 Task: Send an email with the signature Maggie Phillips with the subject Request for feedback on a consumer poll and the message Can you let me know the status of the project timeline? from softage.3@softage.net to softage.6@softage.net with an attached audio file Audio_introspection.mp3 and move the email from Sent Items to the folder Memoranda
Action: Mouse moved to (325, 459)
Screenshot: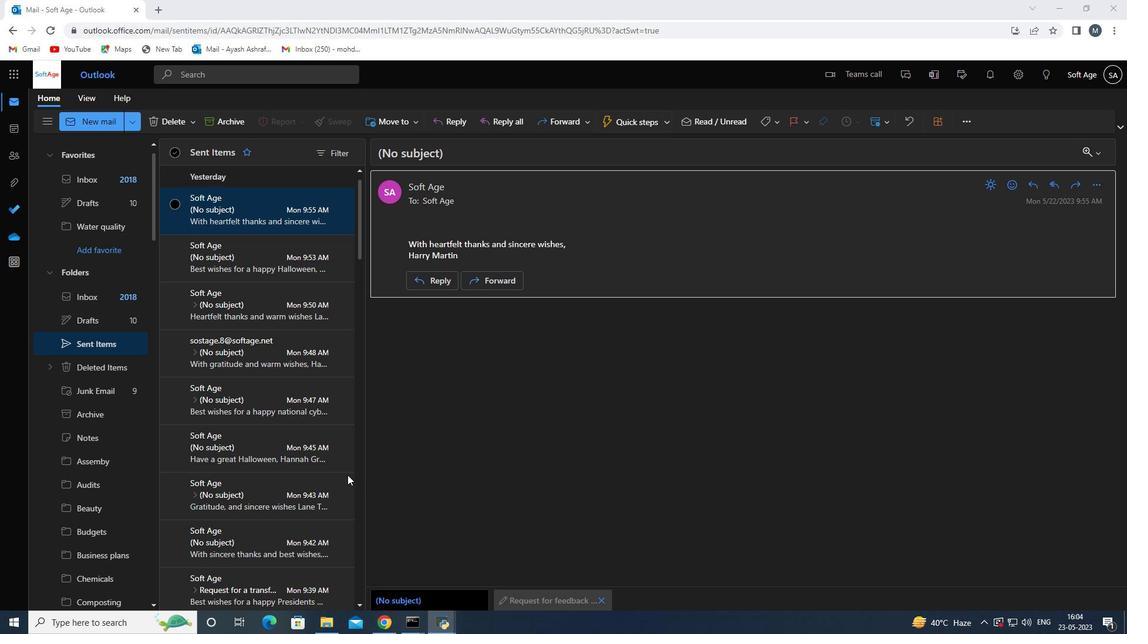 
Action: Mouse scrolled (325, 459) with delta (0, 0)
Screenshot: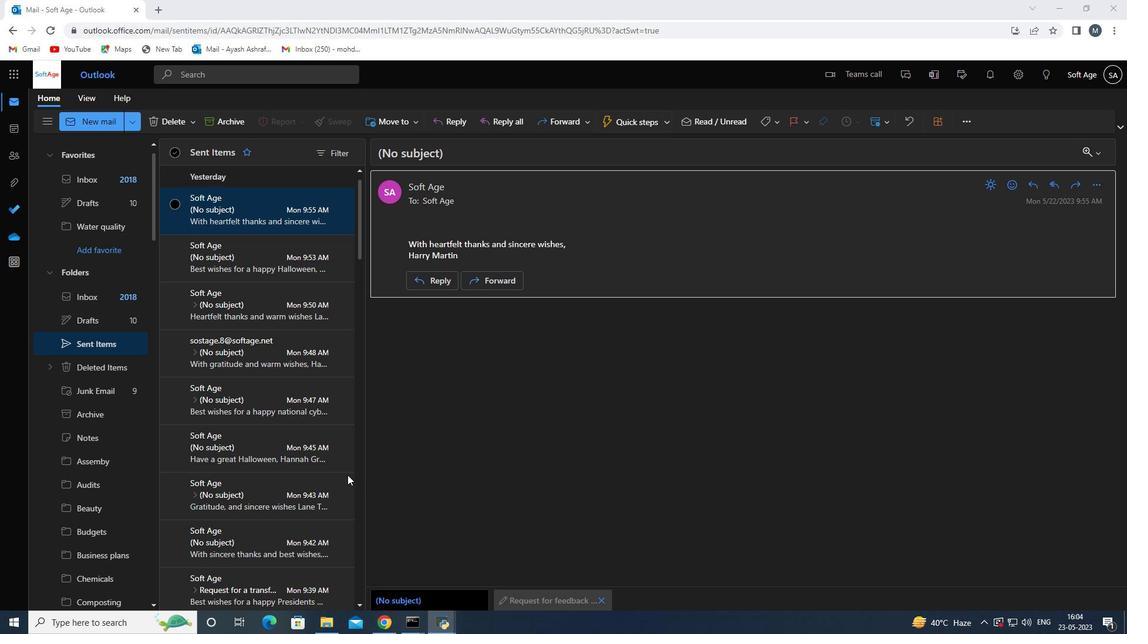 
Action: Mouse scrolled (325, 459) with delta (0, 0)
Screenshot: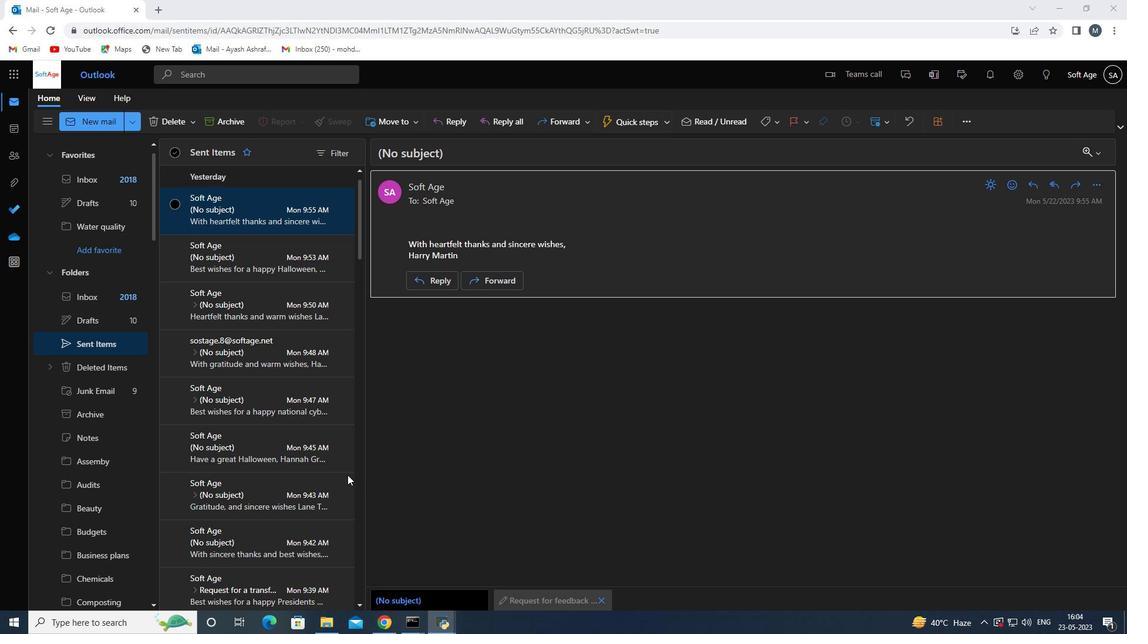 
Action: Mouse scrolled (325, 459) with delta (0, 0)
Screenshot: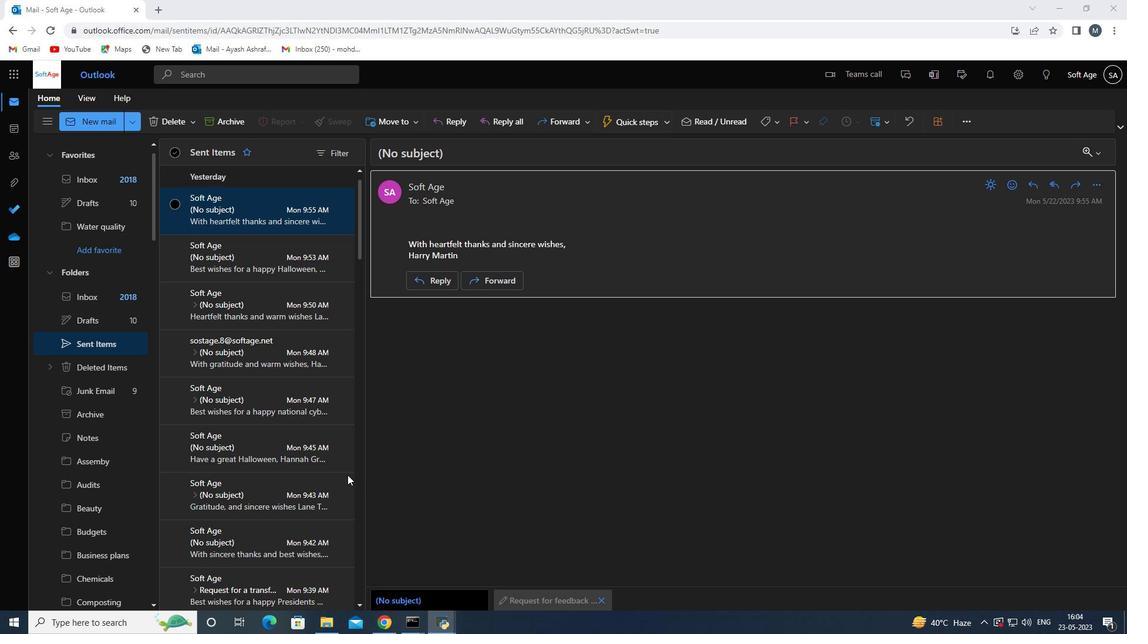 
Action: Mouse scrolled (325, 459) with delta (0, 0)
Screenshot: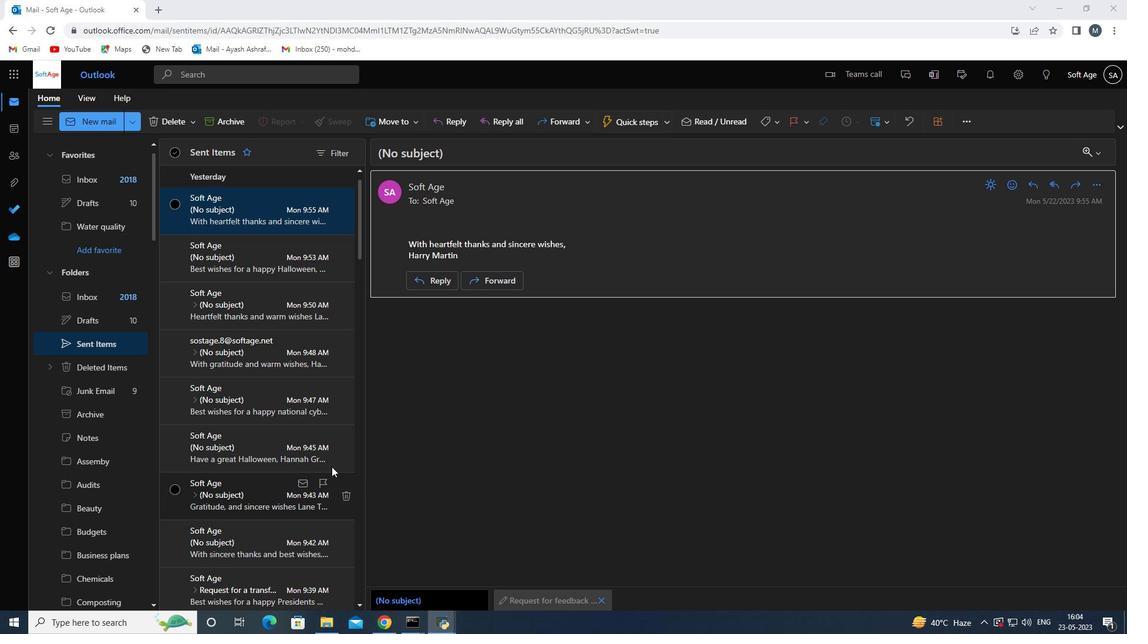 
Action: Mouse scrolled (325, 459) with delta (0, 0)
Screenshot: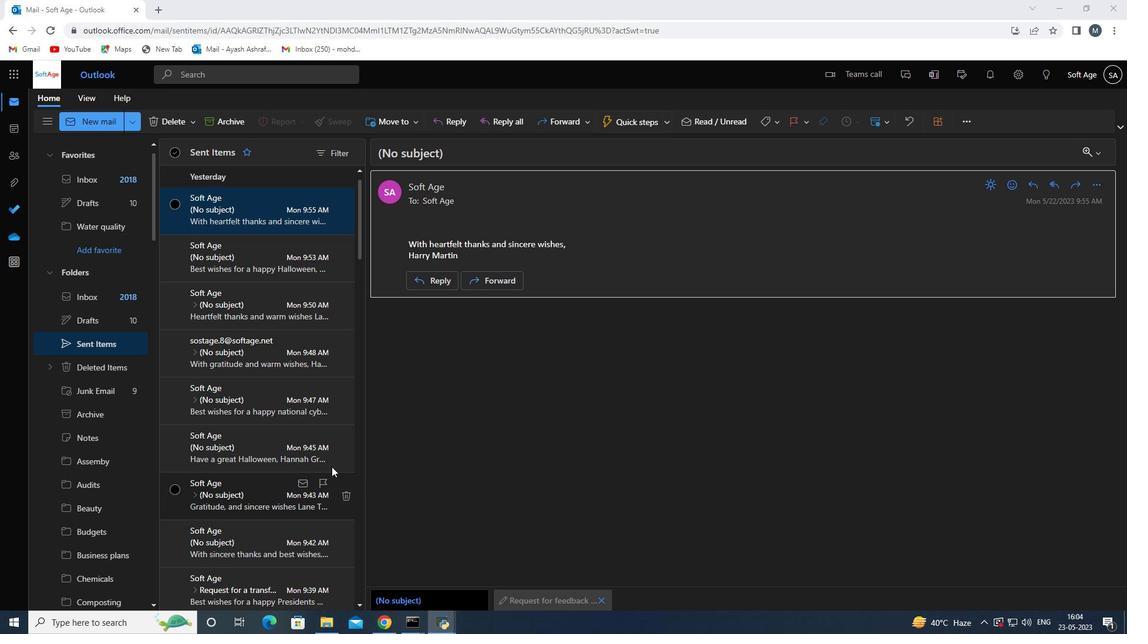 
Action: Mouse moved to (310, 452)
Screenshot: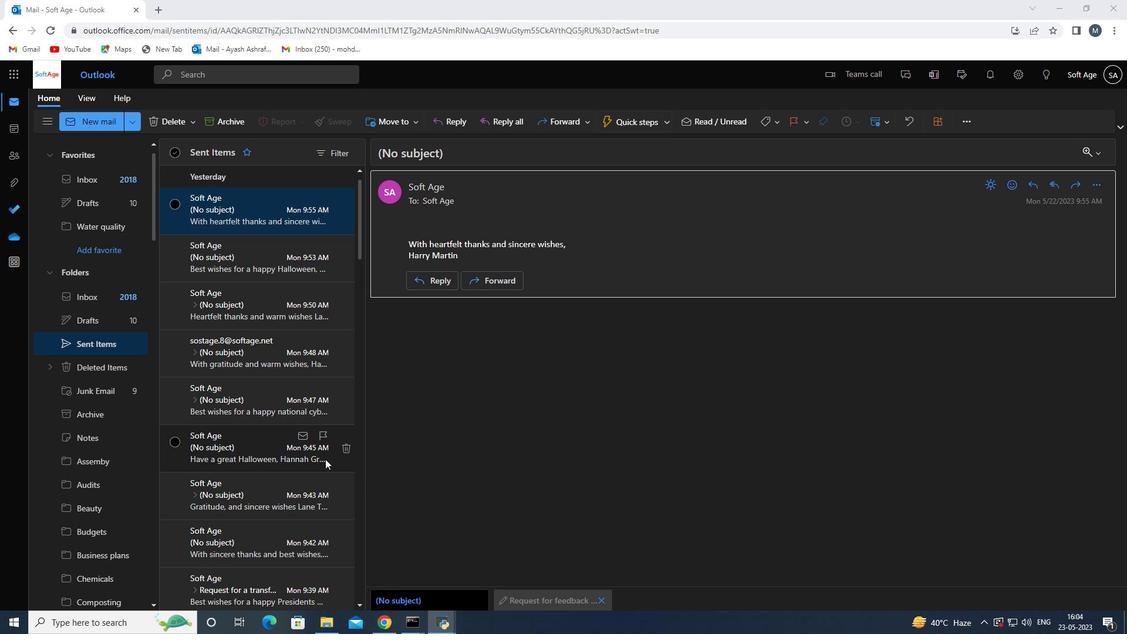 
Action: Mouse scrolled (310, 452) with delta (0, 0)
Screenshot: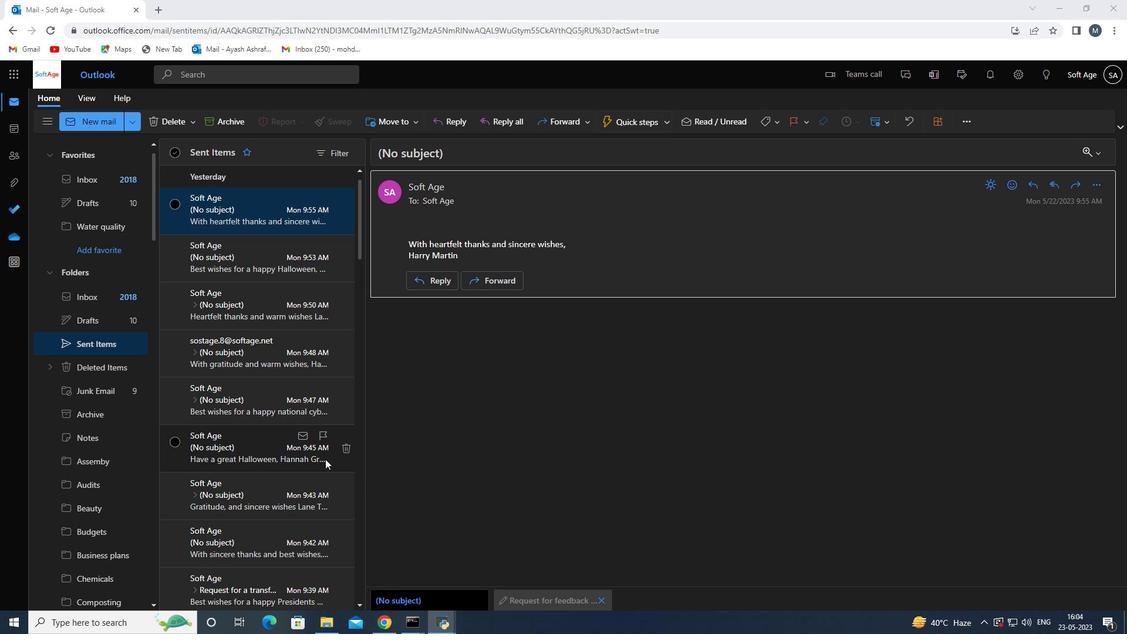 
Action: Mouse moved to (95, 188)
Screenshot: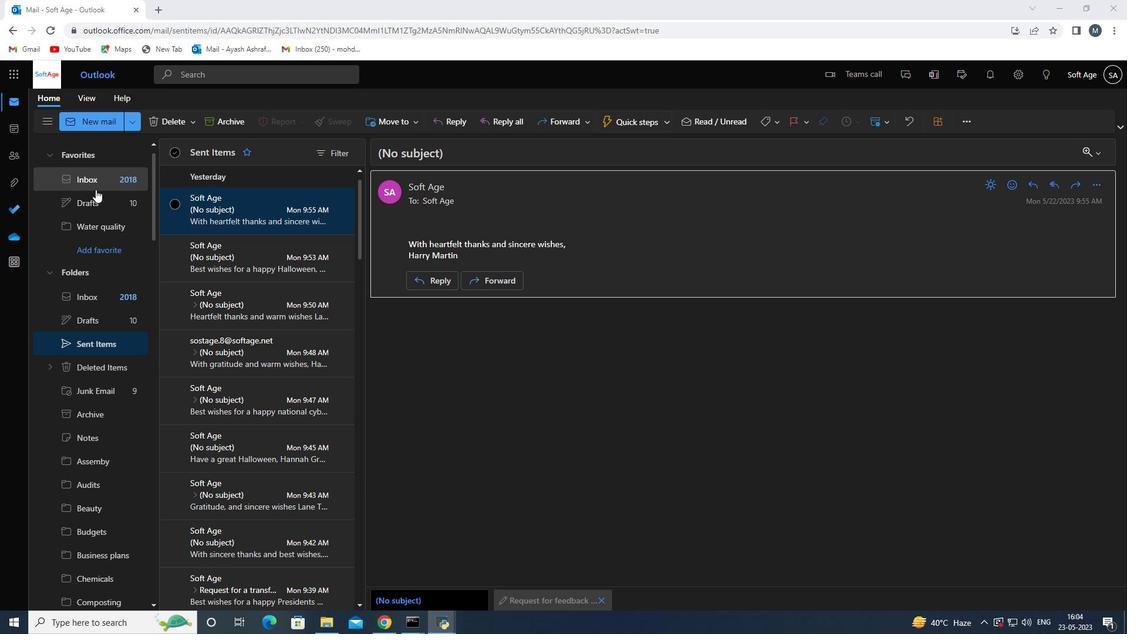 
Action: Mouse pressed left at (95, 188)
Screenshot: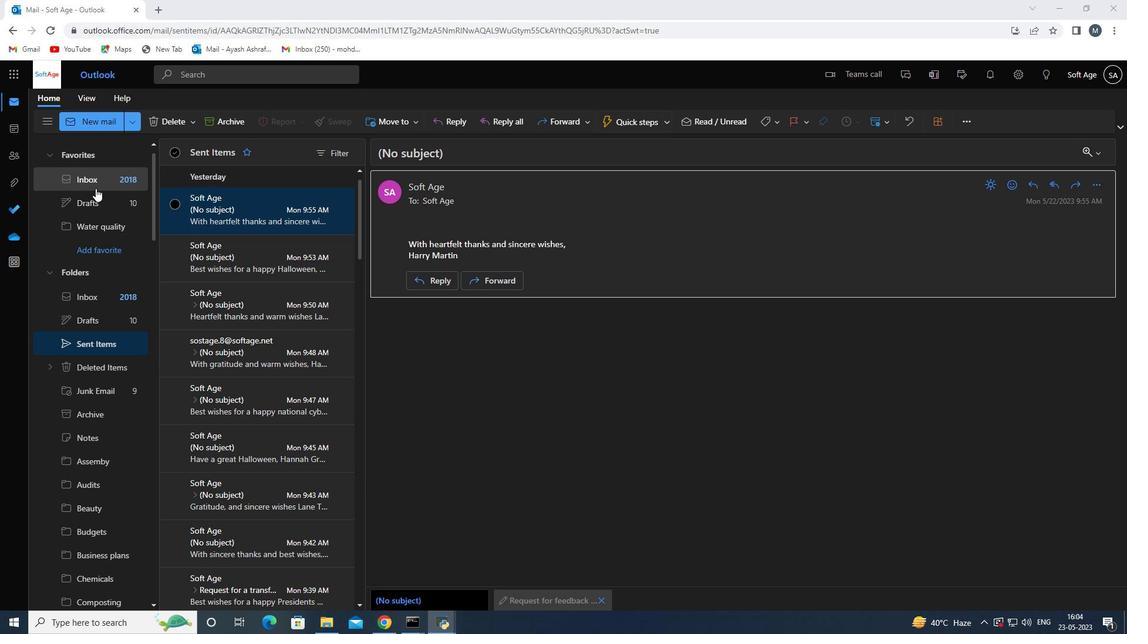 
Action: Mouse moved to (91, 126)
Screenshot: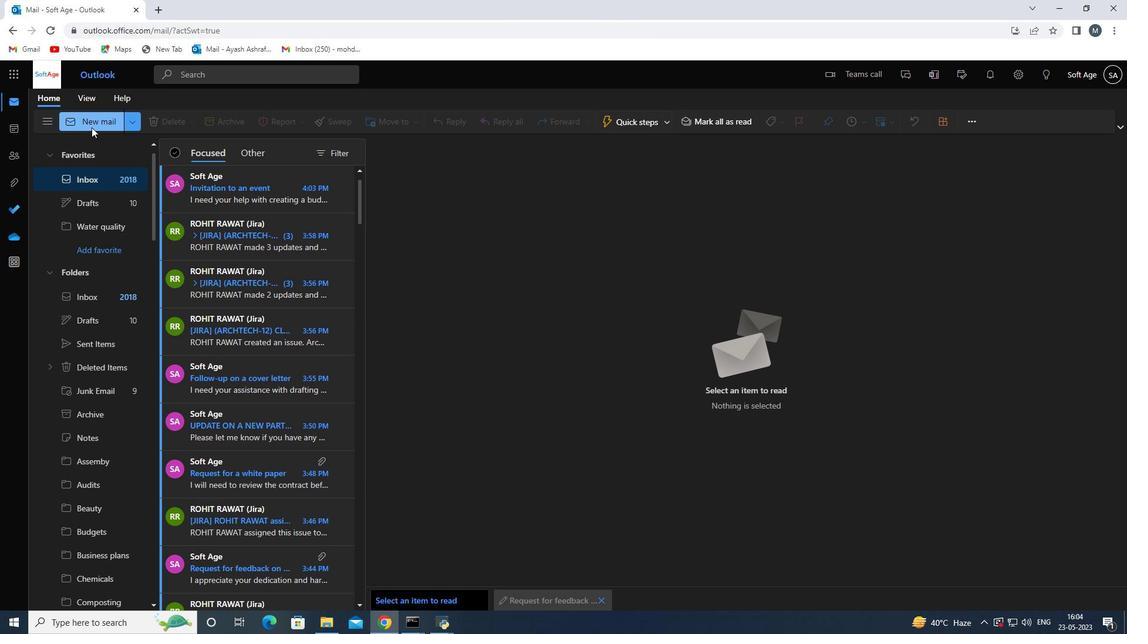 
Action: Mouse pressed left at (91, 126)
Screenshot: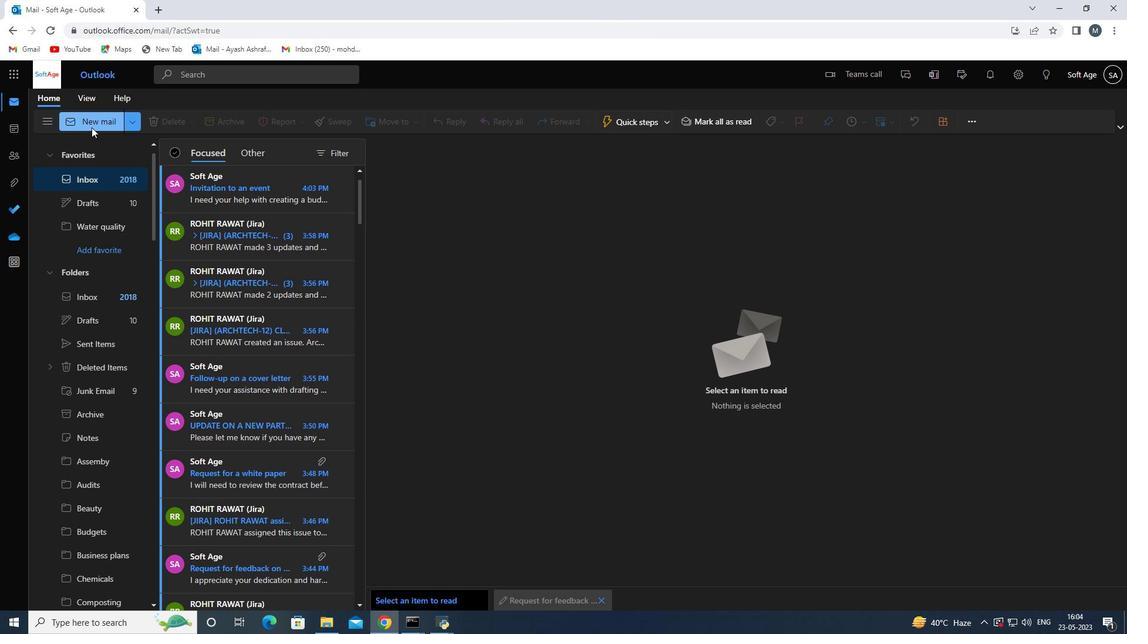 
Action: Mouse moved to (790, 124)
Screenshot: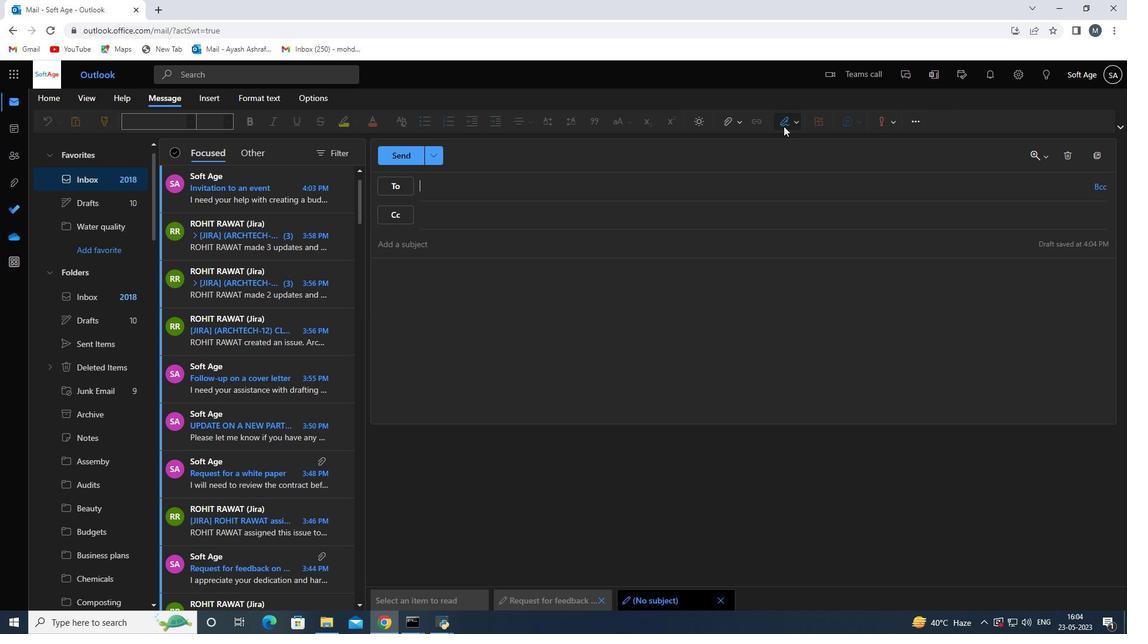 
Action: Mouse pressed left at (790, 124)
Screenshot: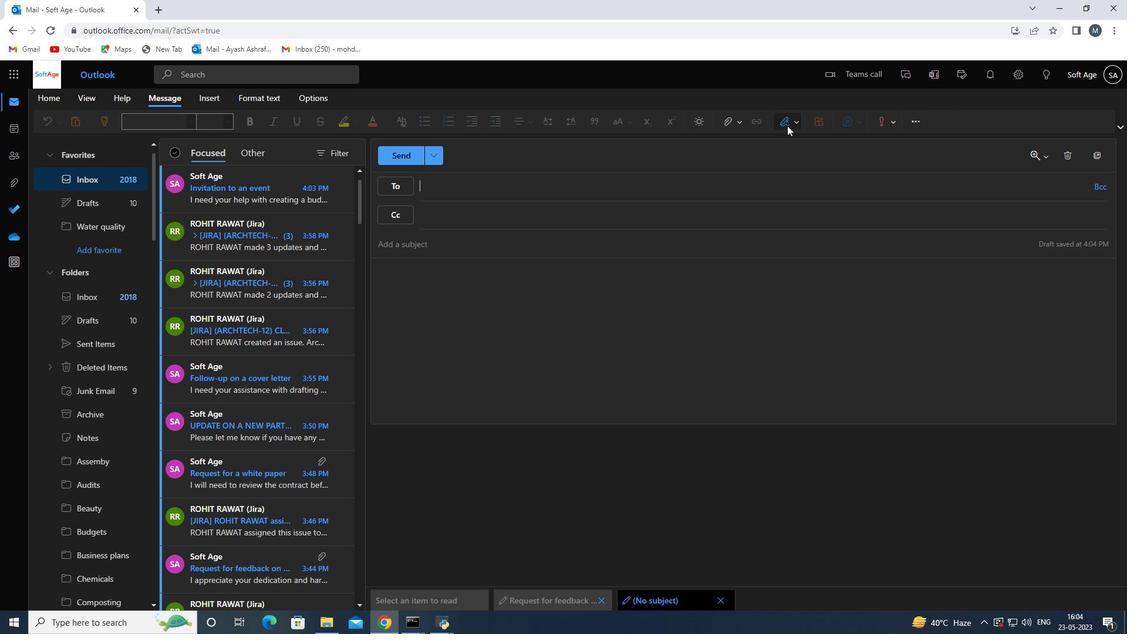 
Action: Mouse moved to (764, 172)
Screenshot: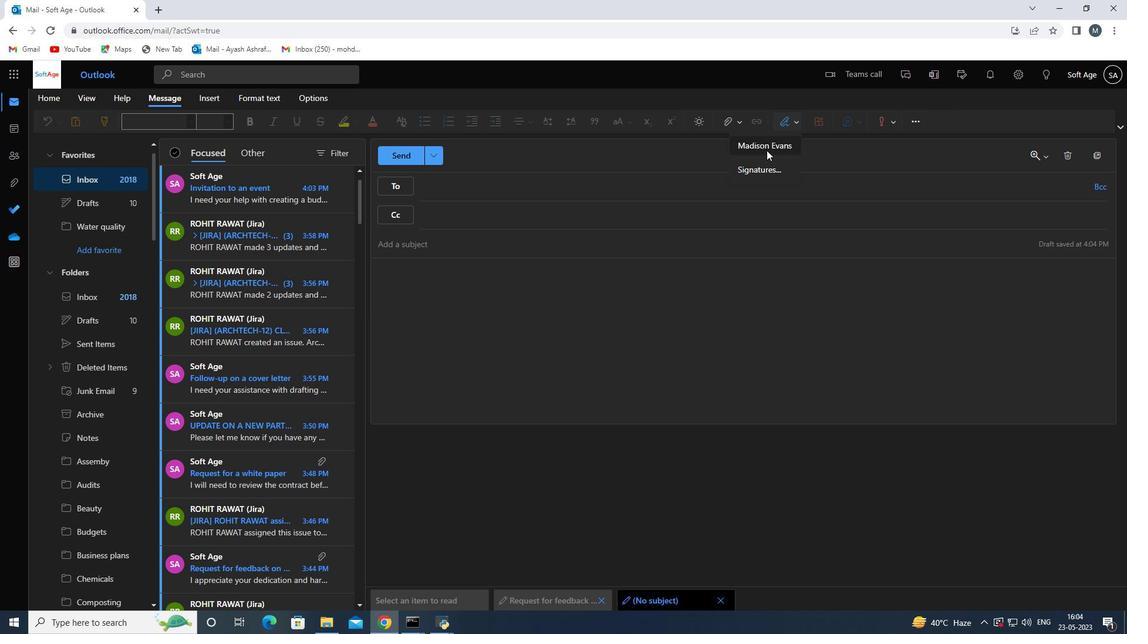 
Action: Mouse pressed left at (764, 172)
Screenshot: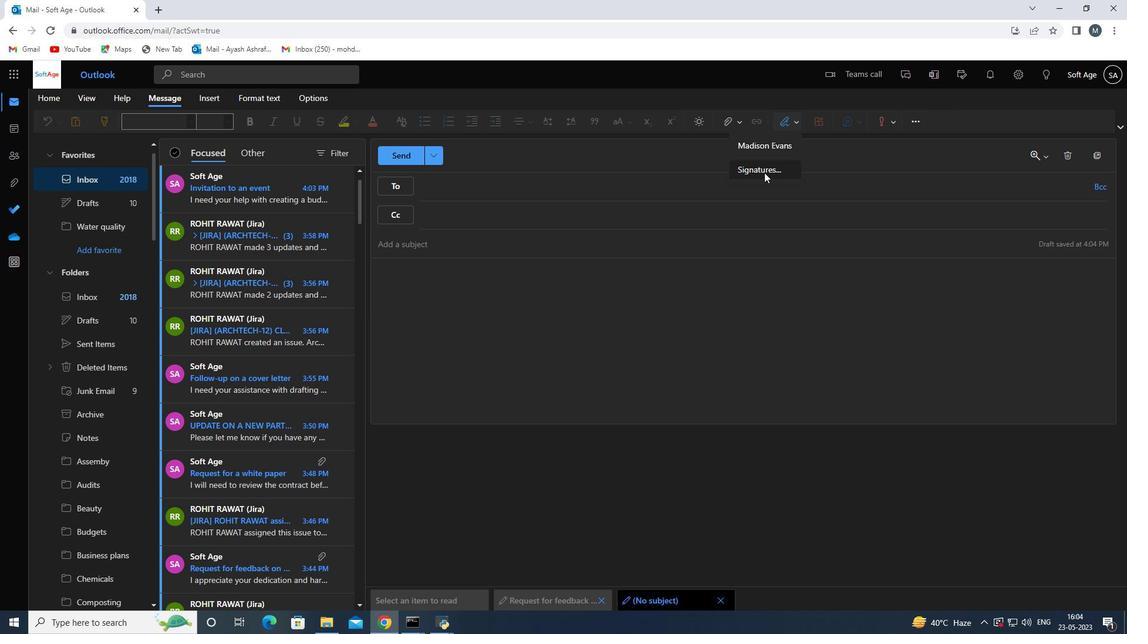 
Action: Mouse moved to (796, 219)
Screenshot: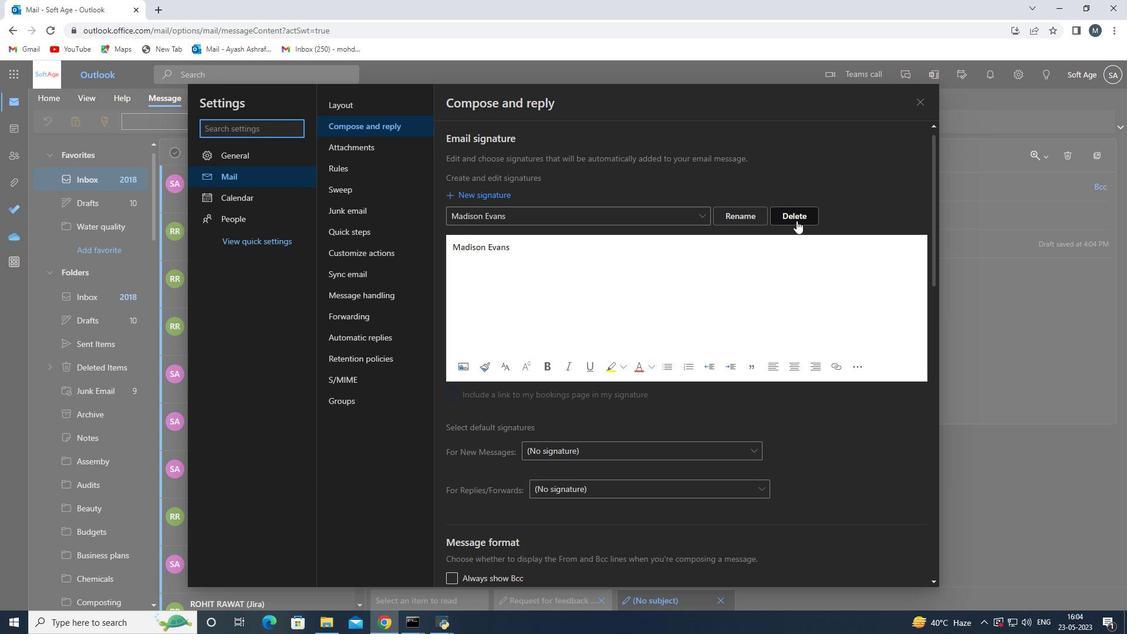 
Action: Mouse pressed left at (796, 219)
Screenshot: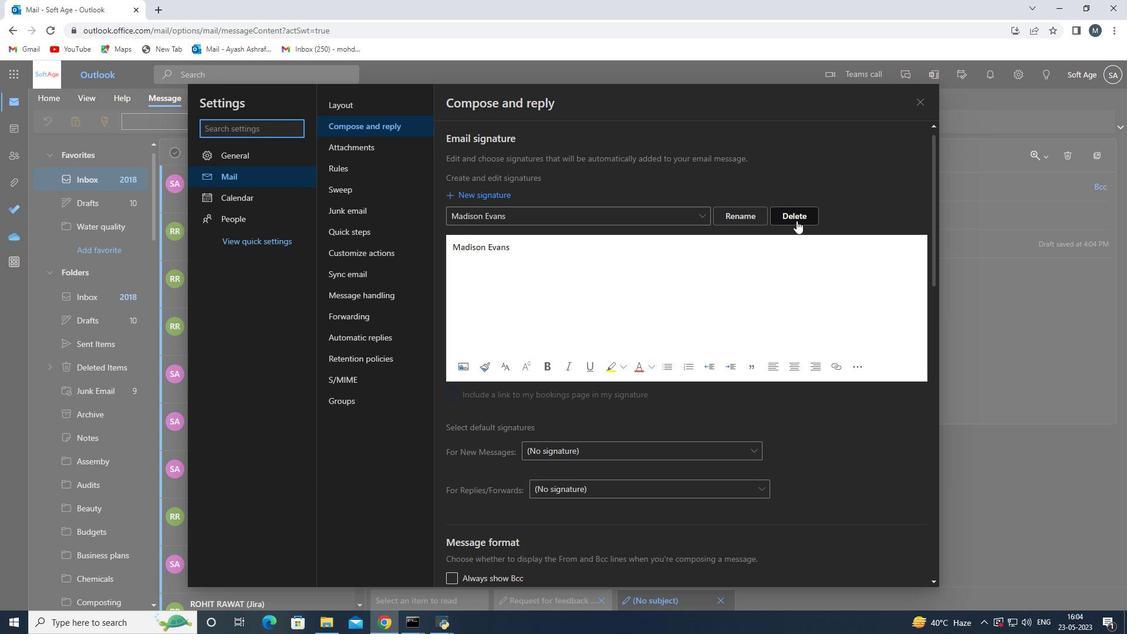 
Action: Mouse moved to (532, 219)
Screenshot: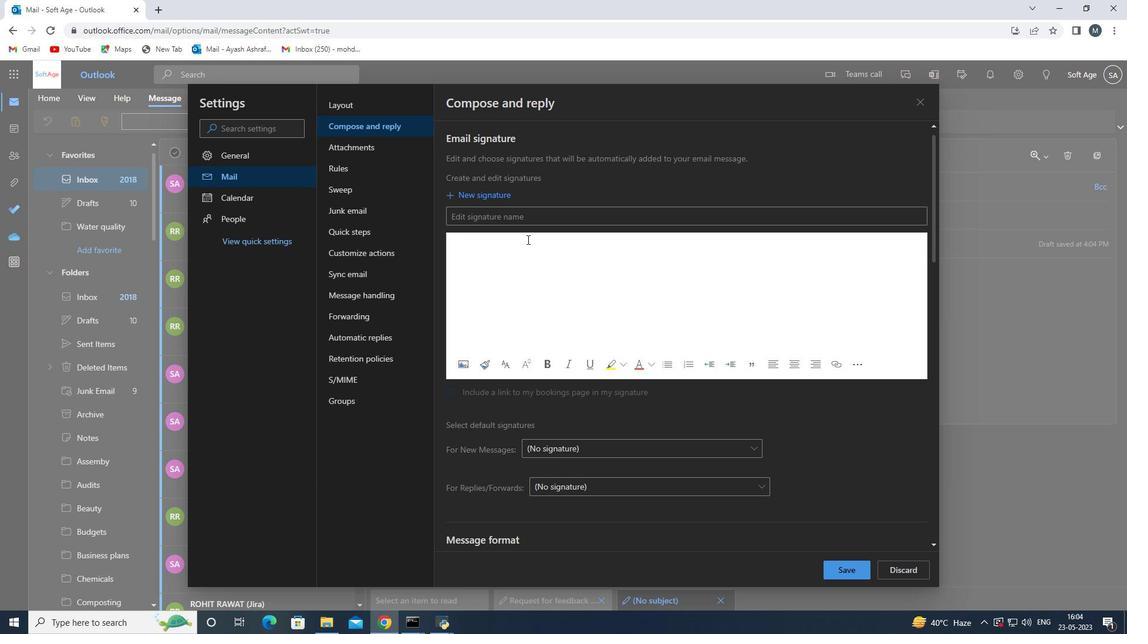 
Action: Mouse pressed left at (532, 219)
Screenshot: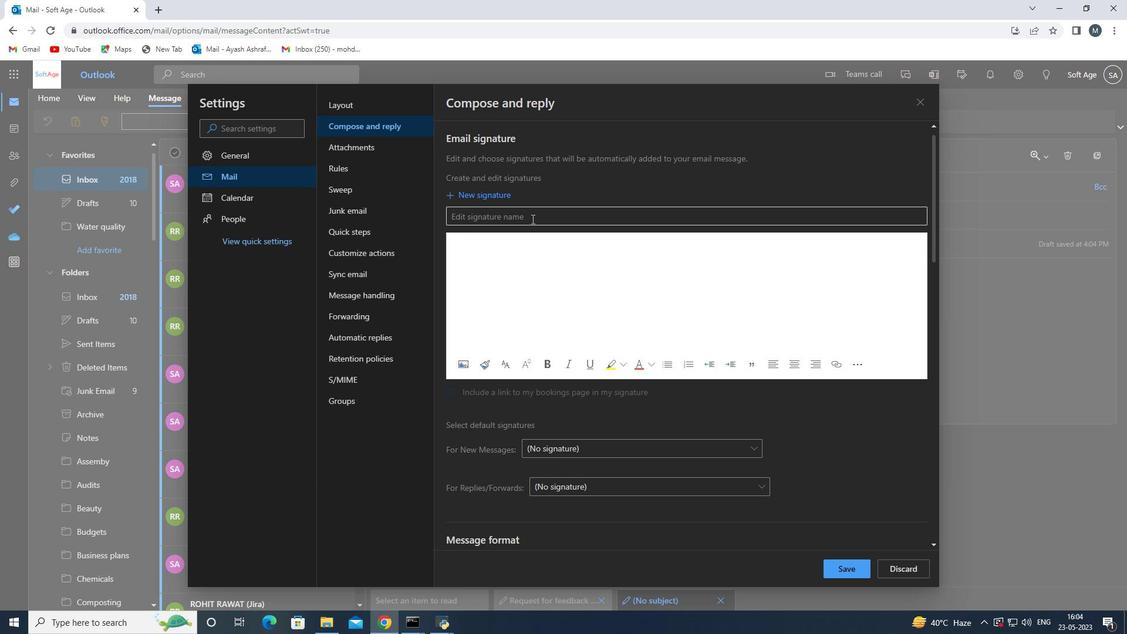 
Action: Key pressed <Key.shift>Maggie<Key.space><Key.shift>Phillips<Key.space>
Screenshot: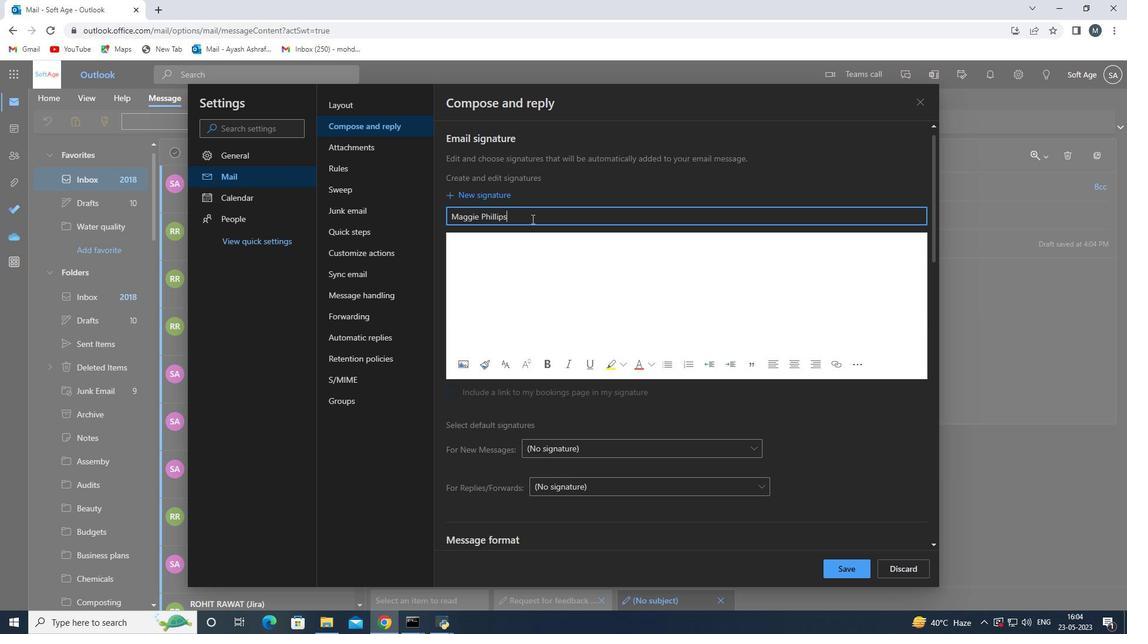 
Action: Mouse moved to (534, 267)
Screenshot: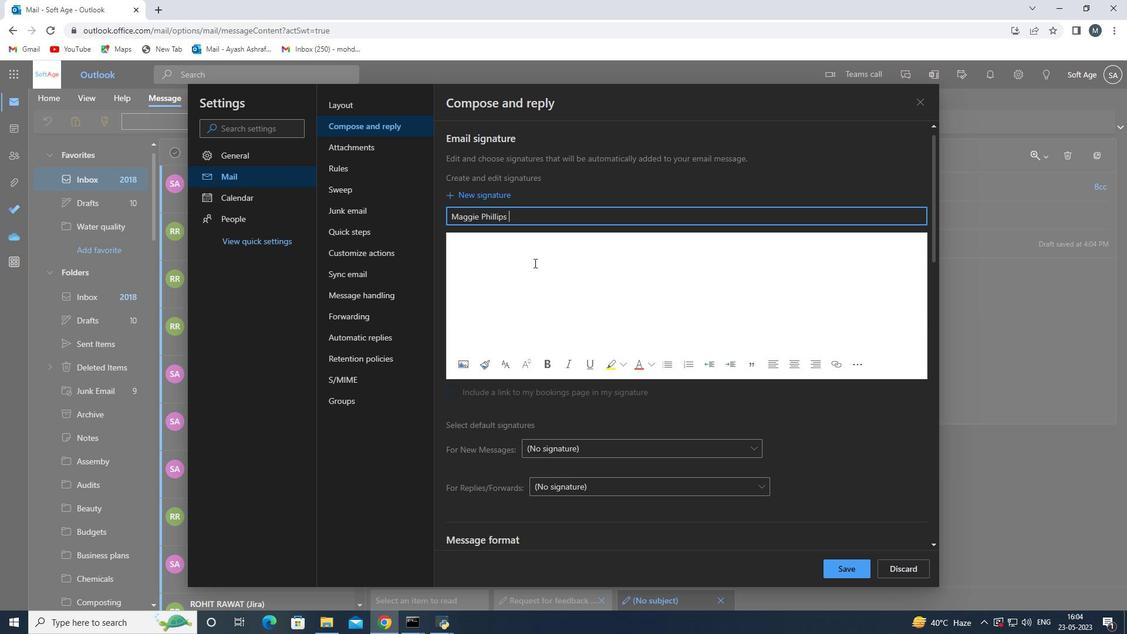 
Action: Mouse pressed left at (534, 267)
Screenshot: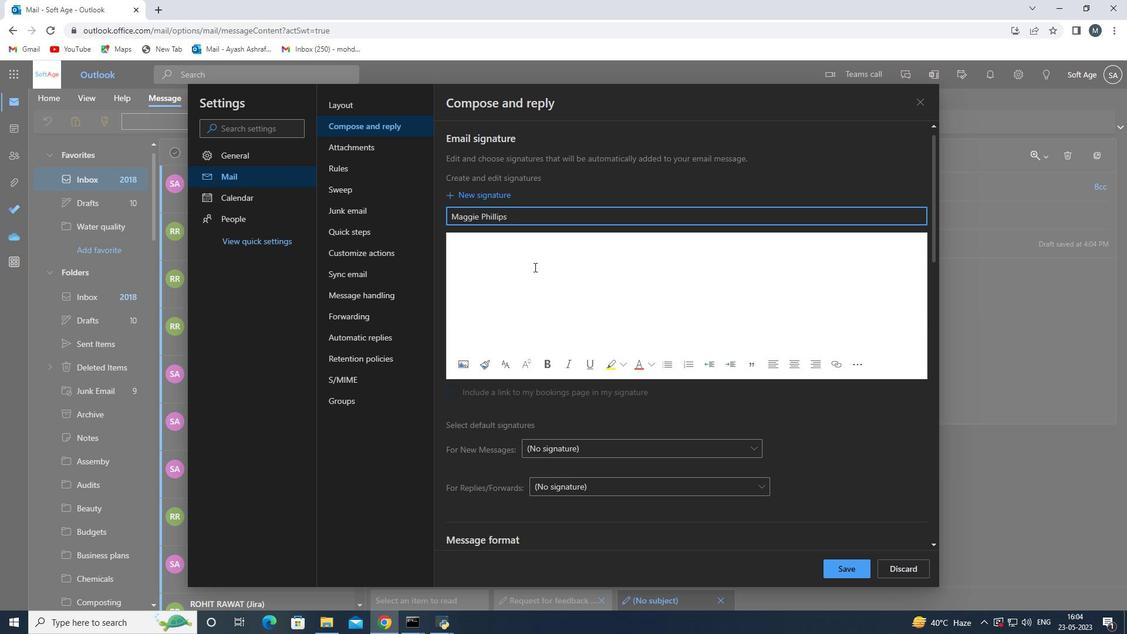
Action: Mouse moved to (533, 267)
Screenshot: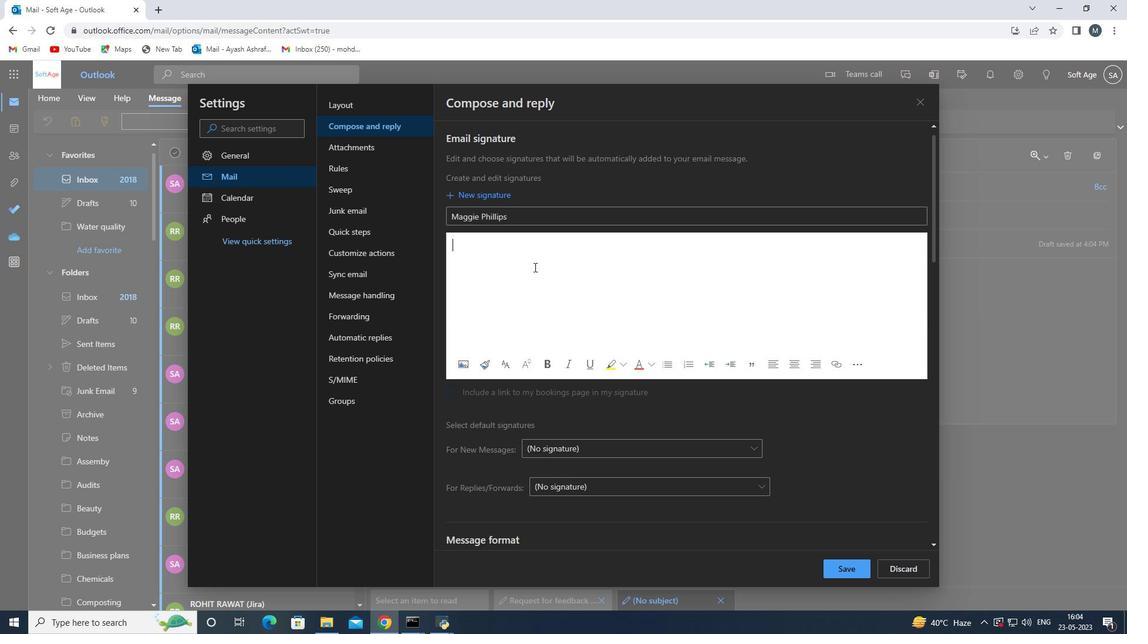 
Action: Key pressed <Key.shift>Maggie<Key.space><Key.shift><Key.shift>Phillips<Key.space>
Screenshot: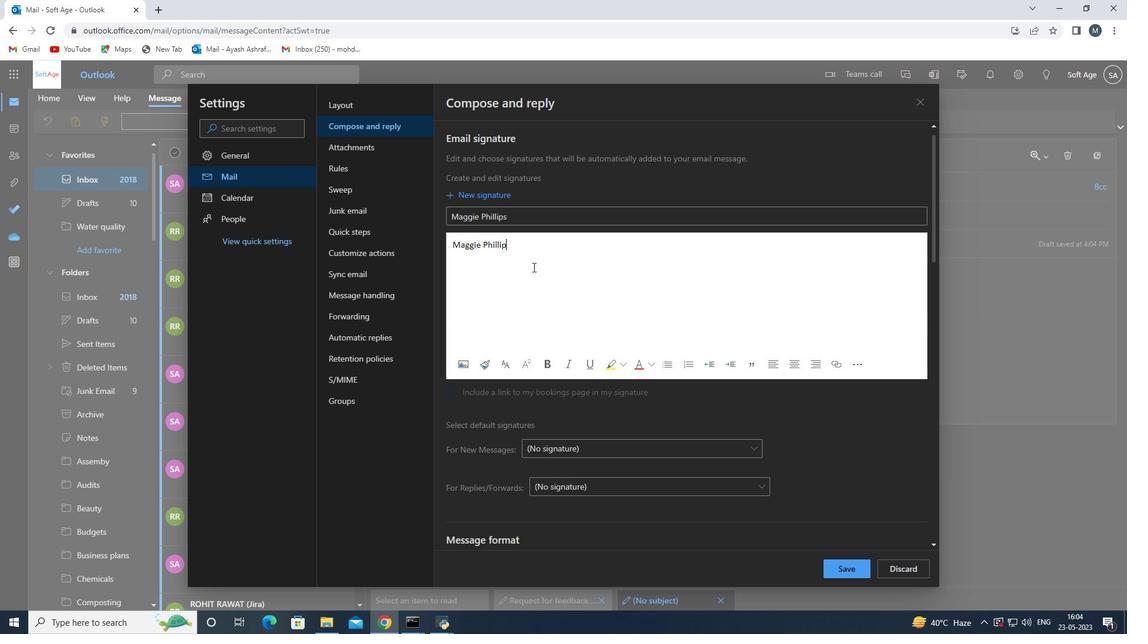 
Action: Mouse moved to (832, 569)
Screenshot: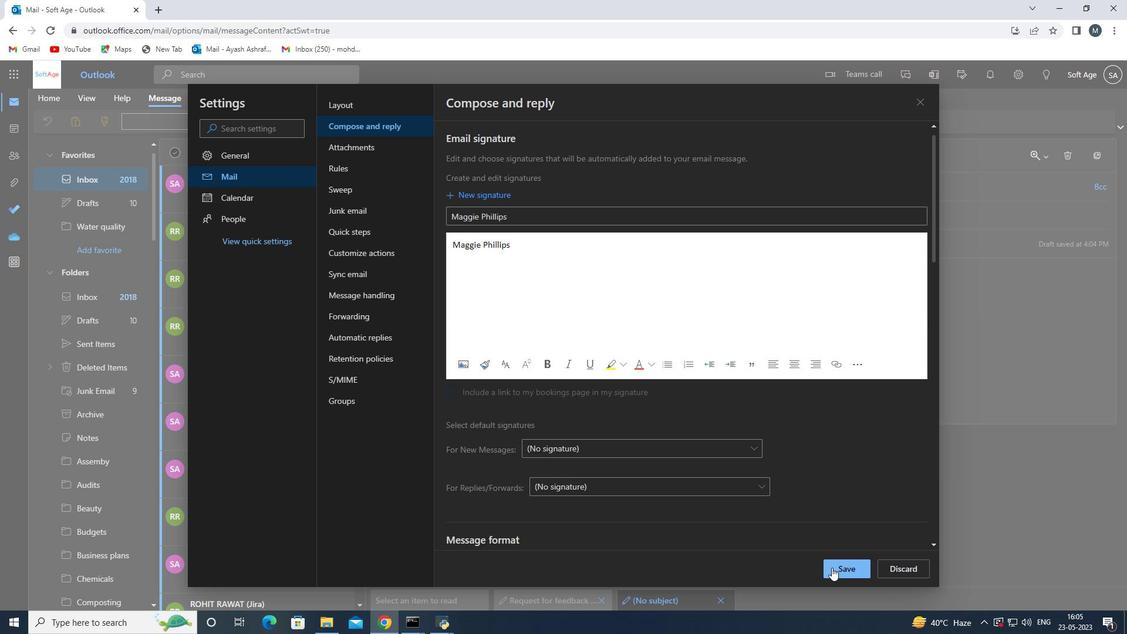 
Action: Mouse pressed left at (832, 569)
Screenshot: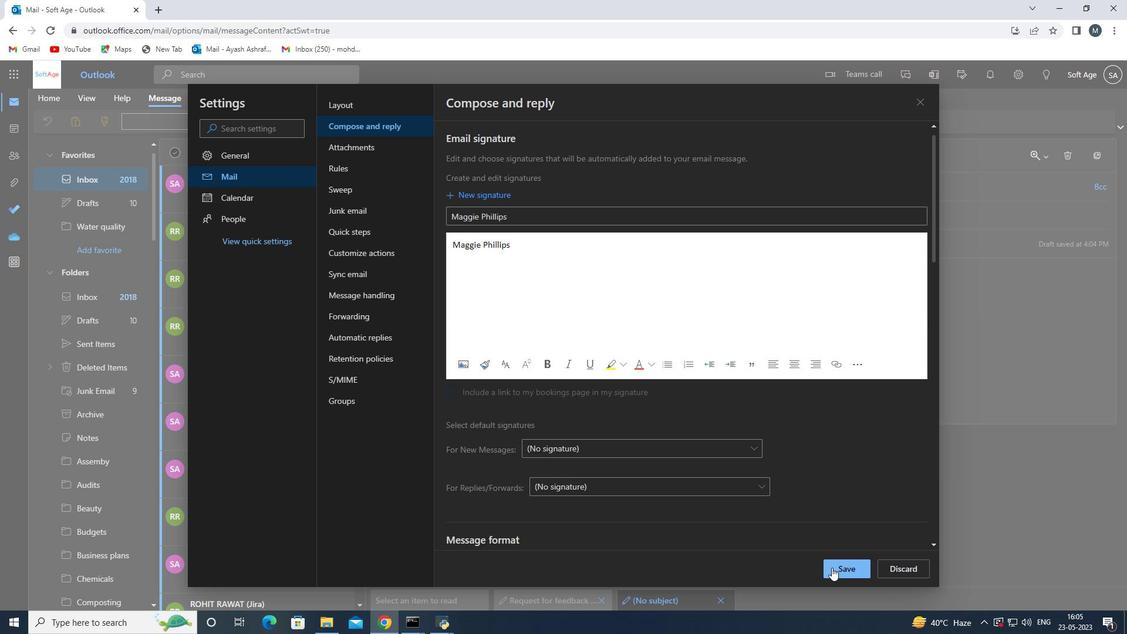 
Action: Mouse moved to (683, 270)
Screenshot: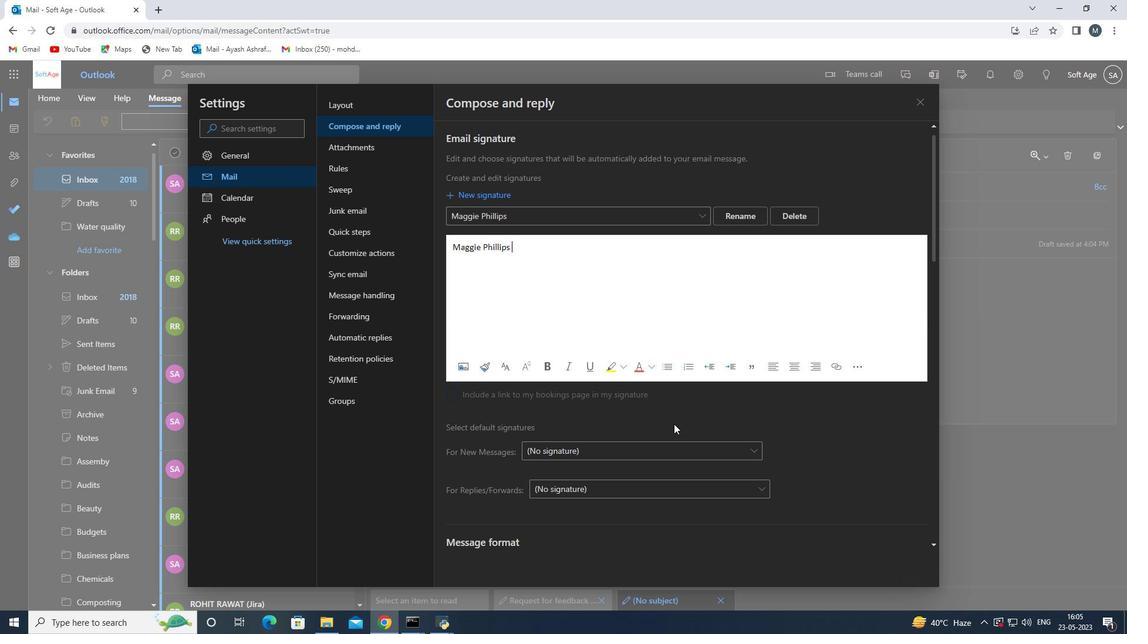 
Action: Mouse scrolled (683, 270) with delta (0, 0)
Screenshot: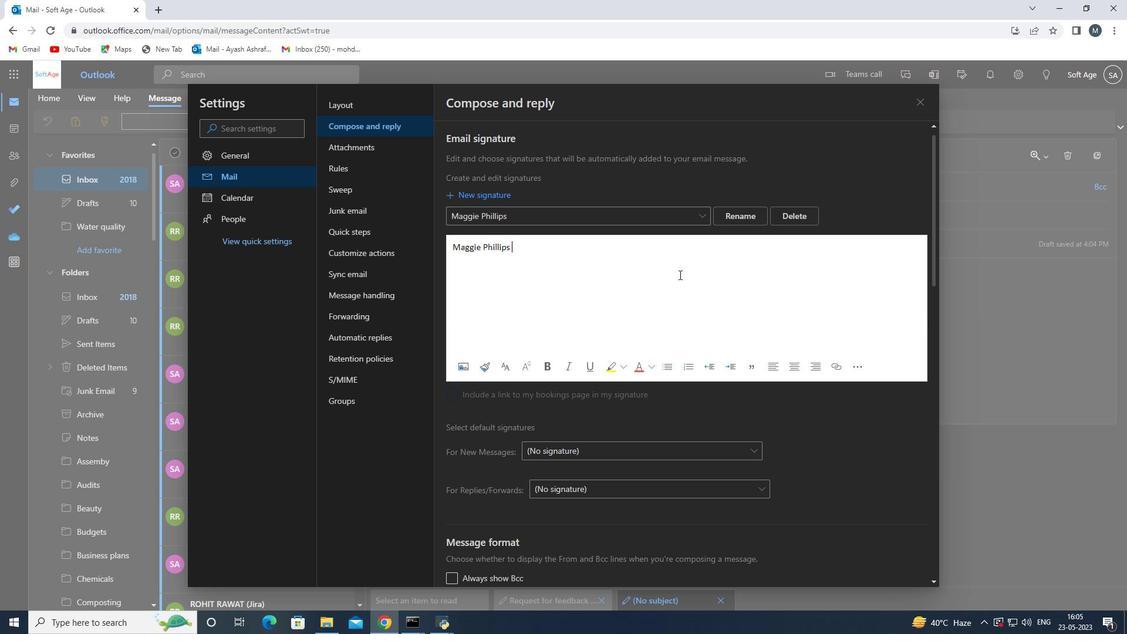 
Action: Mouse scrolled (683, 270) with delta (0, 0)
Screenshot: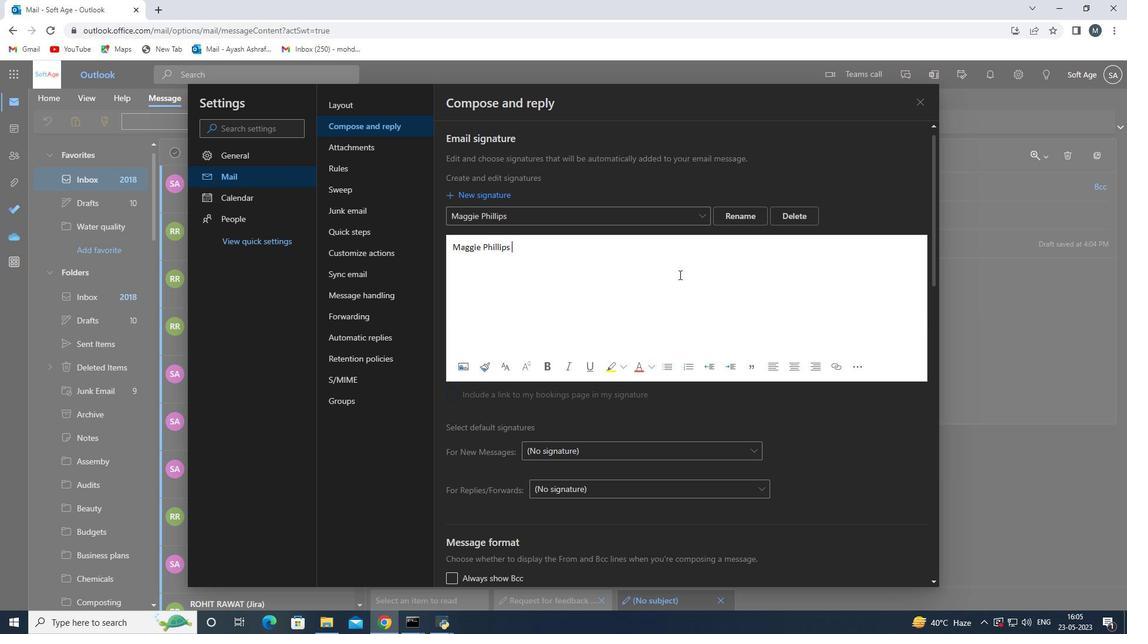 
Action: Mouse scrolled (683, 270) with delta (0, 0)
Screenshot: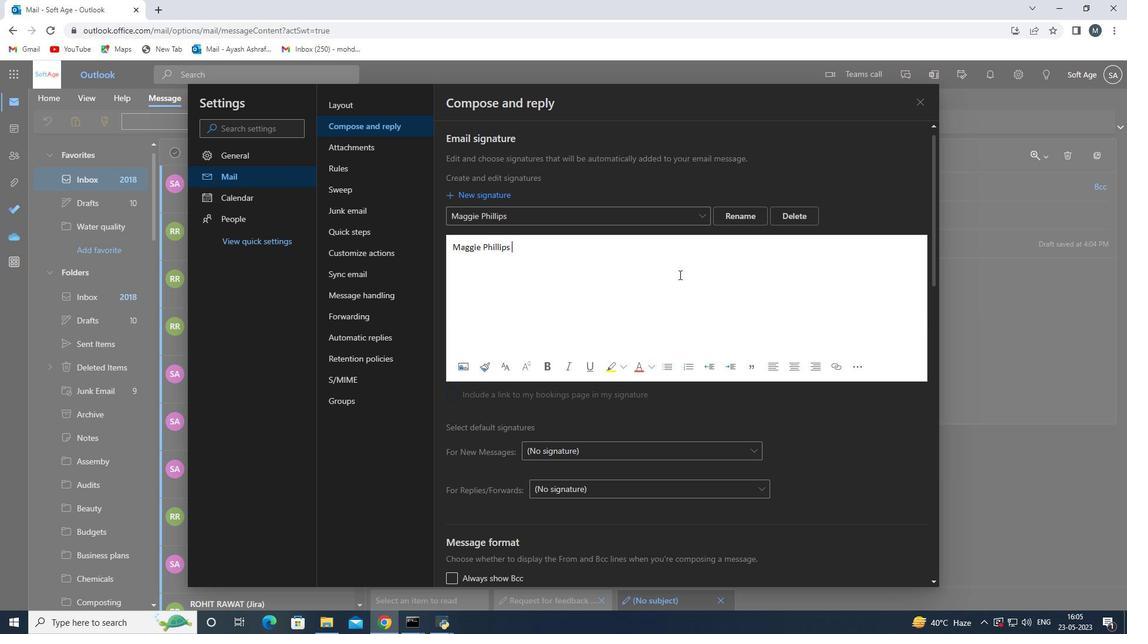 
Action: Mouse scrolled (683, 270) with delta (0, 0)
Screenshot: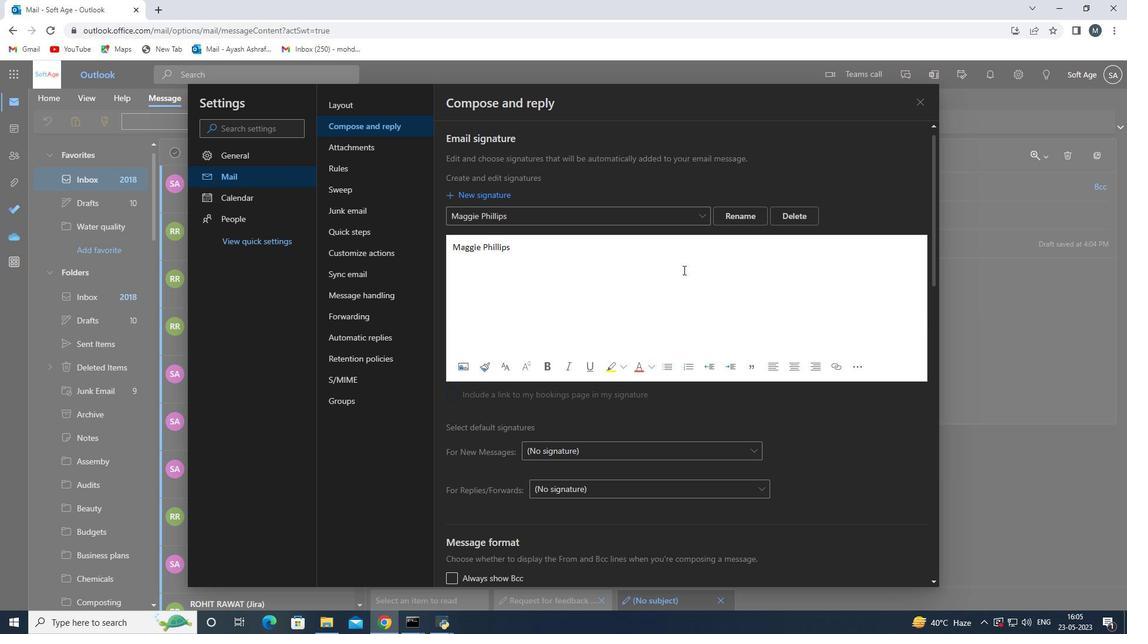 
Action: Mouse moved to (922, 99)
Screenshot: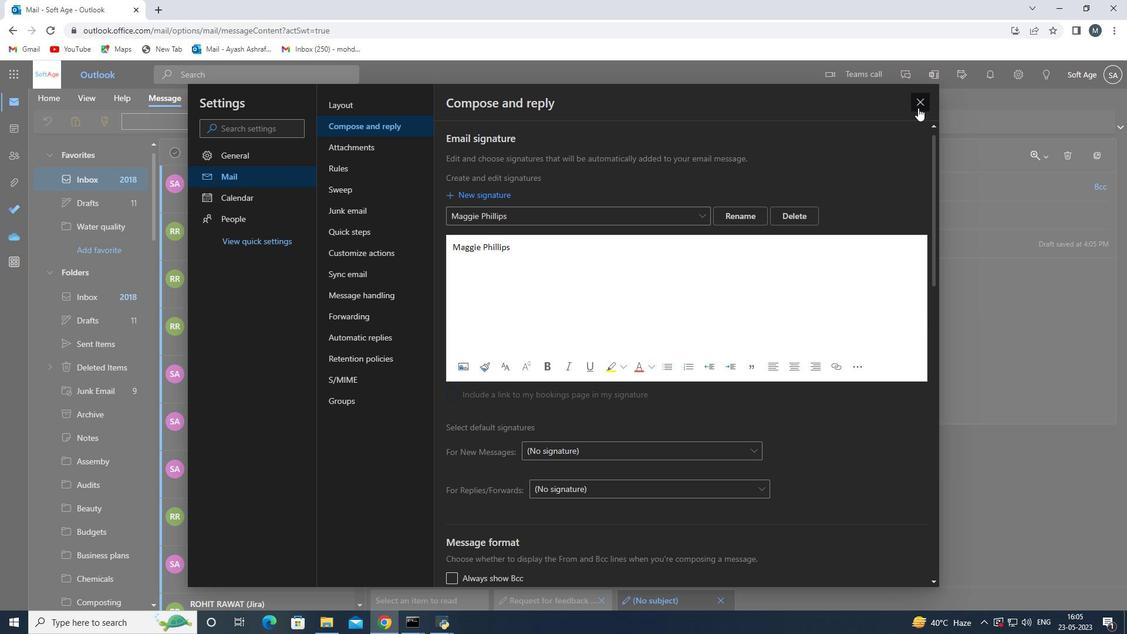 
Action: Mouse pressed left at (922, 99)
Screenshot: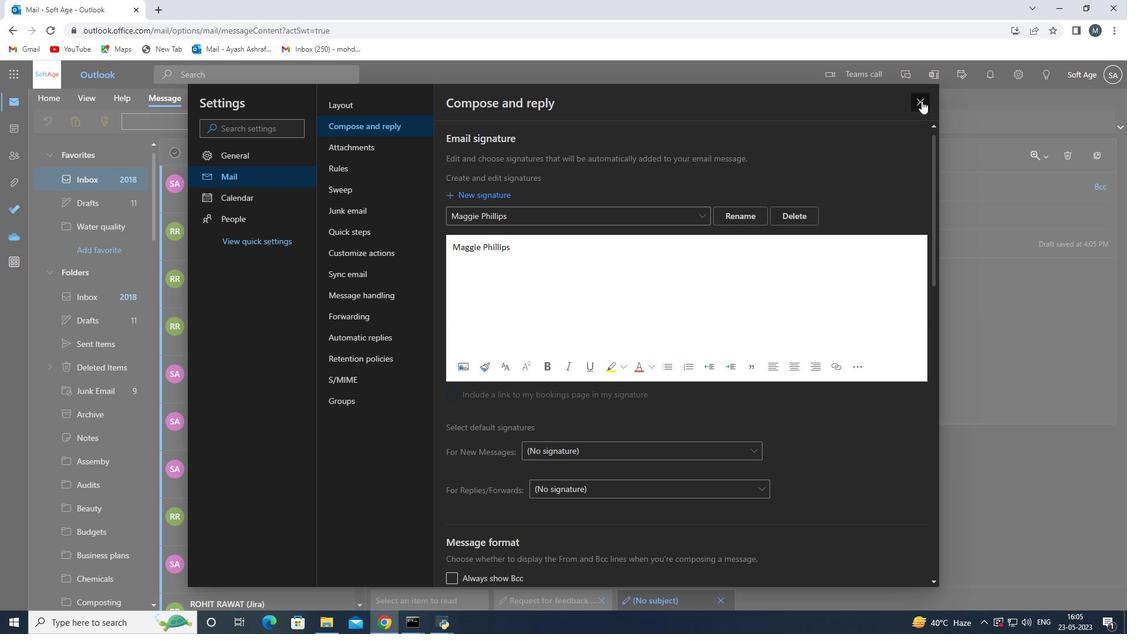 
Action: Mouse moved to (463, 245)
Screenshot: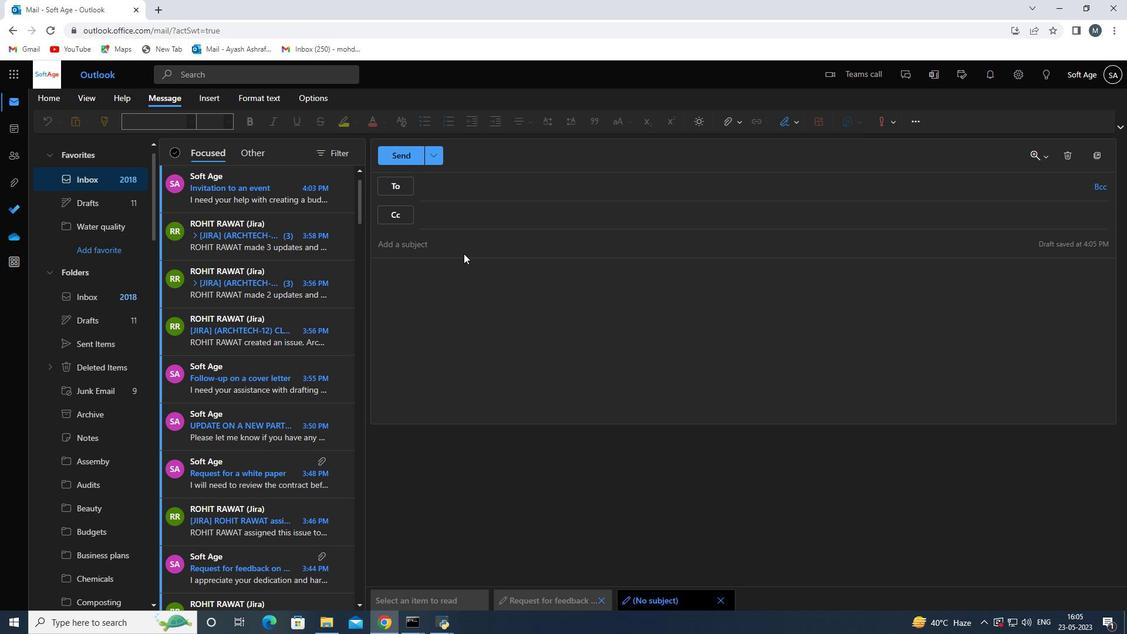 
Action: Mouse pressed left at (463, 245)
Screenshot: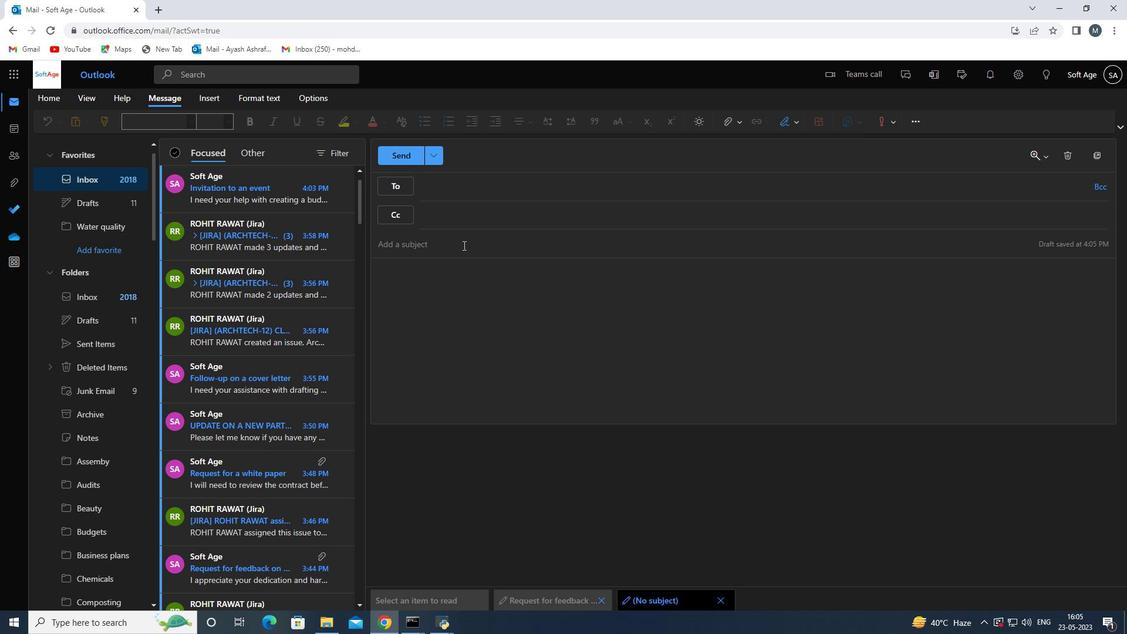 
Action: Mouse moved to (463, 244)
Screenshot: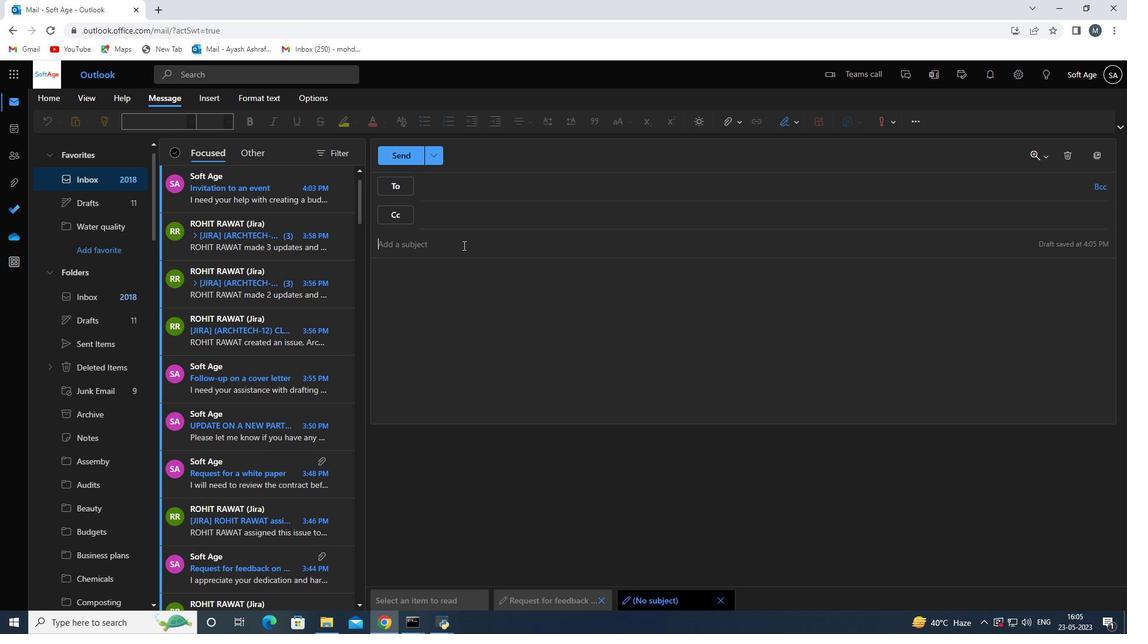 
Action: Key pressed <Key.shift>Request<Key.space>for<Key.space>feedback<Key.space>on<Key.space>a<Key.alt_l><Key.space>
Screenshot: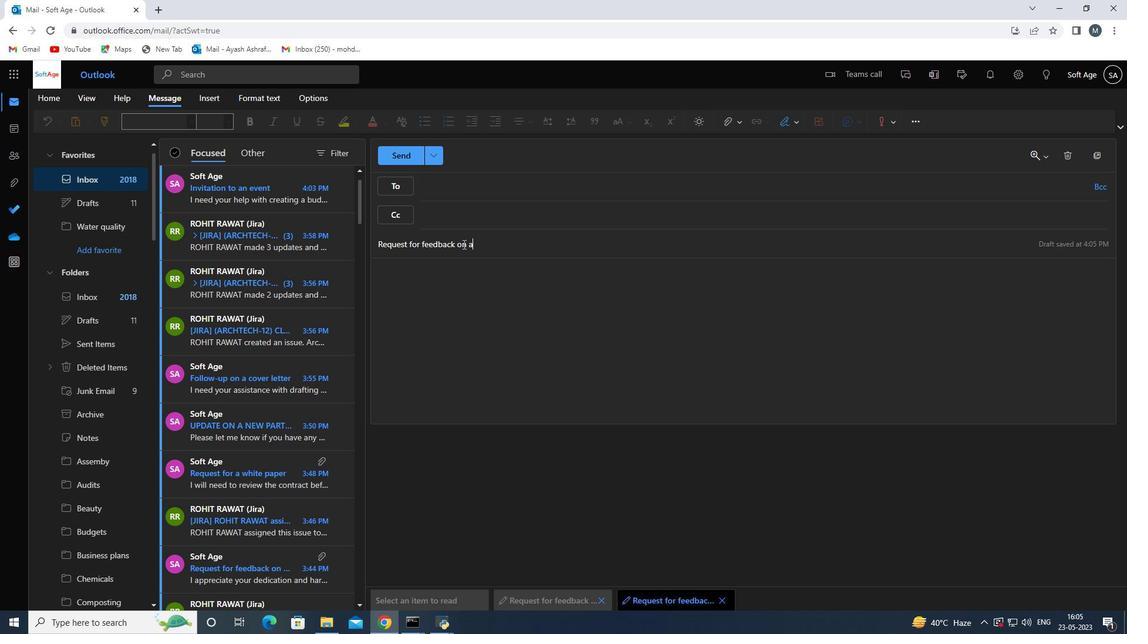 
Action: Mouse moved to (486, 293)
Screenshot: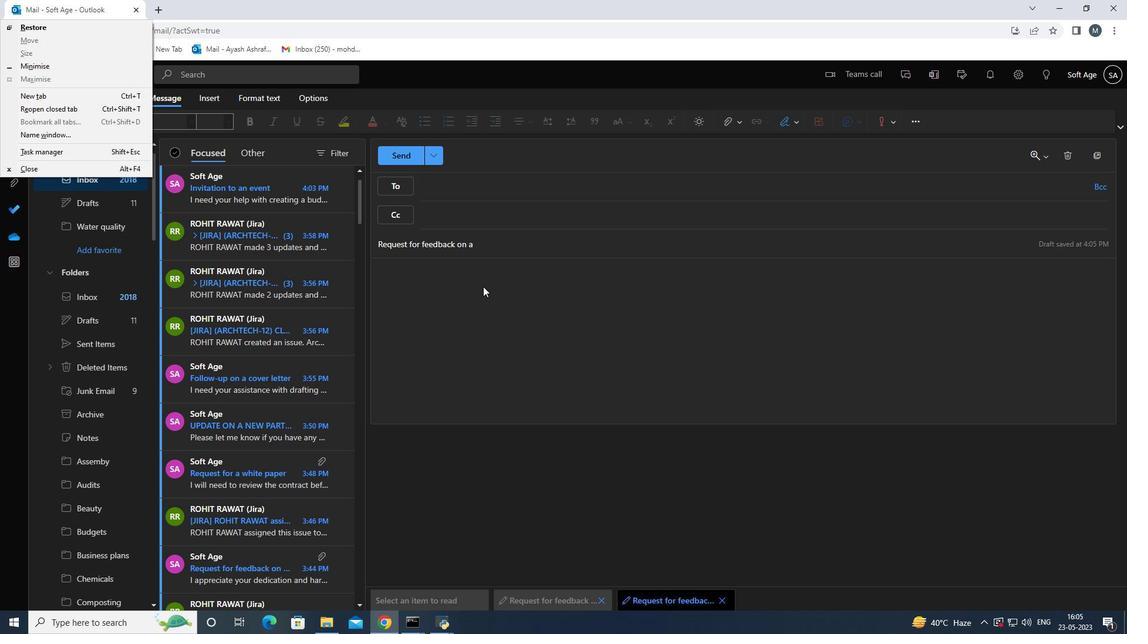
Action: Mouse pressed left at (486, 293)
Screenshot: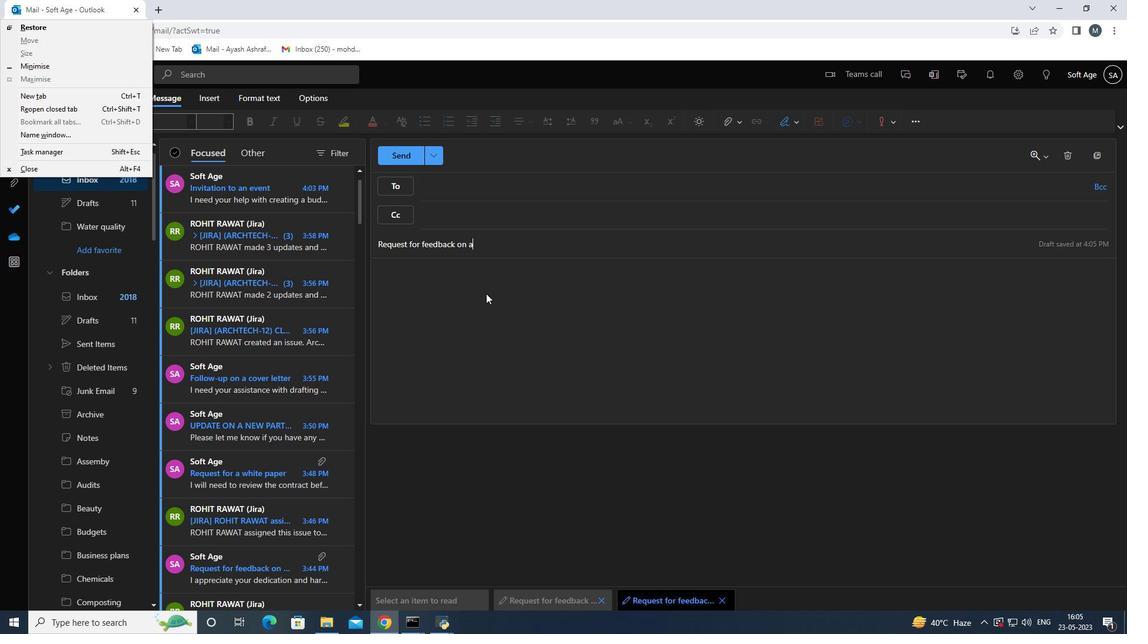 
Action: Mouse moved to (492, 251)
Screenshot: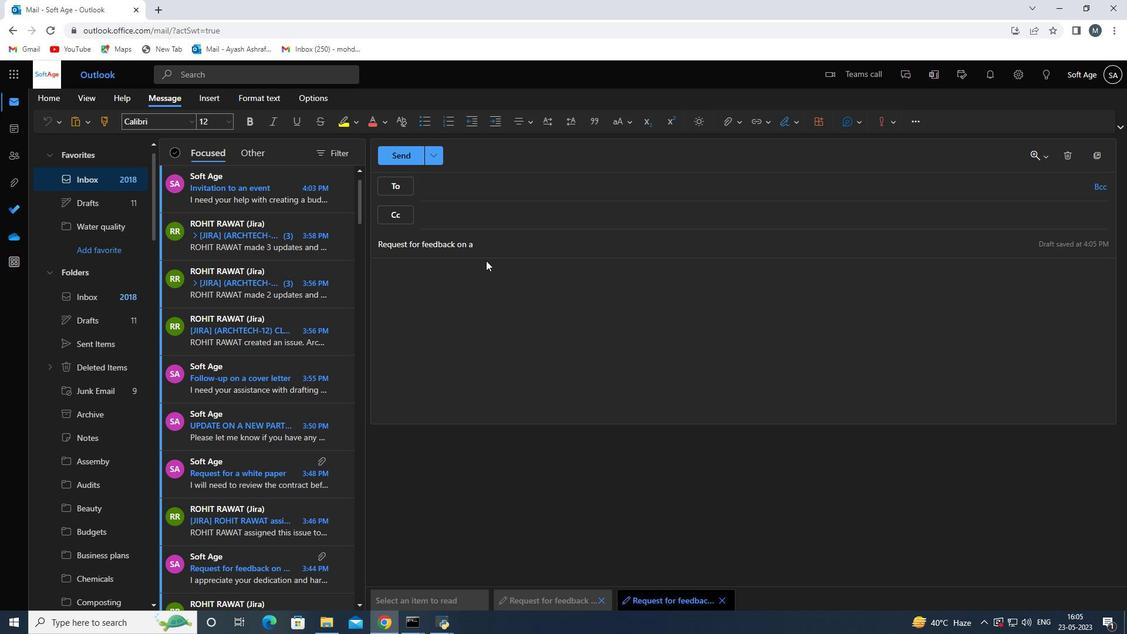 
Action: Mouse pressed left at (492, 251)
Screenshot: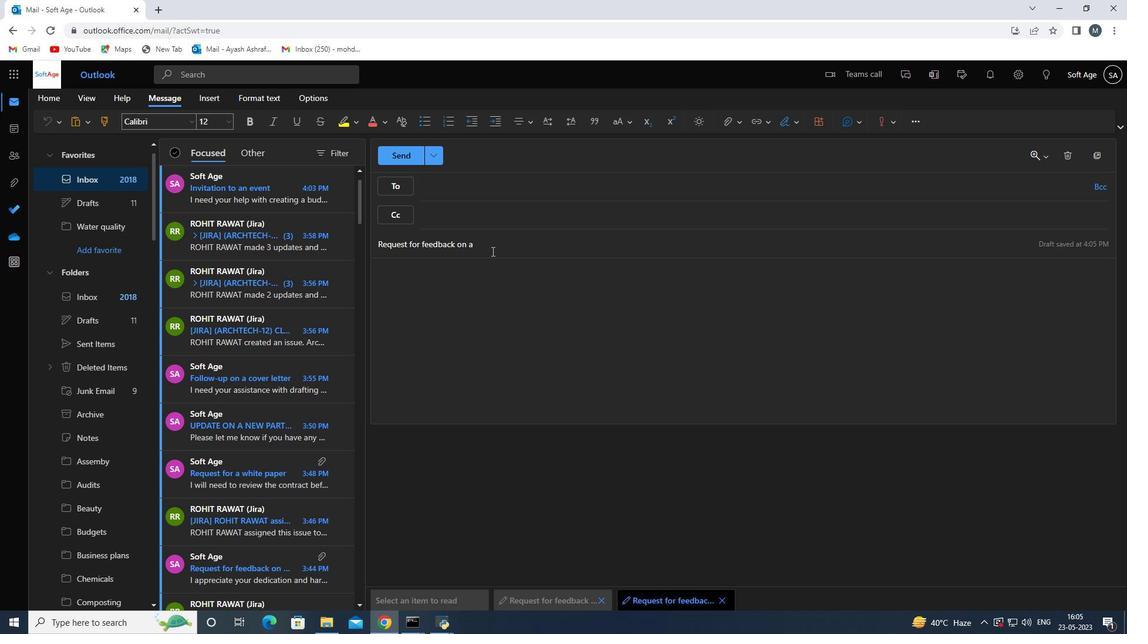
Action: Key pressed <Key.space>consumer
Screenshot: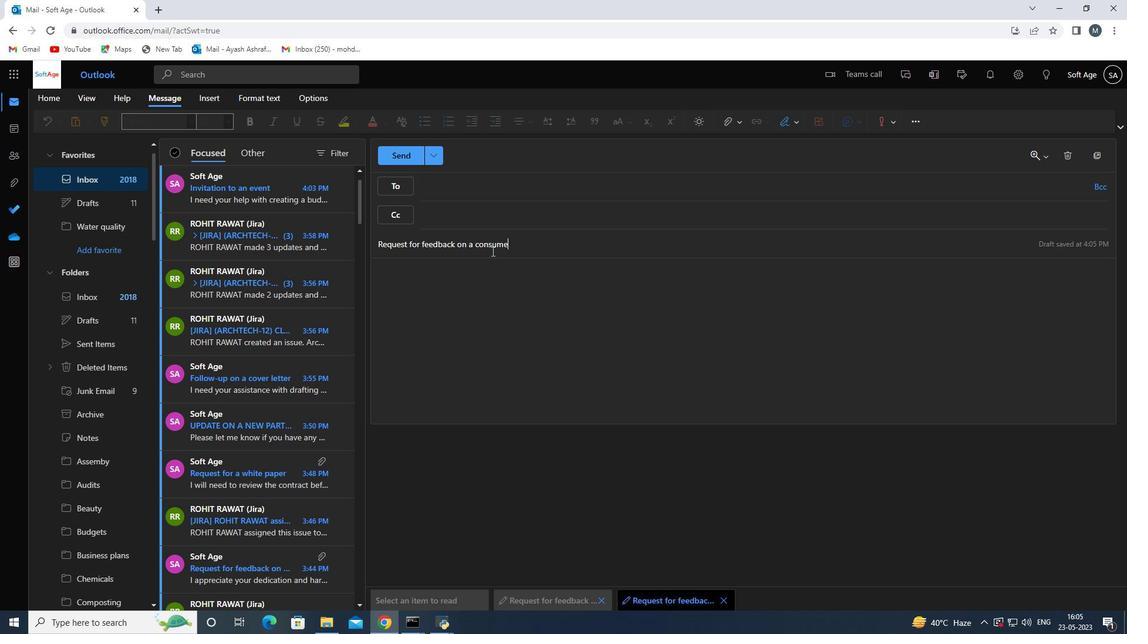 
Action: Mouse moved to (492, 250)
Screenshot: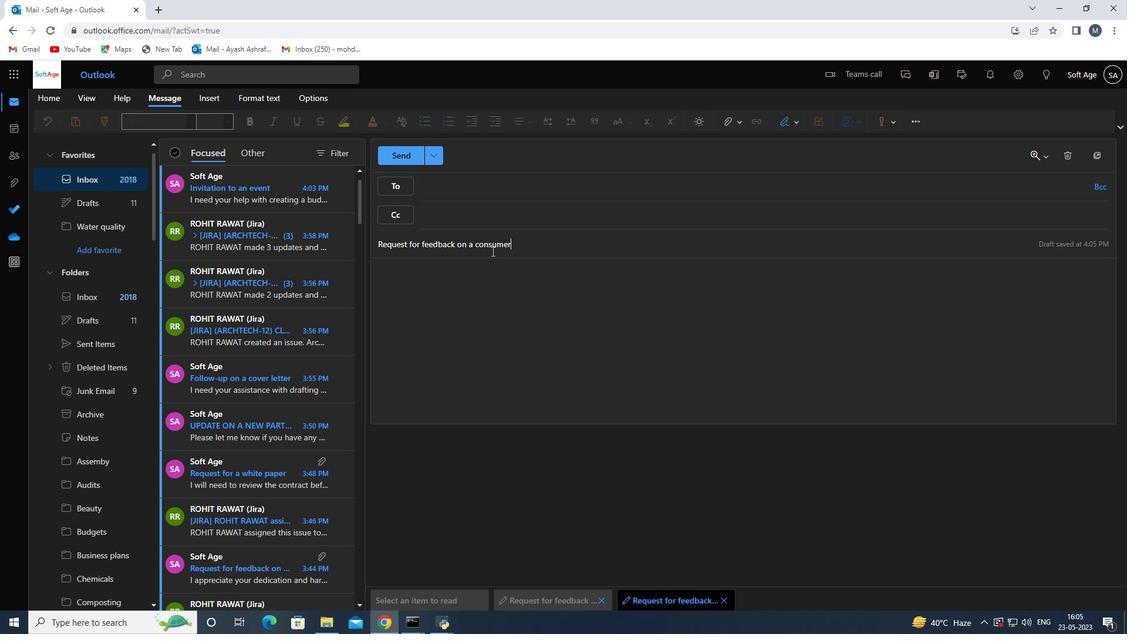 
Action: Key pressed <Key.space>poll<Key.space><Key.enter><Key.shift>Can<Key.space>you<Key.space>let<Key.space>me<Key.space>know<Key.space>the<Key.space>status<Key.space>of<Key.space>thw<Key.backspace>e<Key.space>pre<Key.backspace>oject<Key.space>timeline<Key.enter>
Screenshot: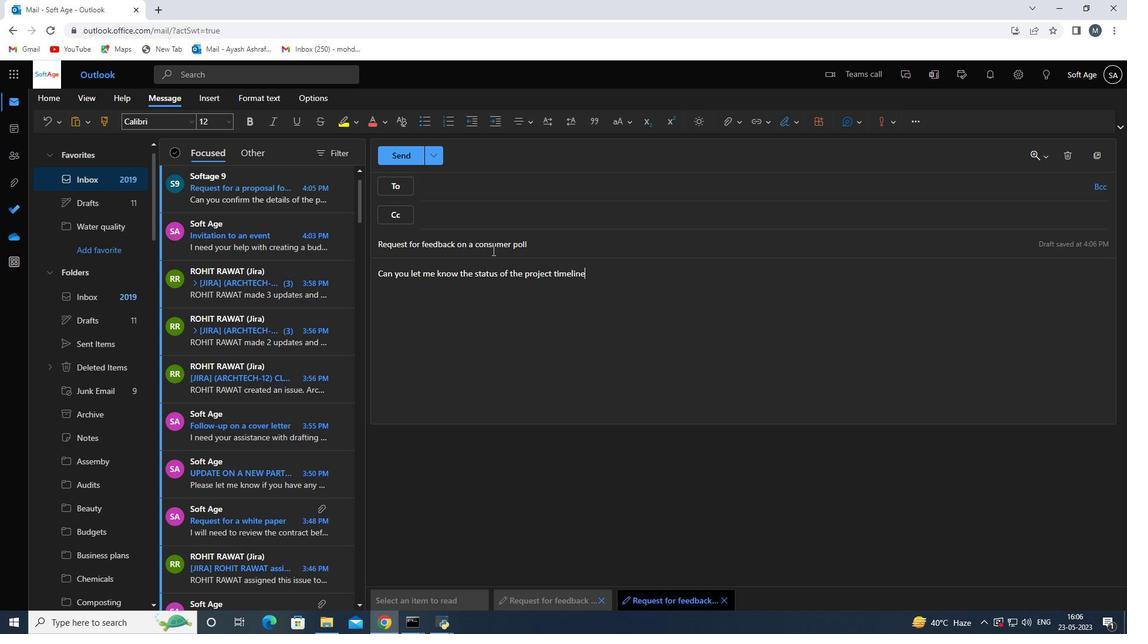 
Action: Mouse moved to (794, 126)
Screenshot: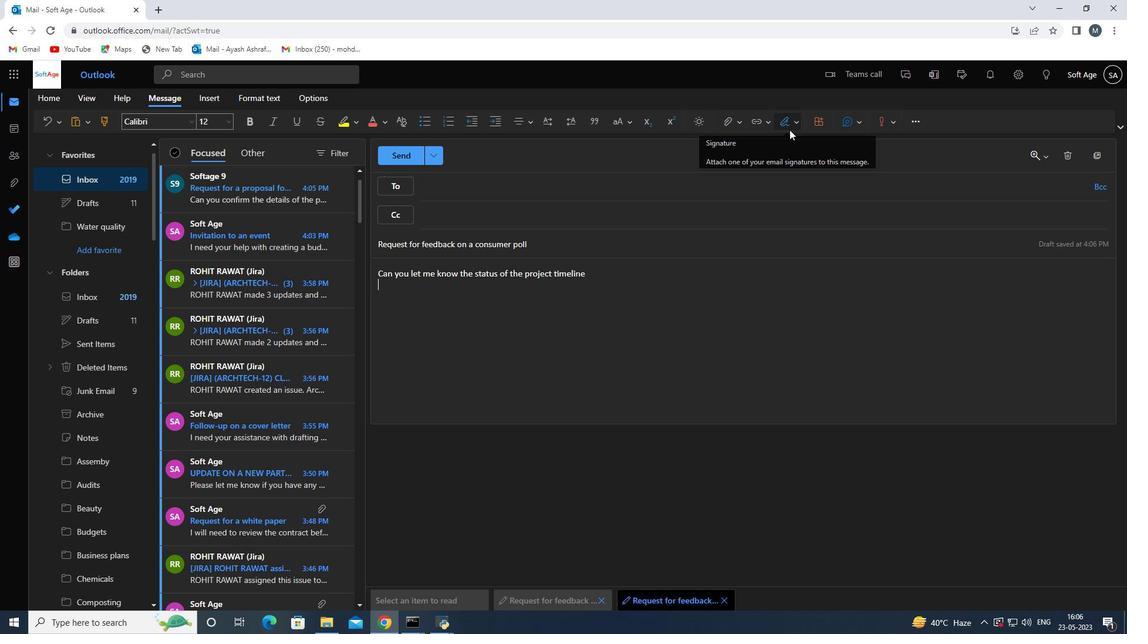 
Action: Mouse pressed left at (794, 126)
Screenshot: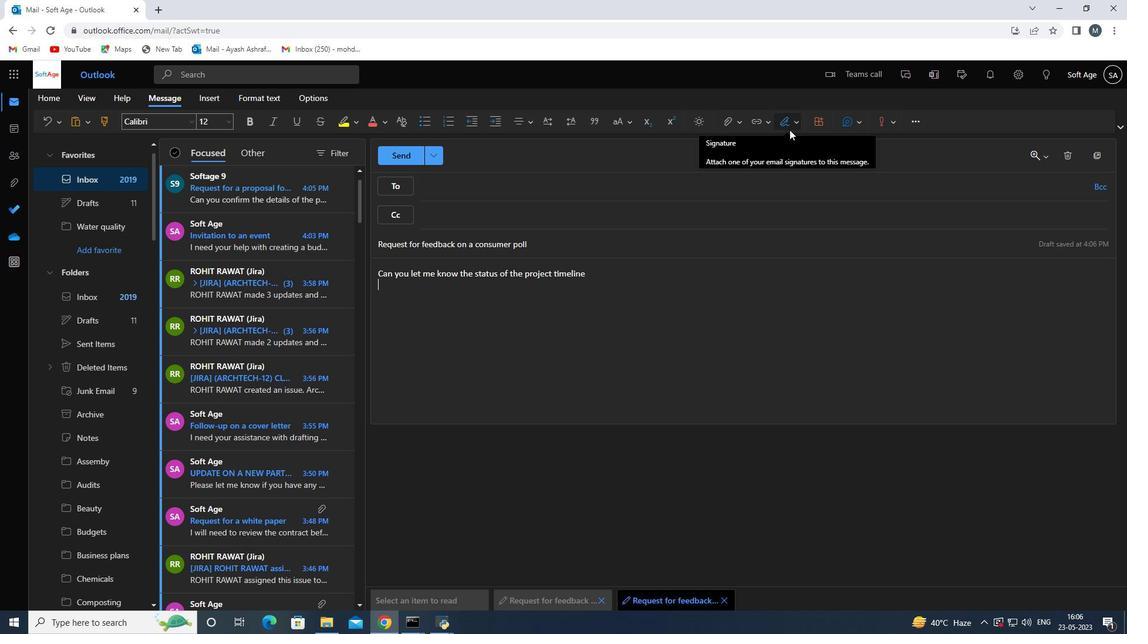 
Action: Mouse moved to (775, 147)
Screenshot: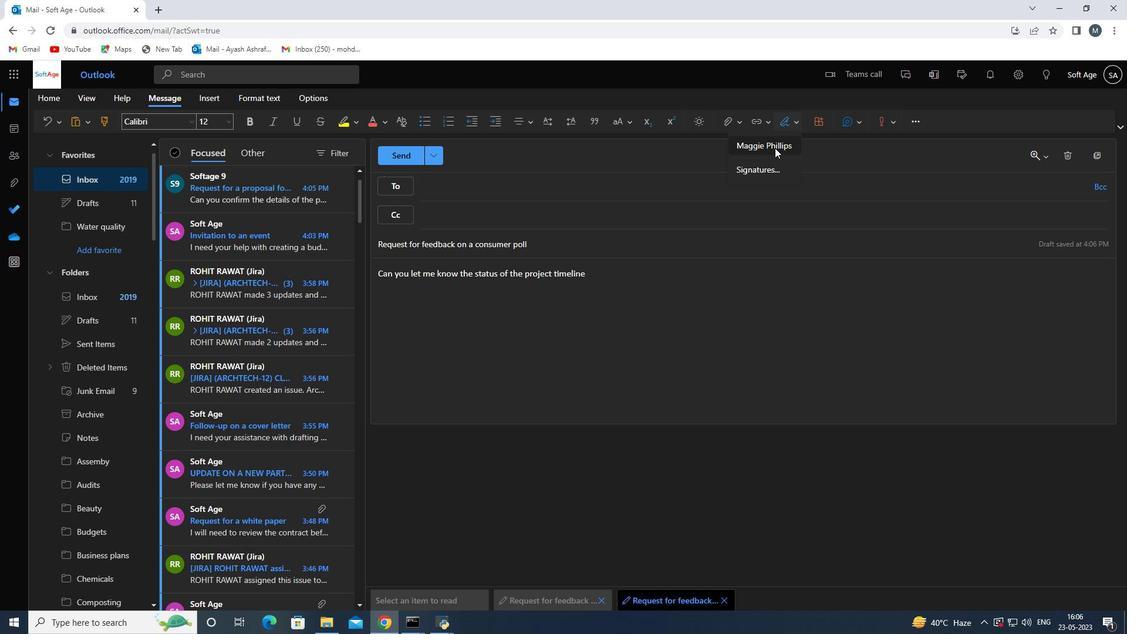 
Action: Mouse pressed left at (775, 147)
Screenshot: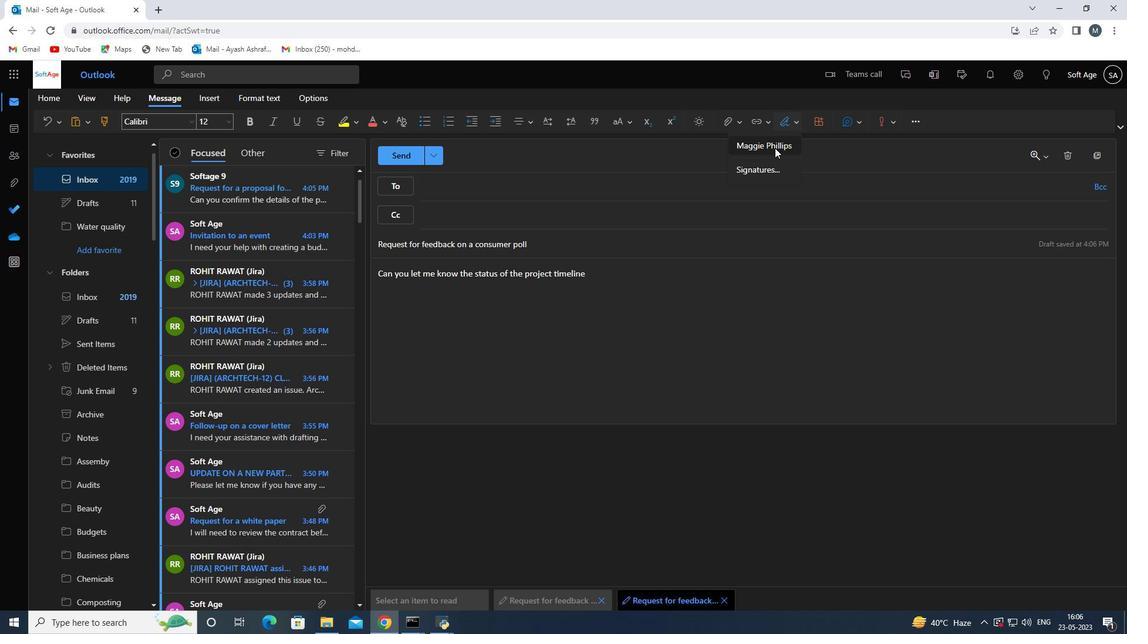 
Action: Mouse moved to (514, 184)
Screenshot: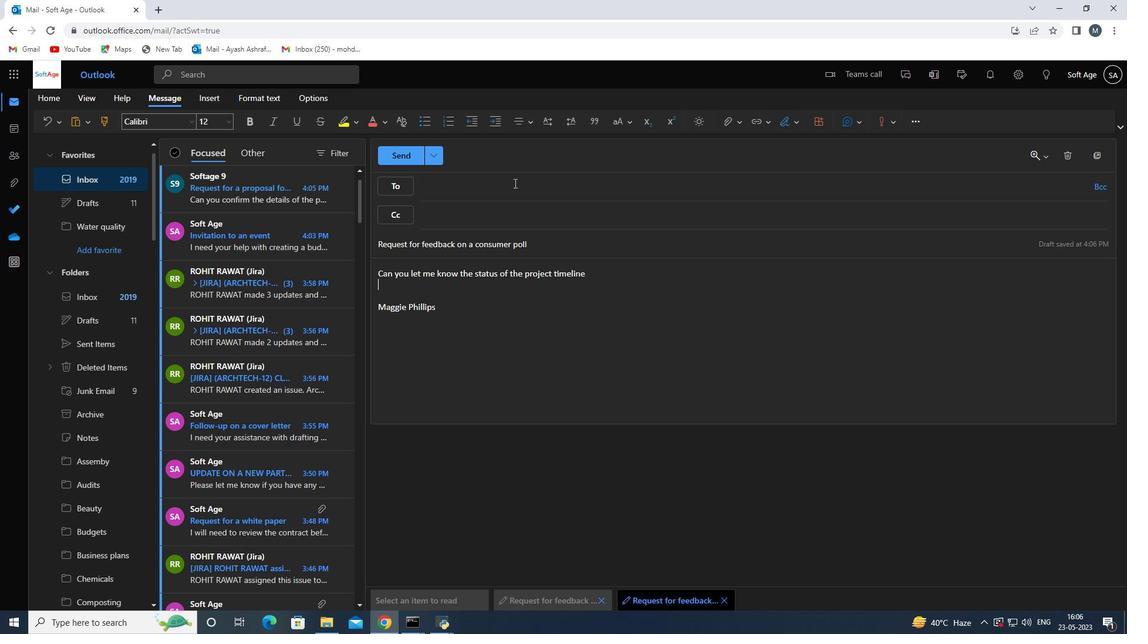 
Action: Mouse pressed left at (514, 184)
Screenshot: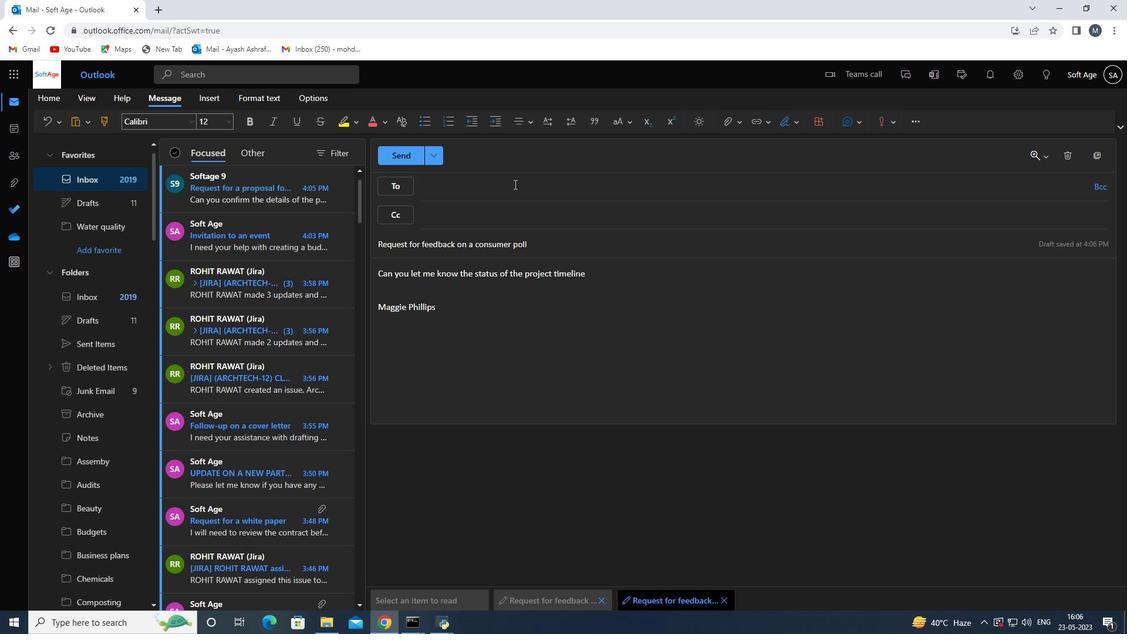 
Action: Key pressed softage.6<Key.shift>@softage.net<Key.enter>
Screenshot: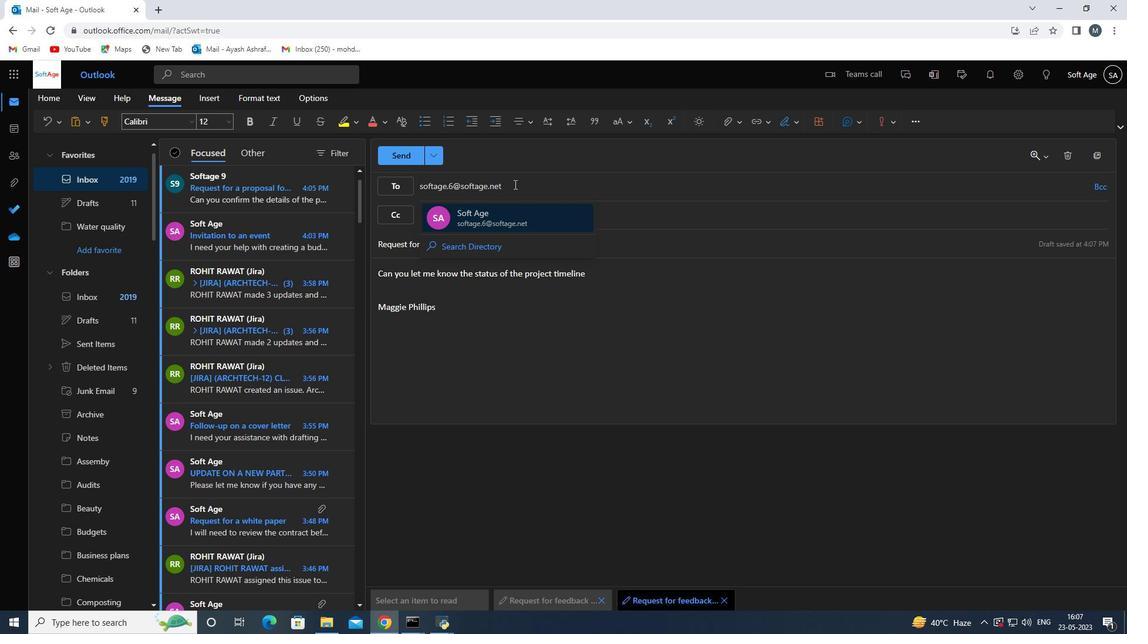 
Action: Mouse moved to (730, 126)
Screenshot: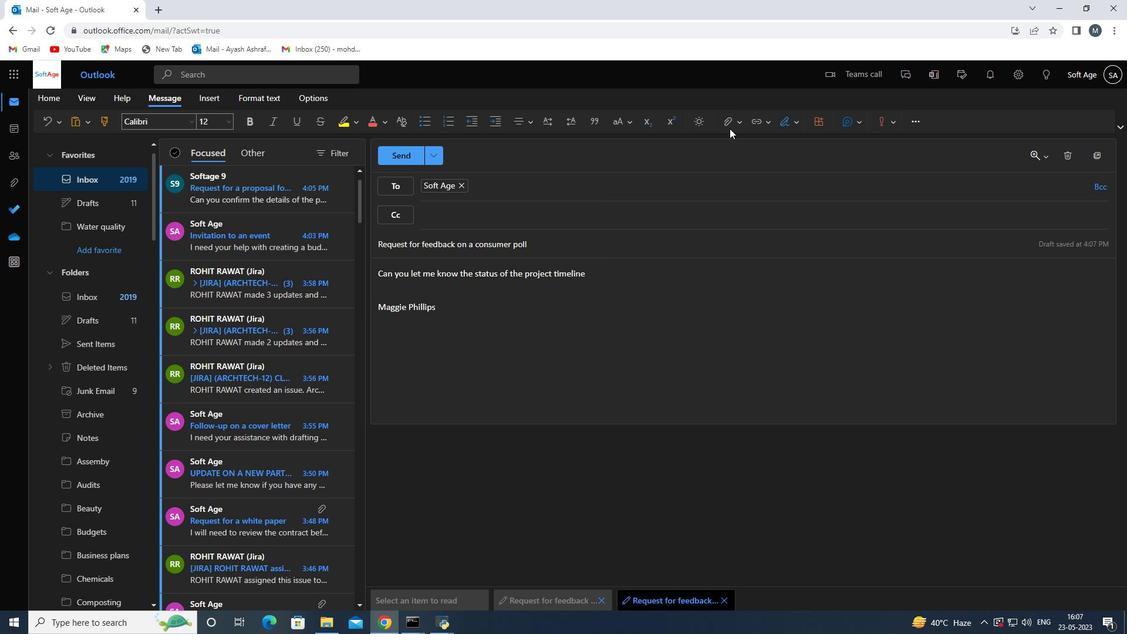 
Action: Mouse pressed left at (730, 126)
Screenshot: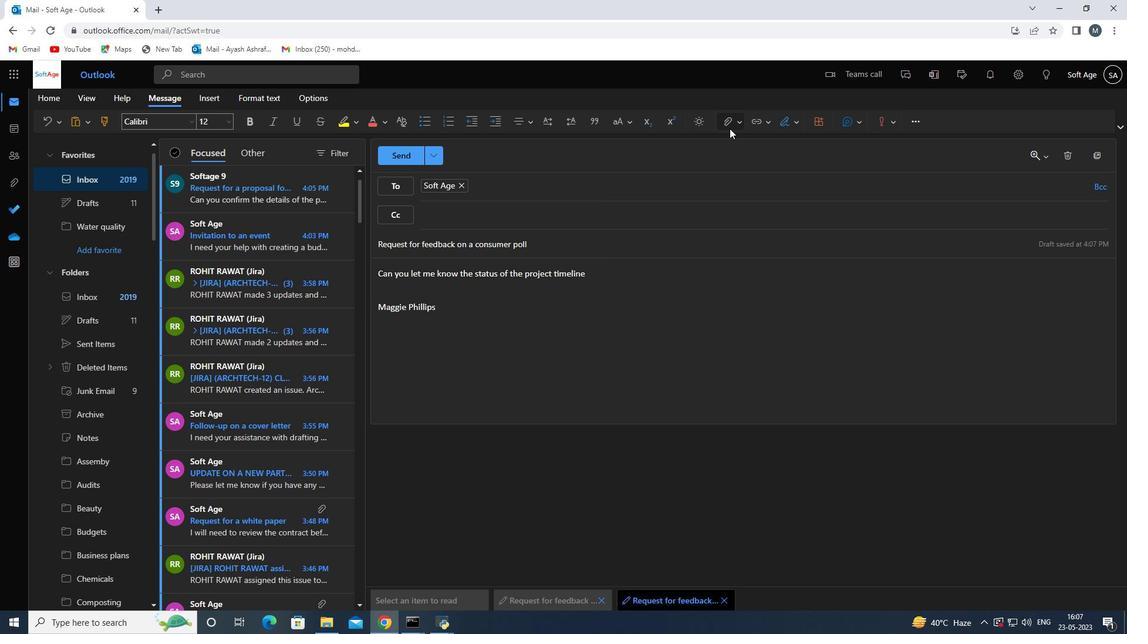 
Action: Mouse moved to (654, 149)
Screenshot: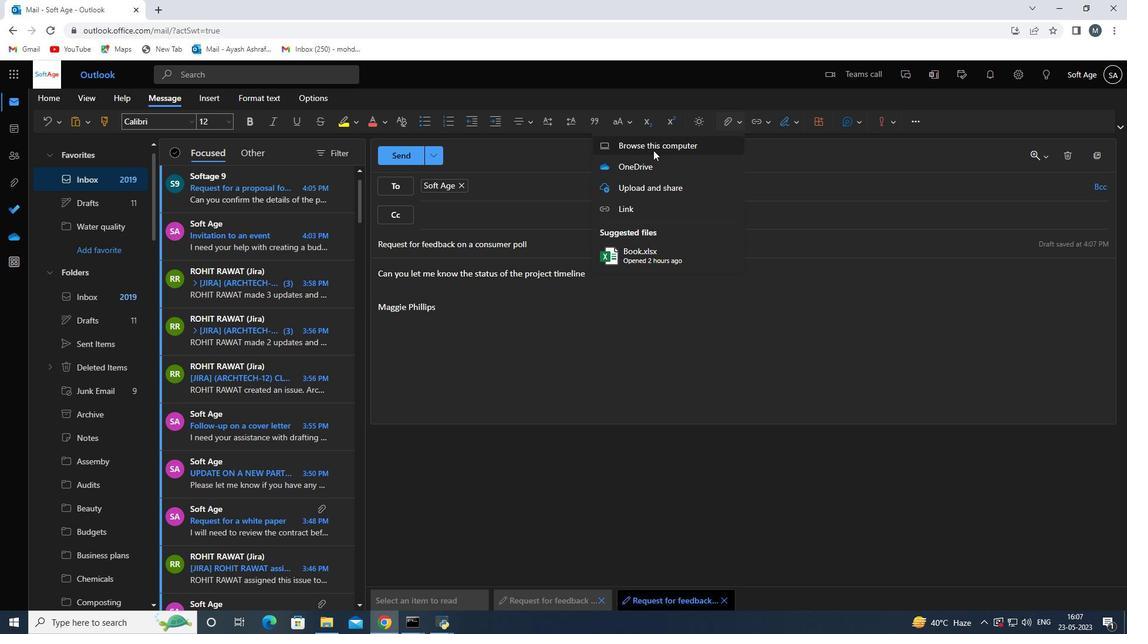 
Action: Mouse pressed left at (654, 149)
Screenshot: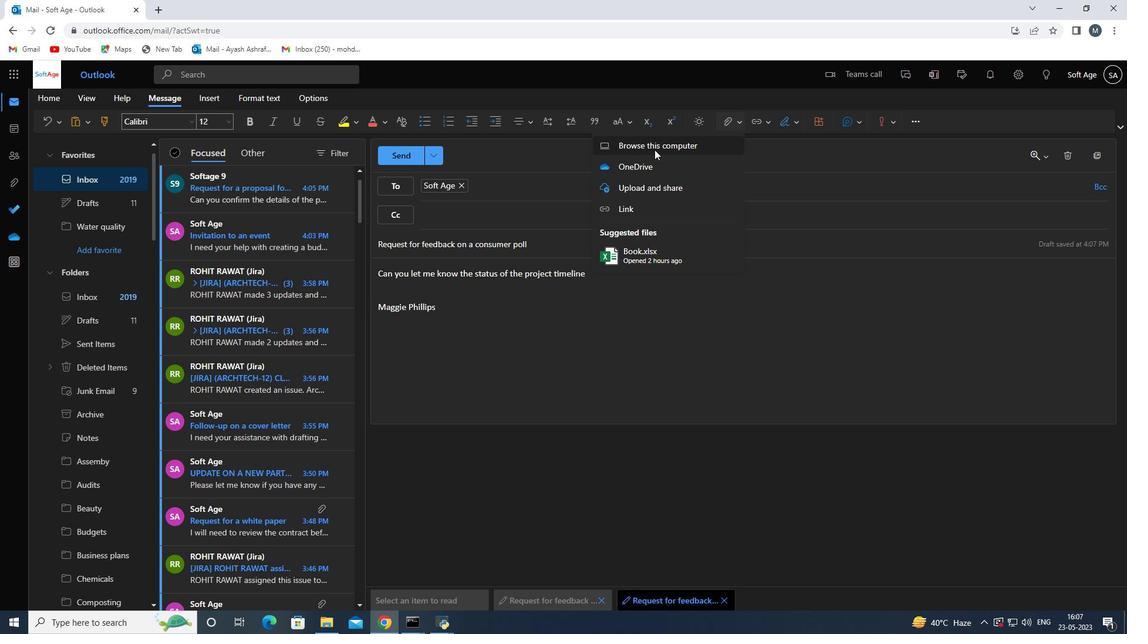 
Action: Mouse moved to (180, 196)
Screenshot: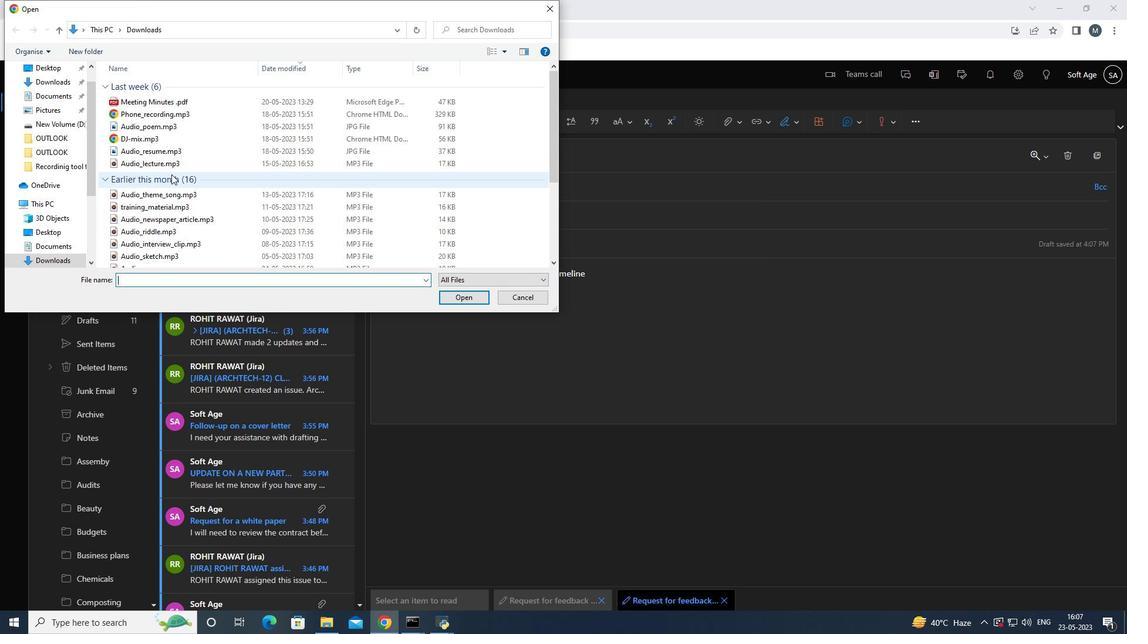 
Action: Mouse pressed left at (180, 196)
Screenshot: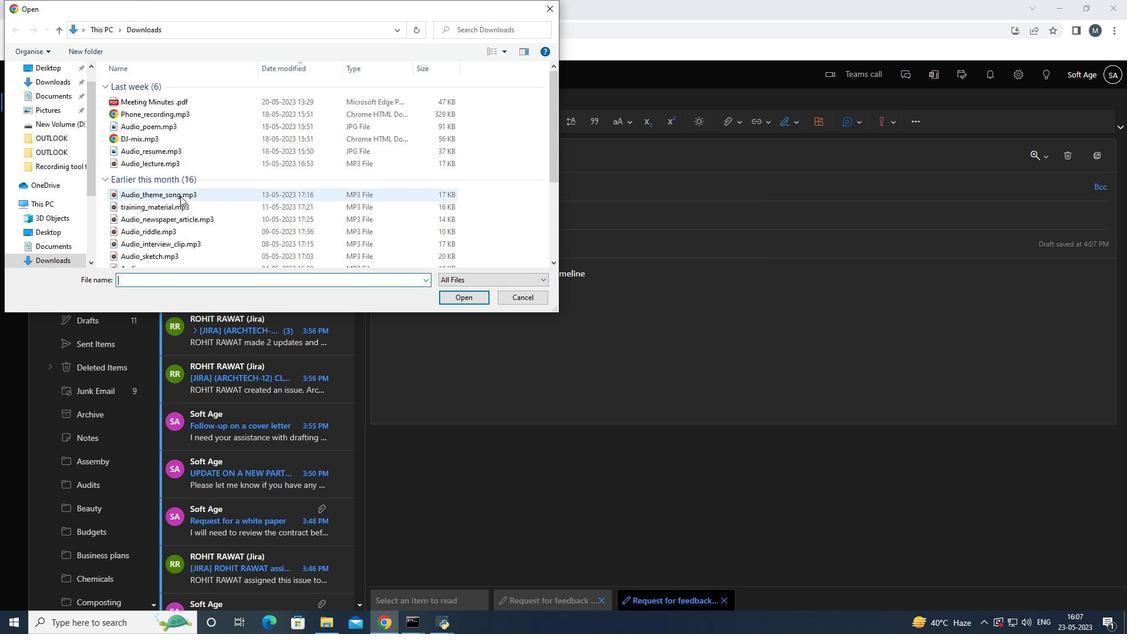 
Action: Mouse pressed right at (180, 196)
Screenshot: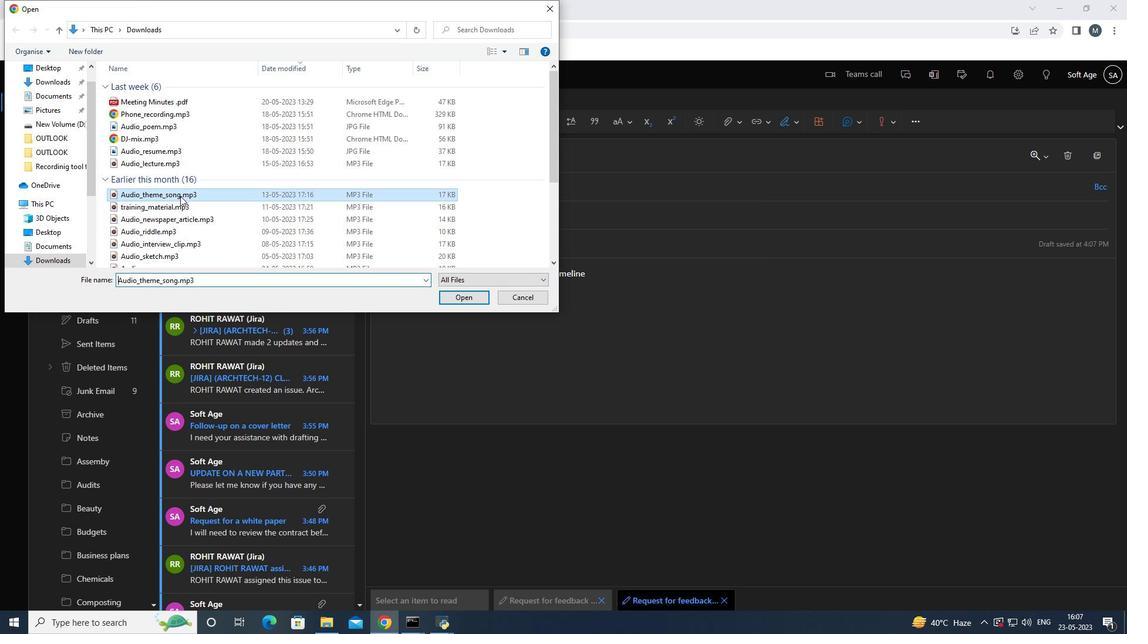 
Action: Mouse moved to (259, 466)
Screenshot: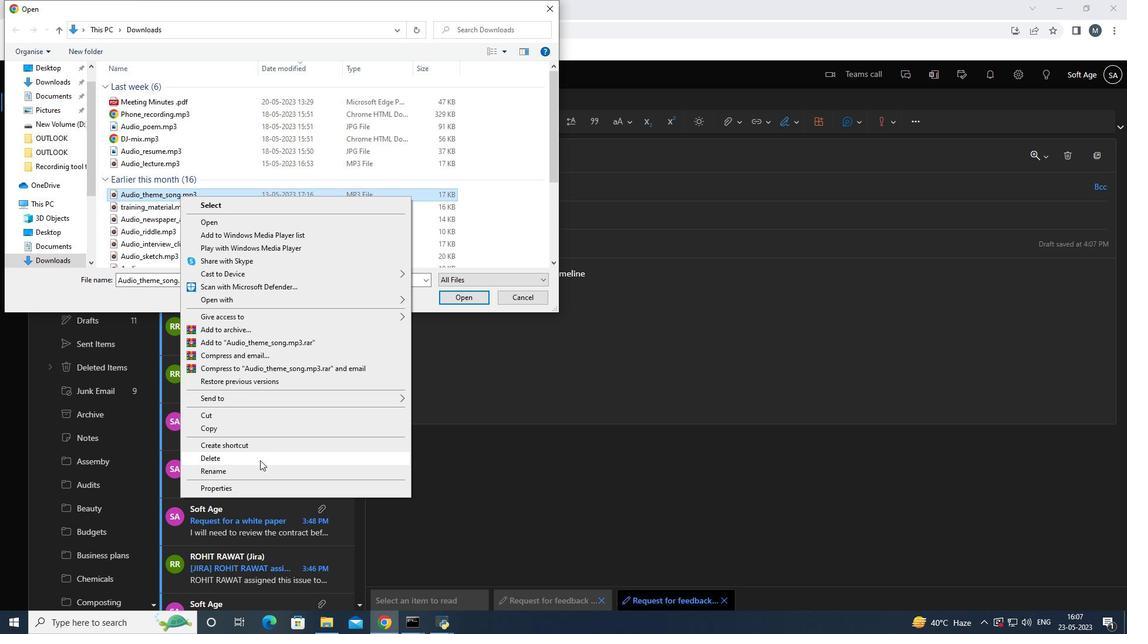 
Action: Mouse pressed left at (259, 466)
Screenshot: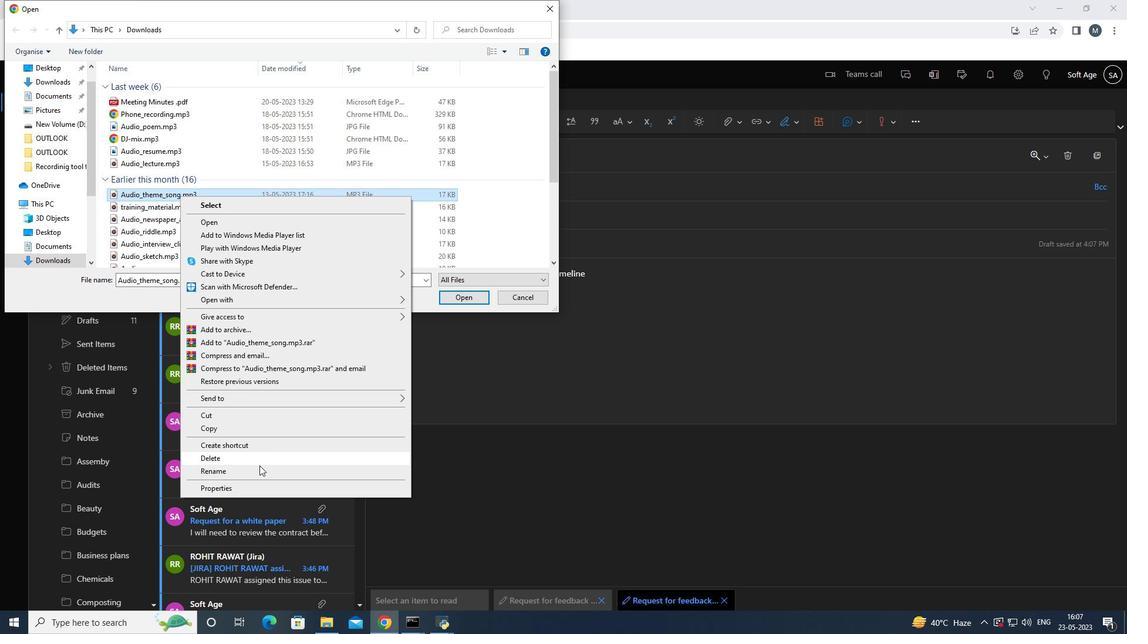 
Action: Mouse moved to (254, 439)
Screenshot: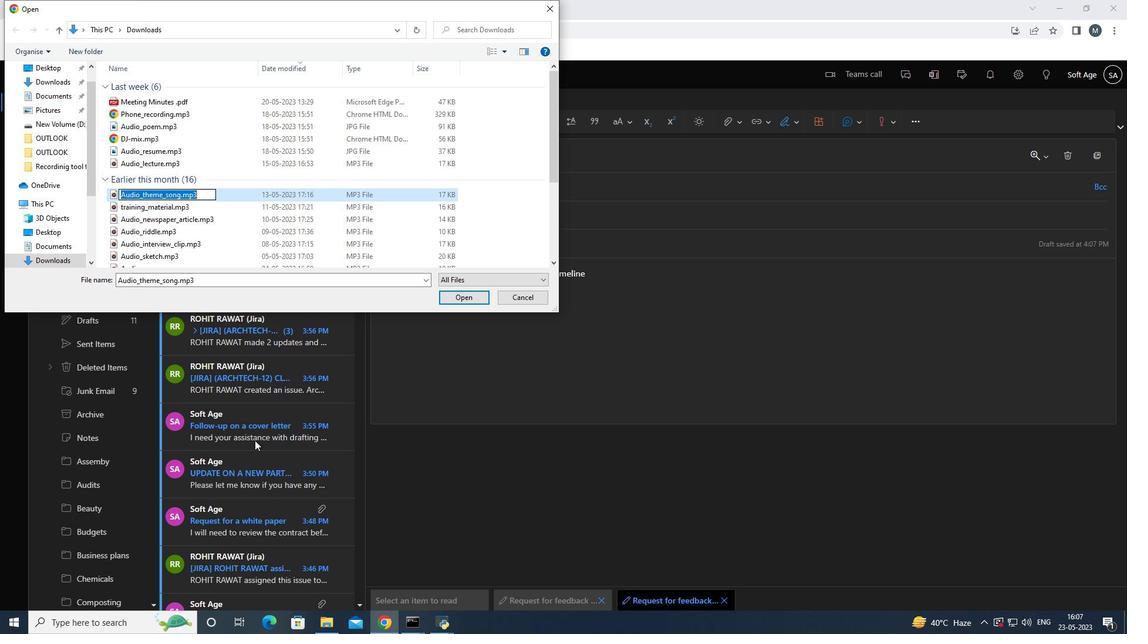
Action: Key pressed <Key.shift>Audio<Key.shift>_introspection,<Key.backspace>.mp3<Key.enter>
Screenshot: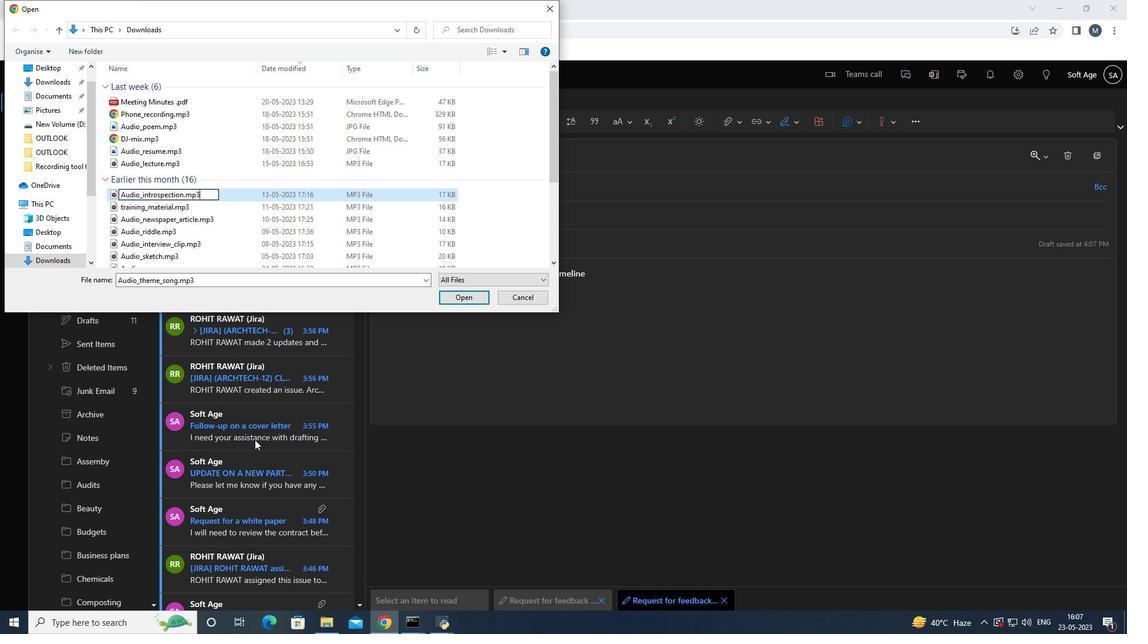 
Action: Mouse moved to (250, 195)
Screenshot: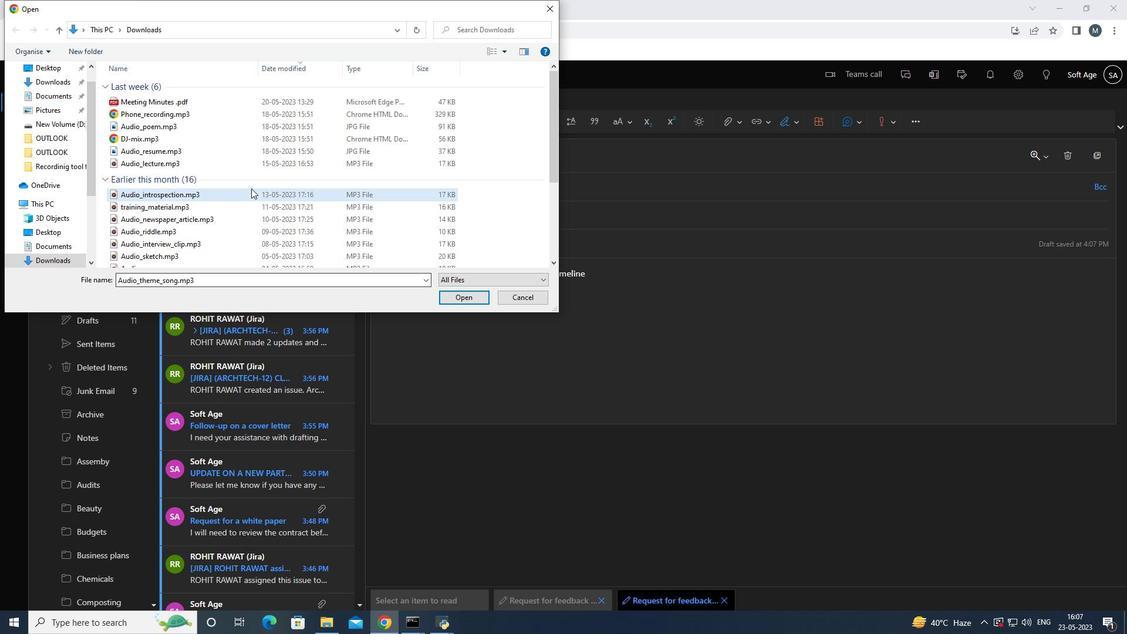 
Action: Mouse pressed left at (250, 195)
Screenshot: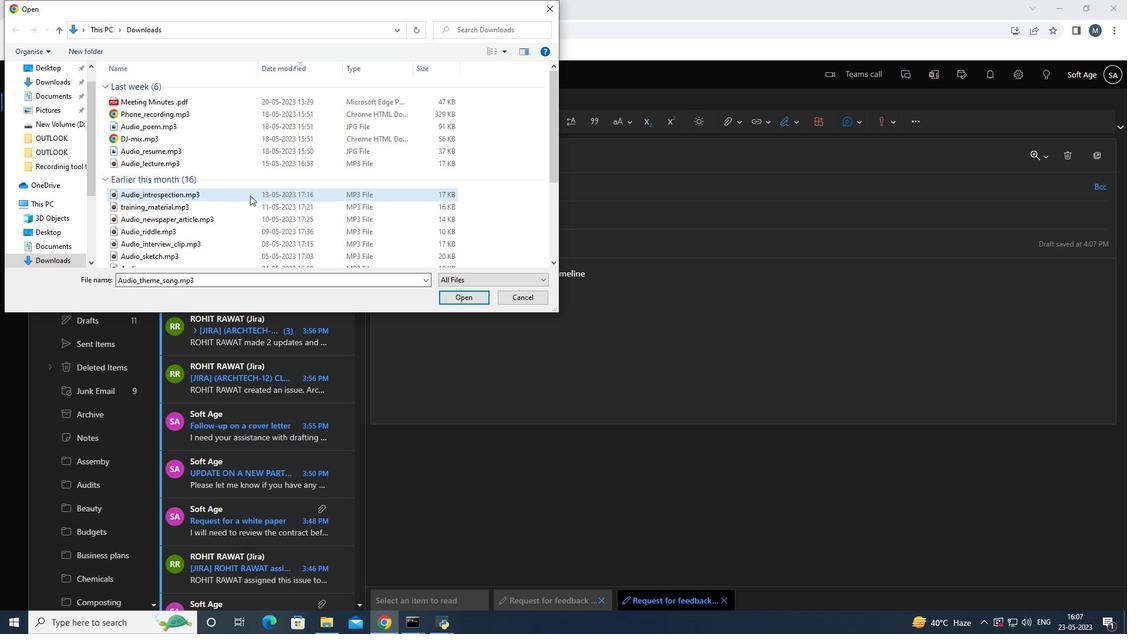 
Action: Mouse moved to (461, 290)
Screenshot: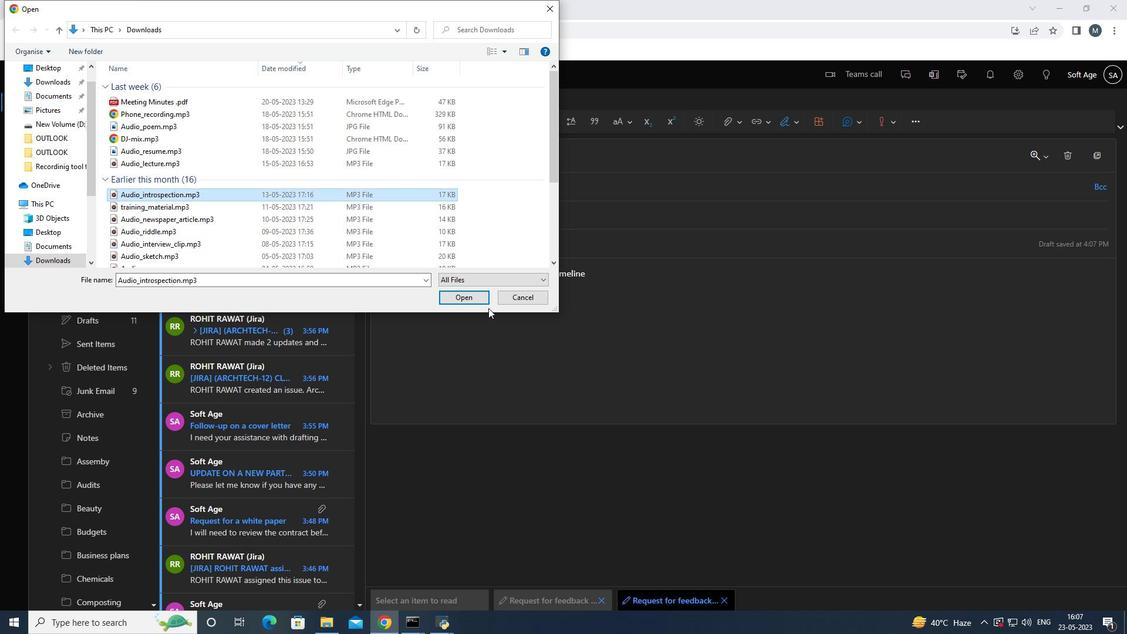 
Action: Mouse pressed left at (461, 290)
Screenshot: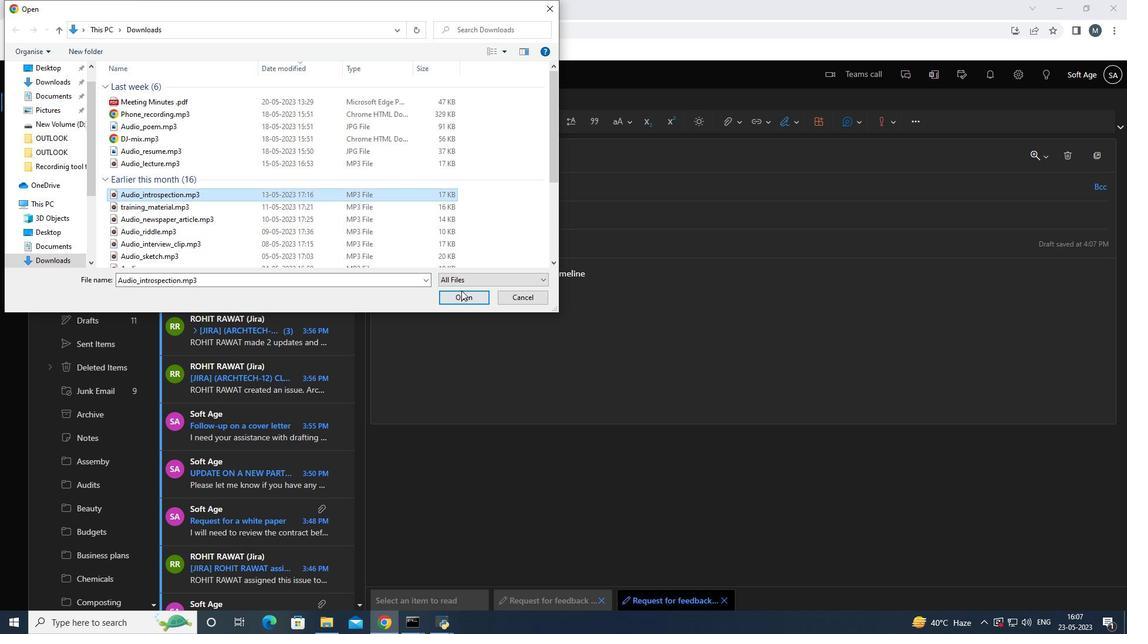 
Action: Mouse moved to (530, 390)
Screenshot: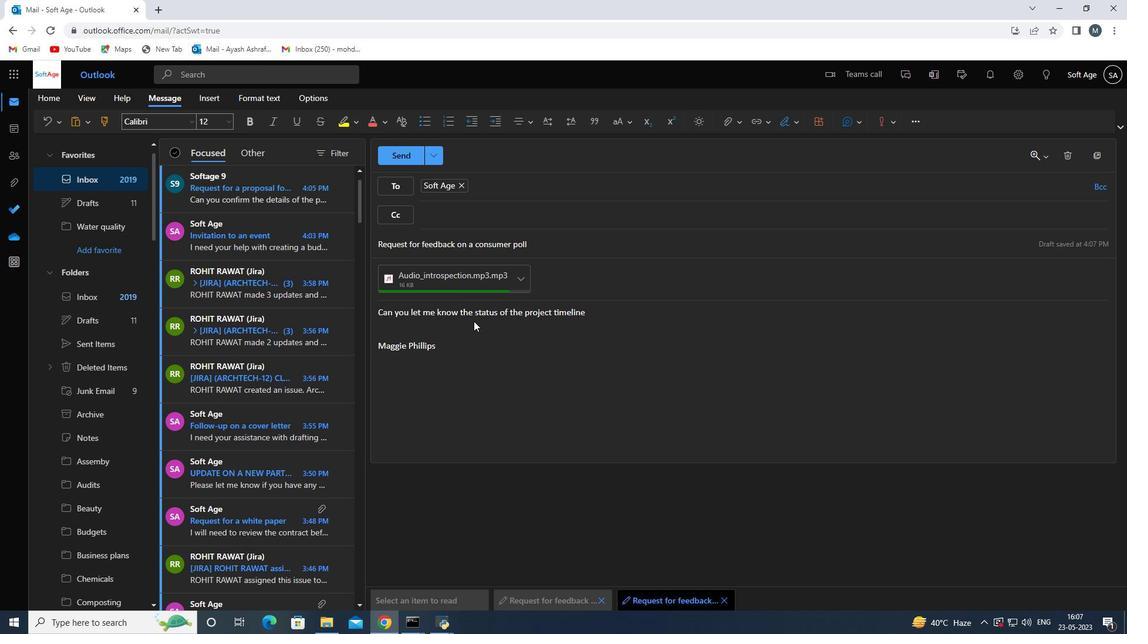 
Action: Mouse scrolled (530, 391) with delta (0, 0)
Screenshot: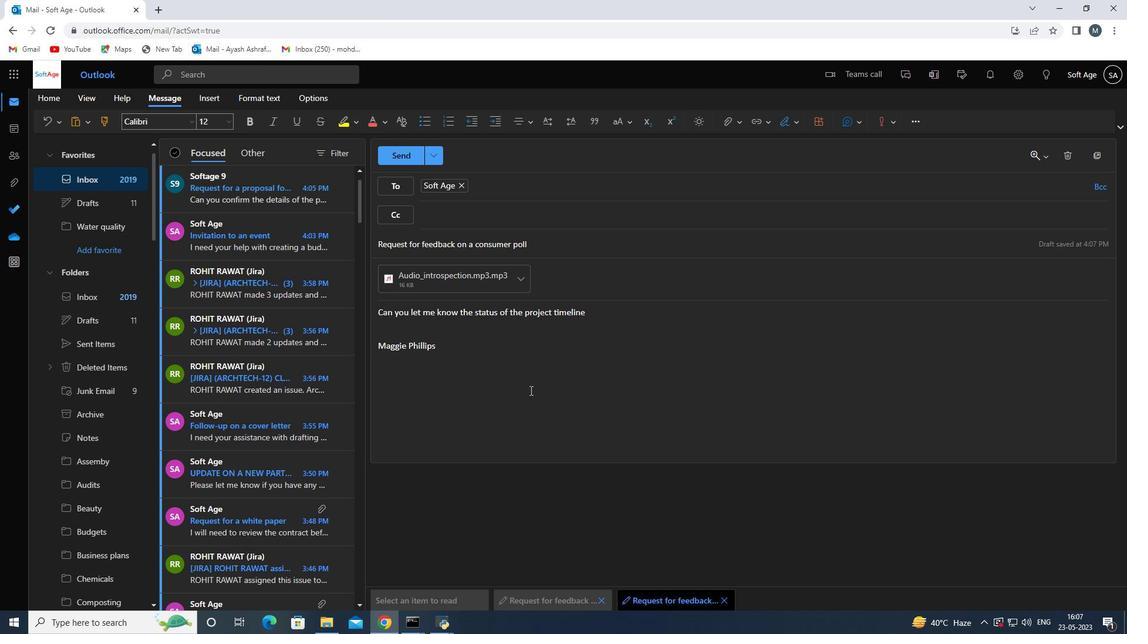 
Action: Mouse scrolled (530, 391) with delta (0, 0)
Screenshot: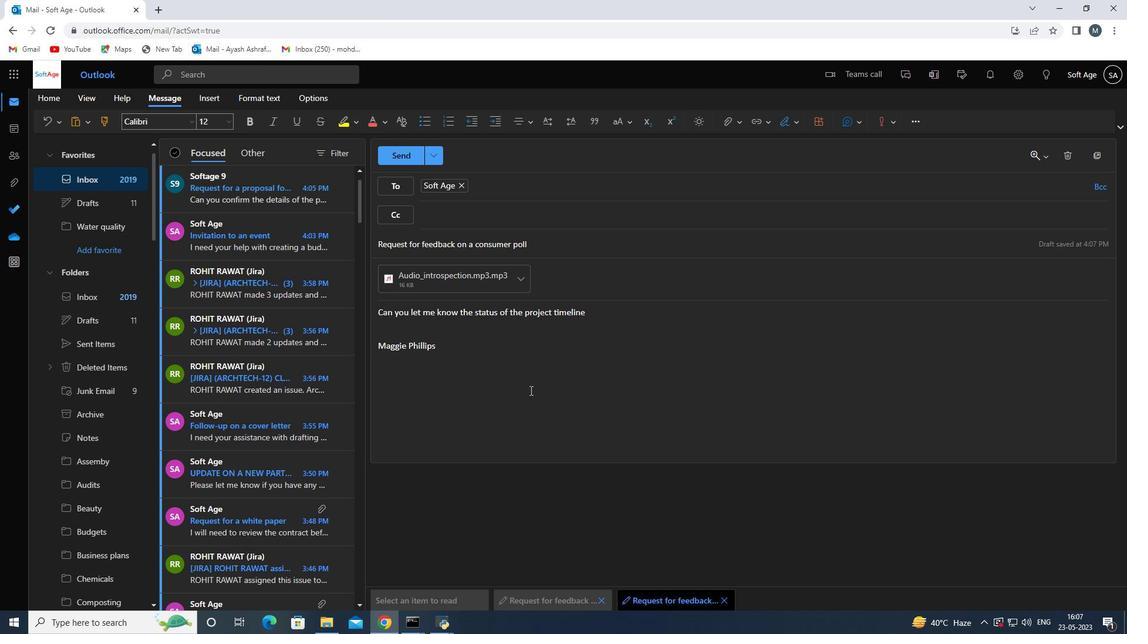 
Action: Mouse scrolled (530, 391) with delta (0, 0)
Screenshot: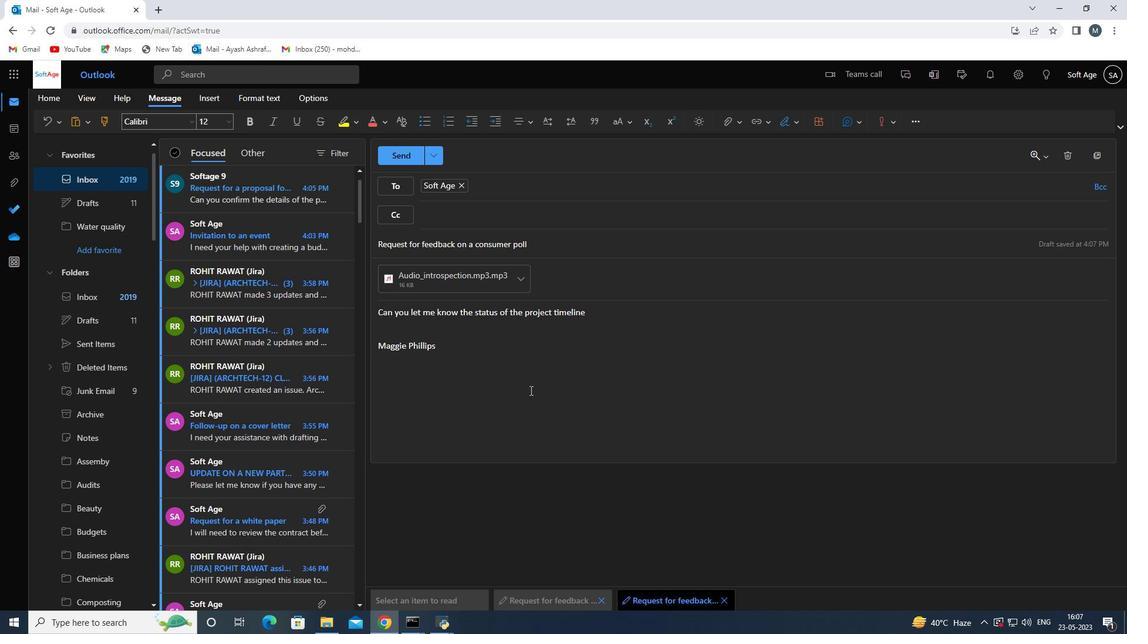 
Action: Mouse scrolled (530, 391) with delta (0, 0)
Screenshot: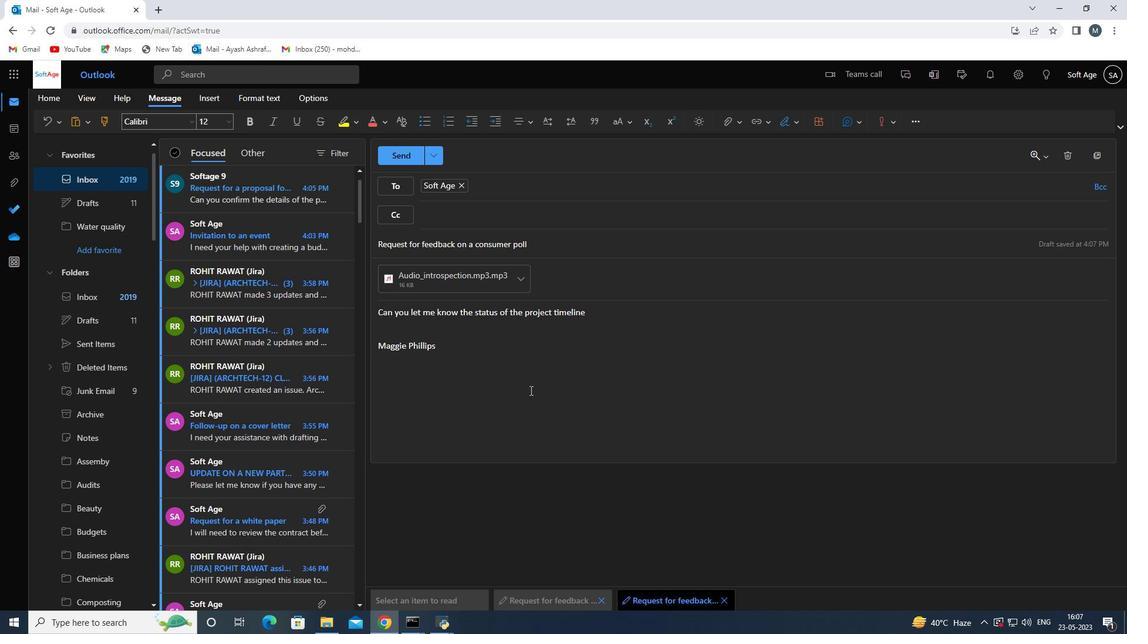 
Action: Mouse scrolled (530, 391) with delta (0, 0)
Screenshot: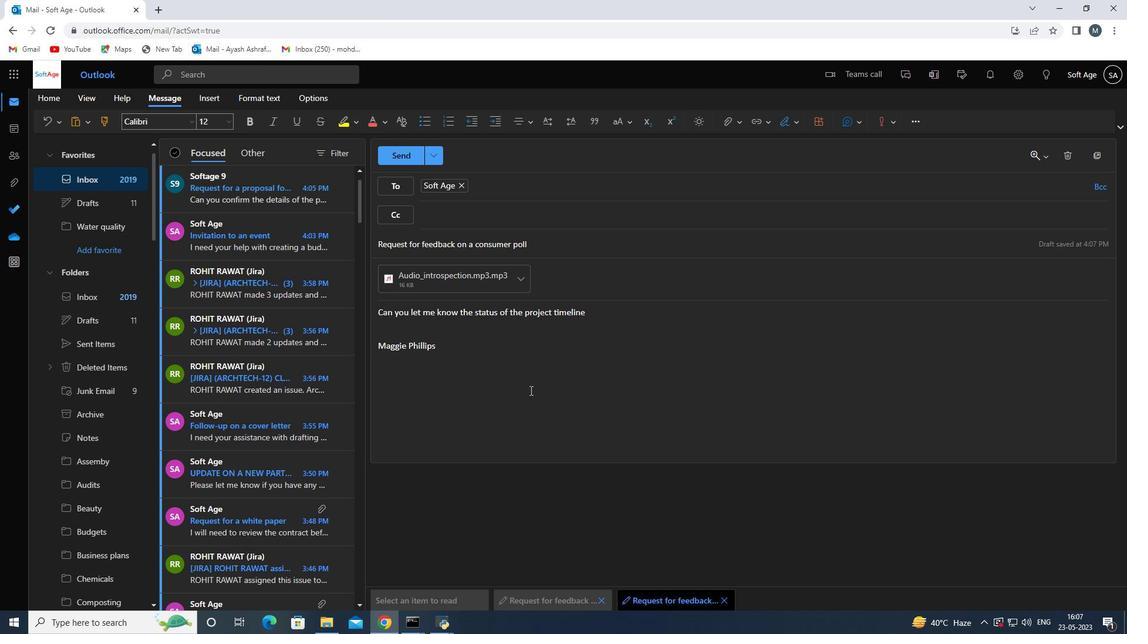 
Action: Mouse scrolled (530, 391) with delta (0, 0)
Screenshot: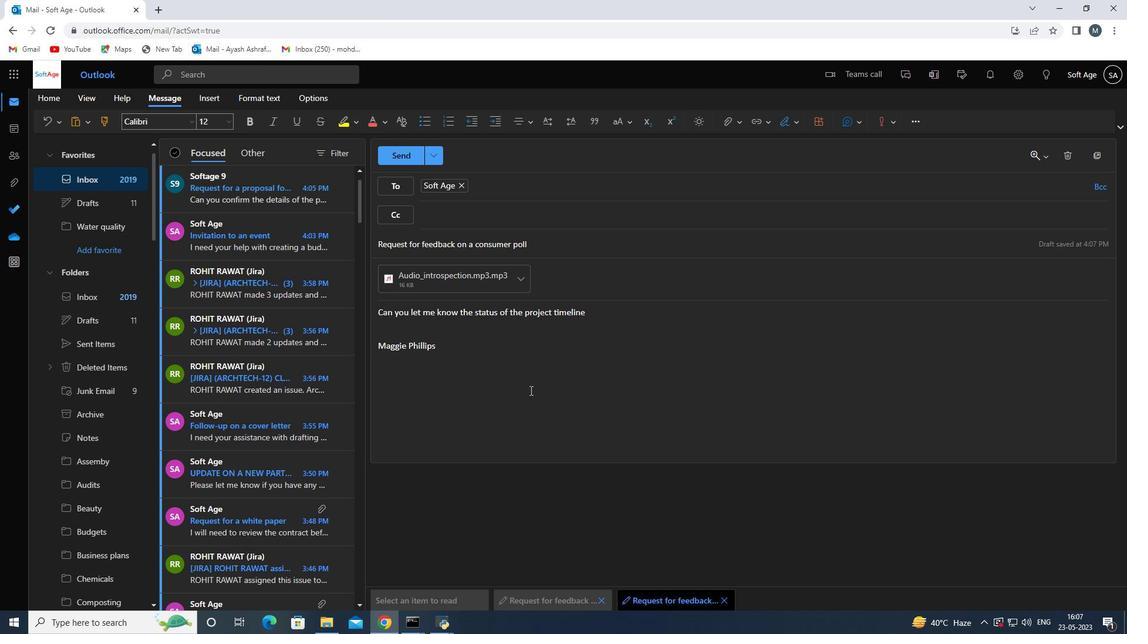 
Action: Mouse scrolled (530, 391) with delta (0, 0)
Screenshot: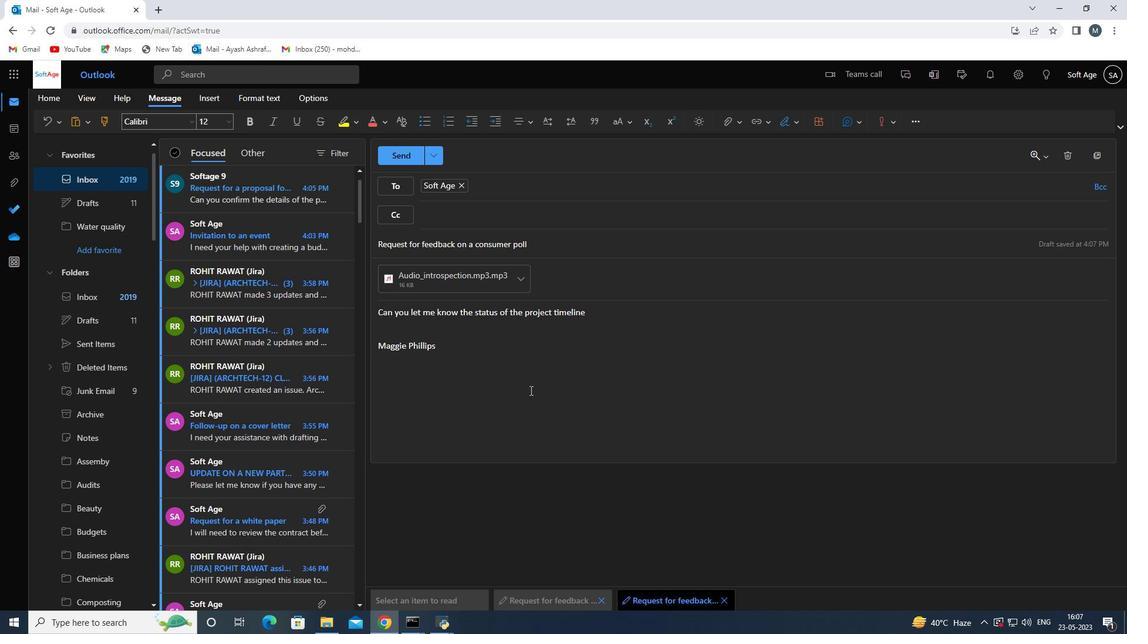 
Action: Mouse scrolled (530, 391) with delta (0, 0)
Screenshot: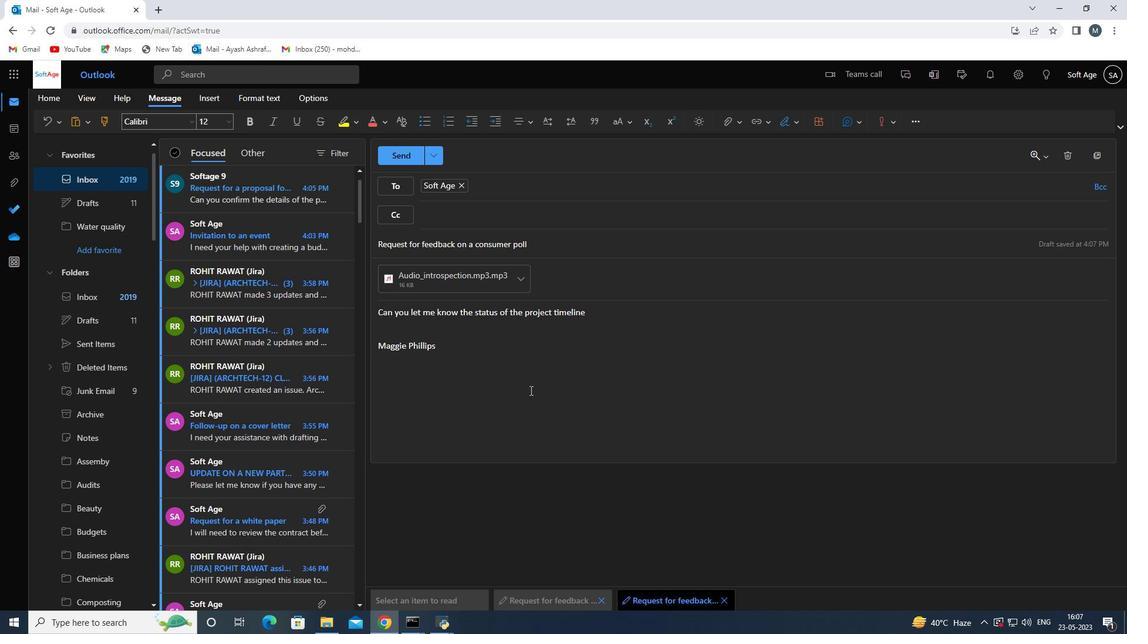 
Action: Mouse moved to (422, 196)
Screenshot: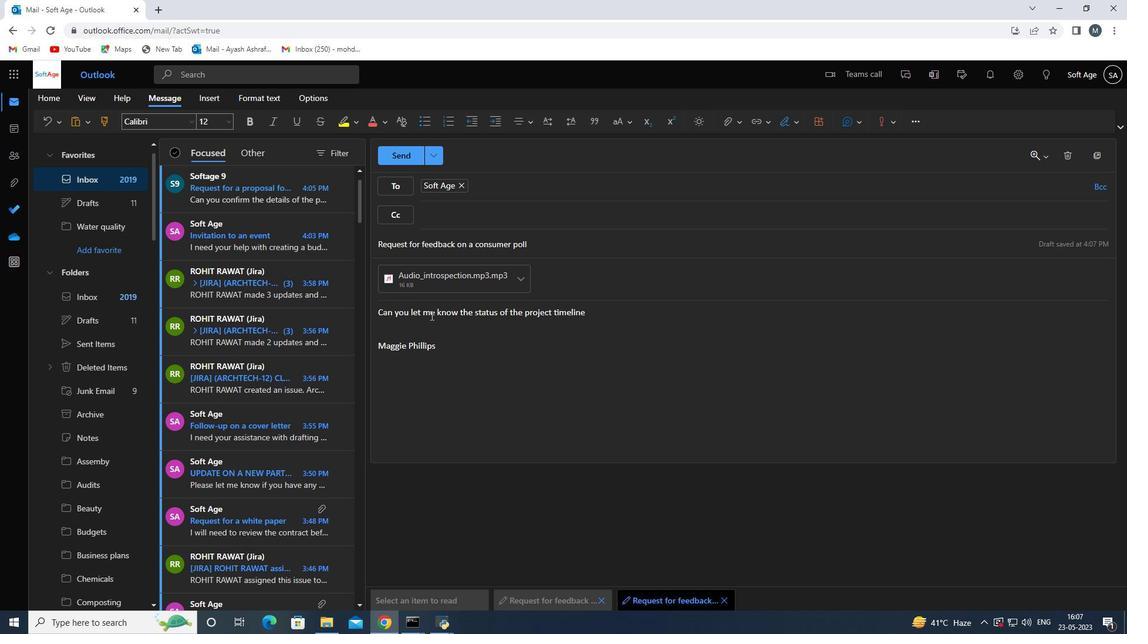 
Action: Mouse scrolled (422, 197) with delta (0, 0)
Screenshot: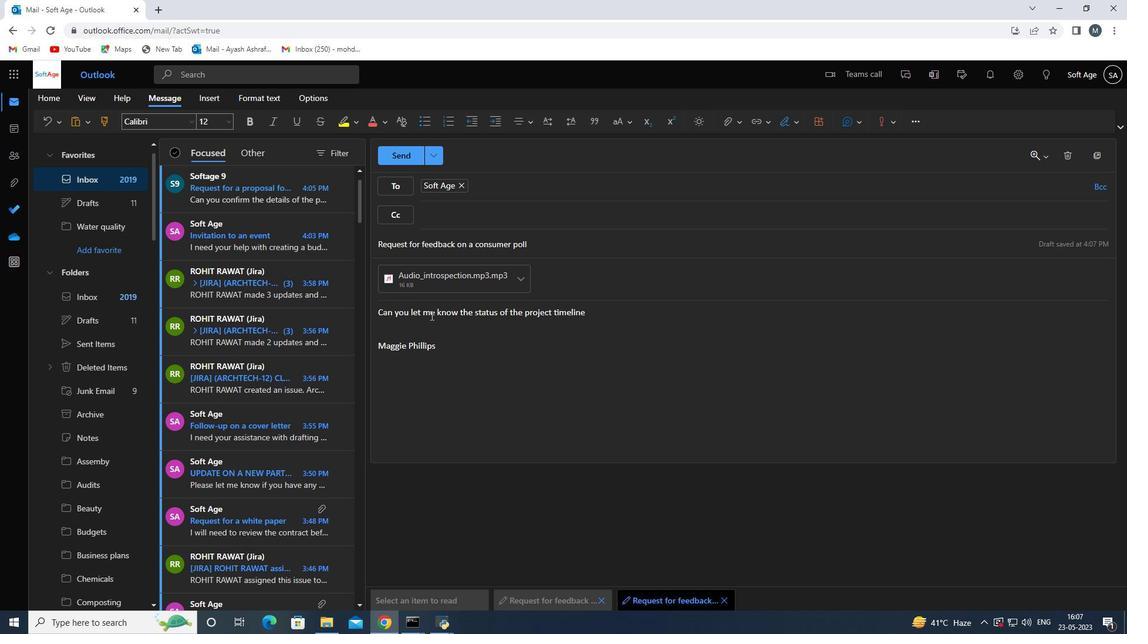 
Action: Mouse moved to (420, 183)
Screenshot: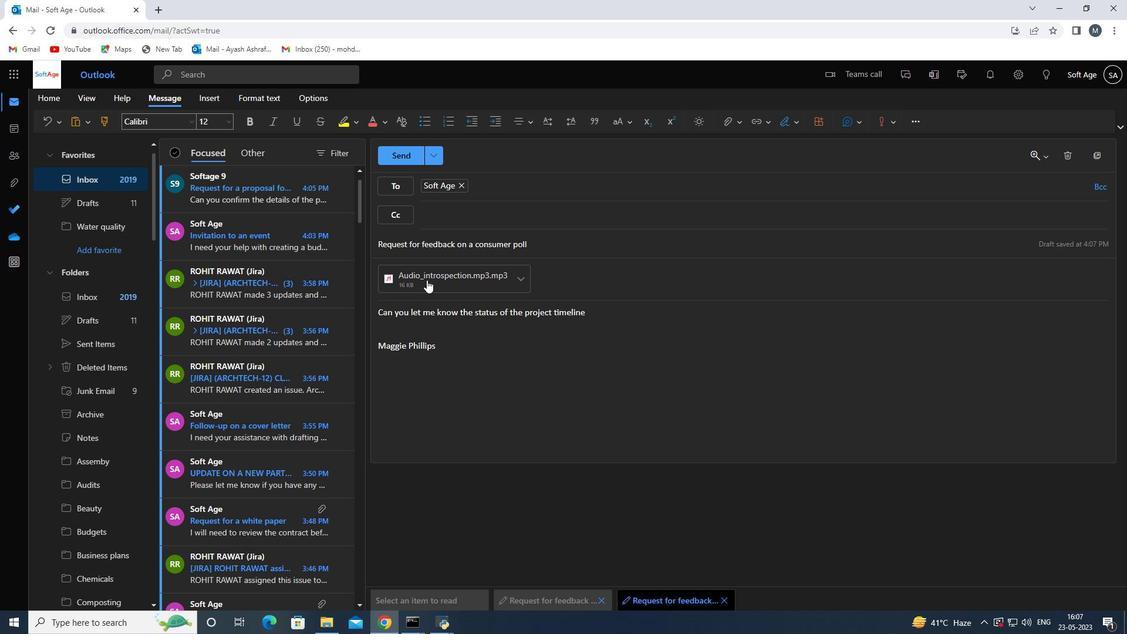 
Action: Mouse scrolled (420, 186) with delta (0, 0)
Screenshot: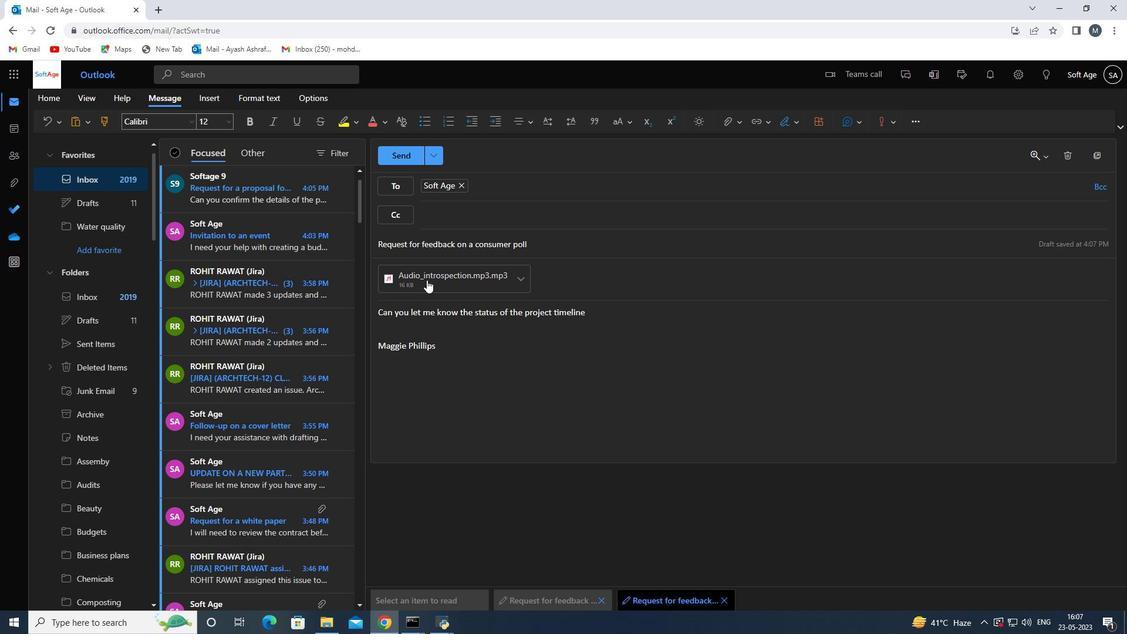 
Action: Mouse moved to (420, 179)
Screenshot: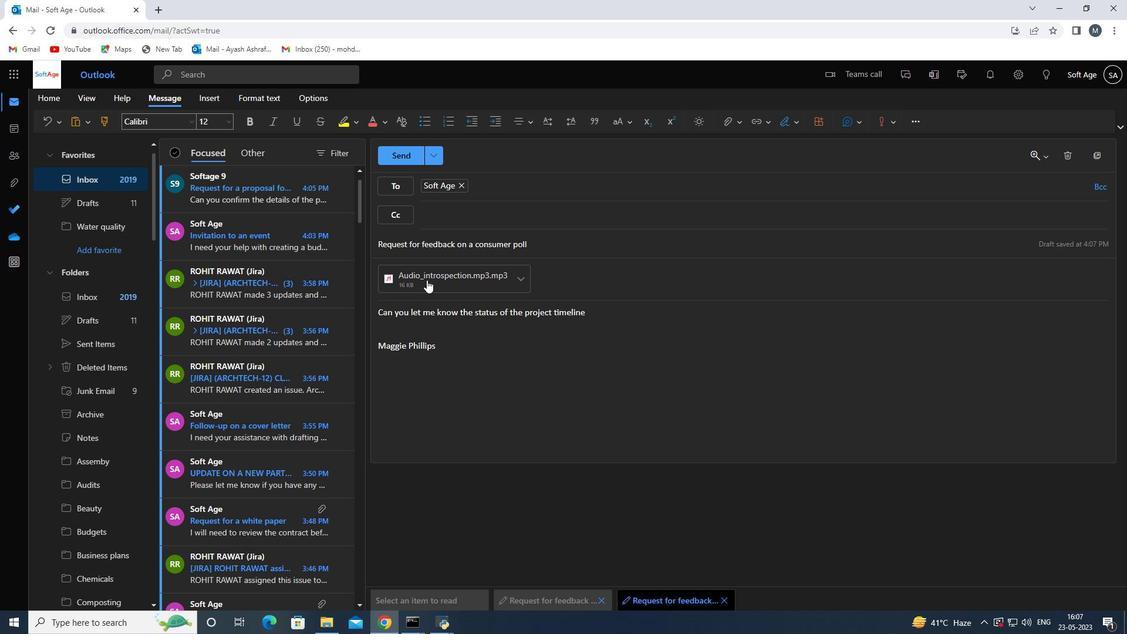 
Action: Mouse scrolled (420, 180) with delta (0, 0)
Screenshot: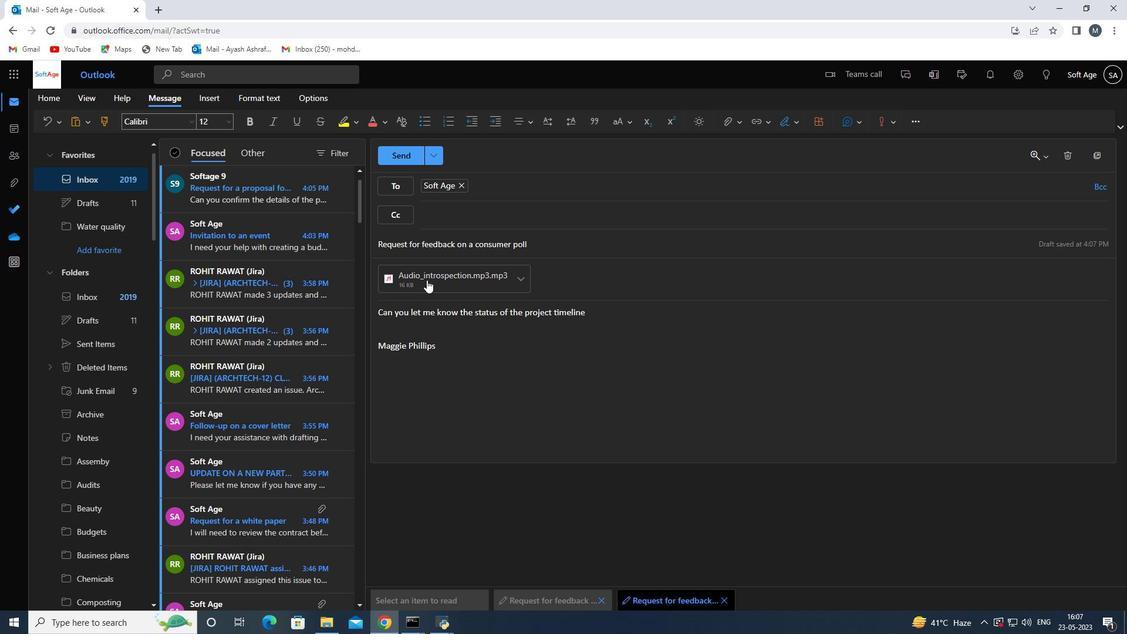 
Action: Mouse moved to (420, 175)
Screenshot: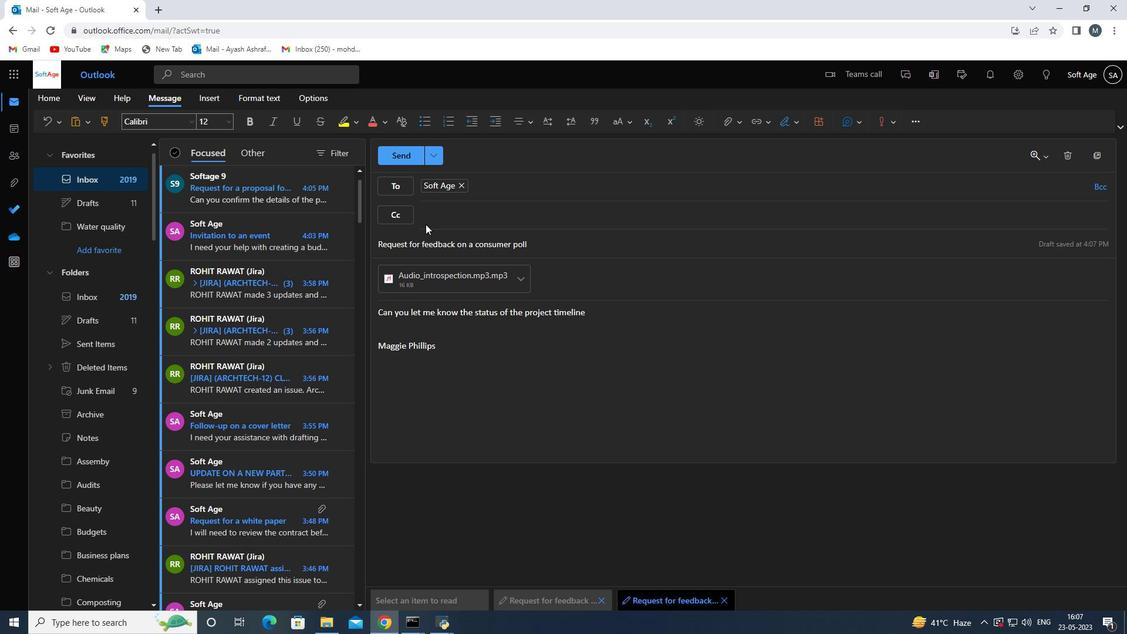 
Action: Mouse scrolled (420, 175) with delta (0, 0)
Screenshot: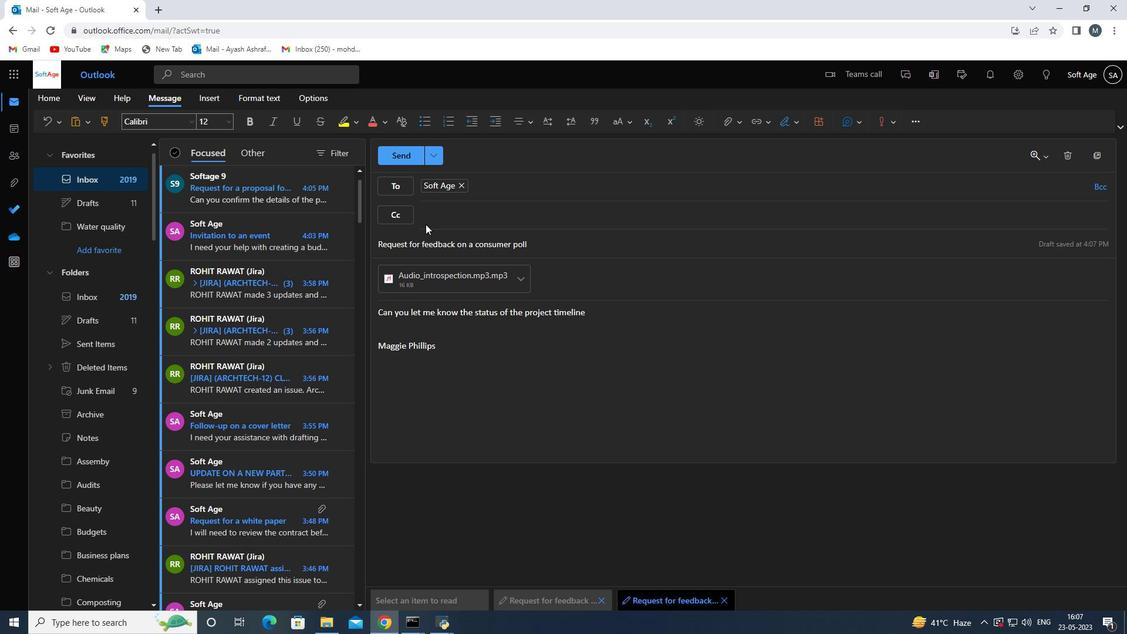 
Action: Mouse moved to (401, 160)
Screenshot: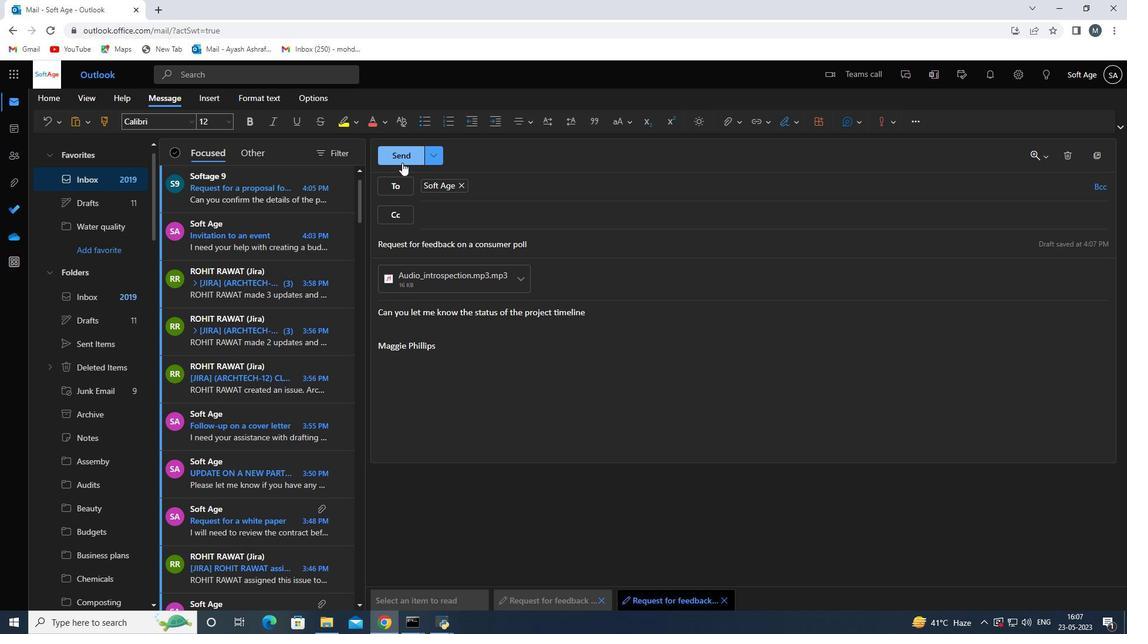 
Action: Mouse pressed left at (401, 160)
Screenshot: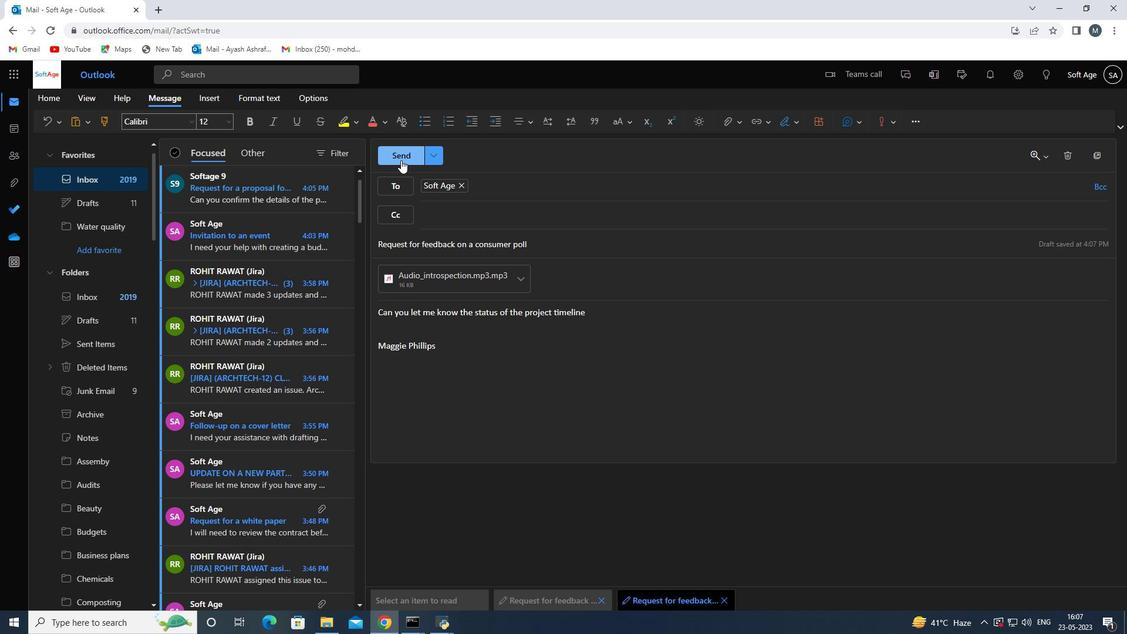 
Action: Mouse moved to (214, 308)
Screenshot: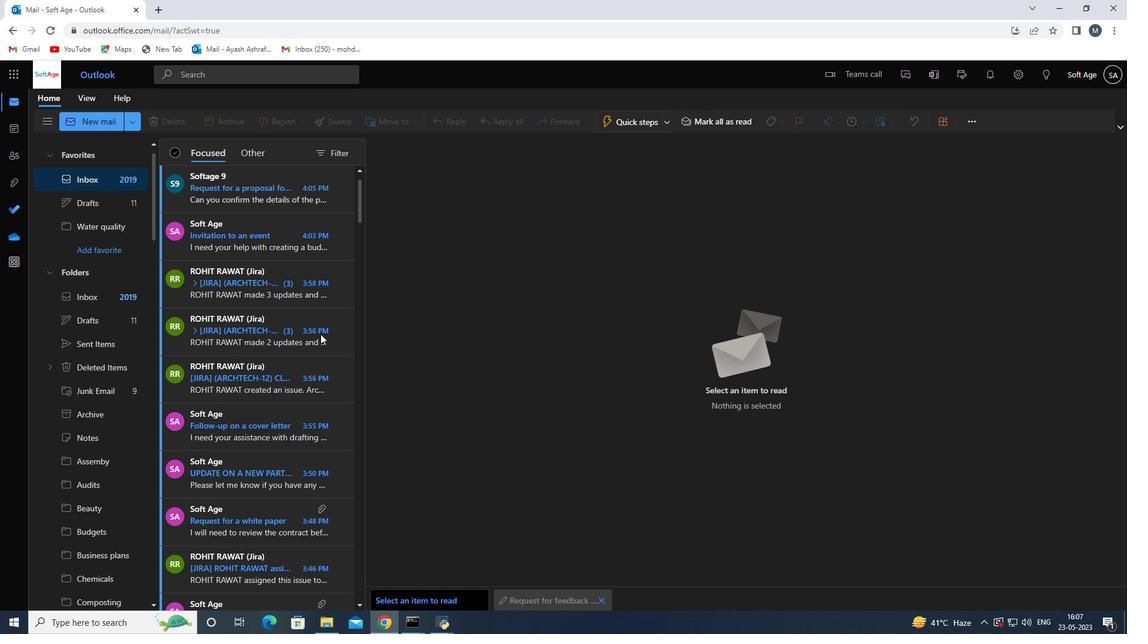 
Action: Mouse scrolled (214, 308) with delta (0, 0)
Screenshot: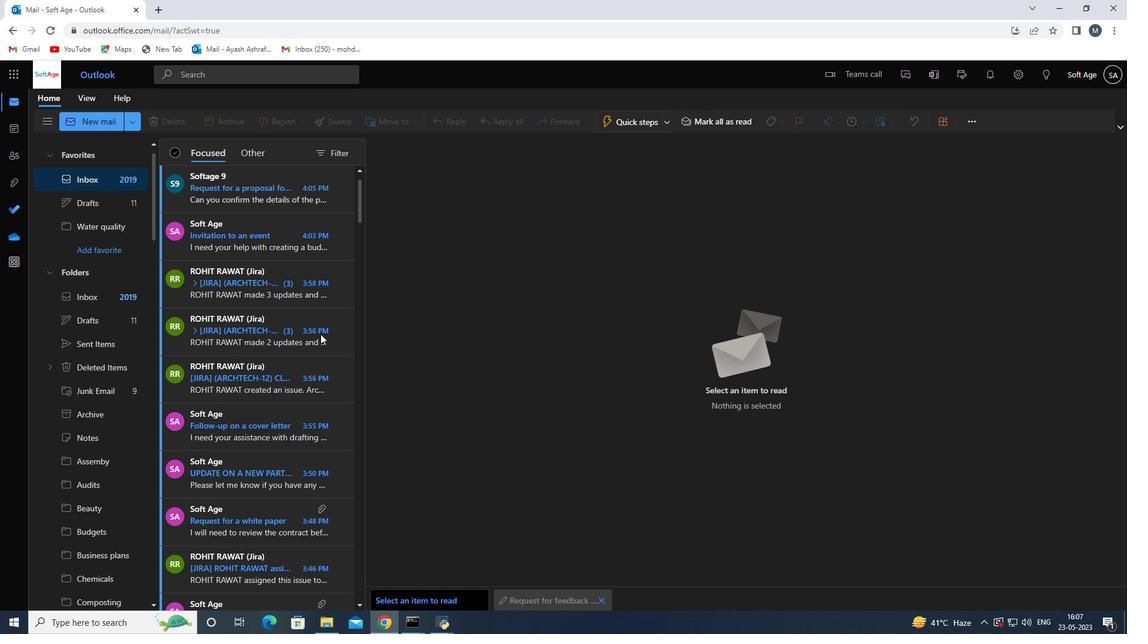 
Action: Mouse moved to (212, 307)
Screenshot: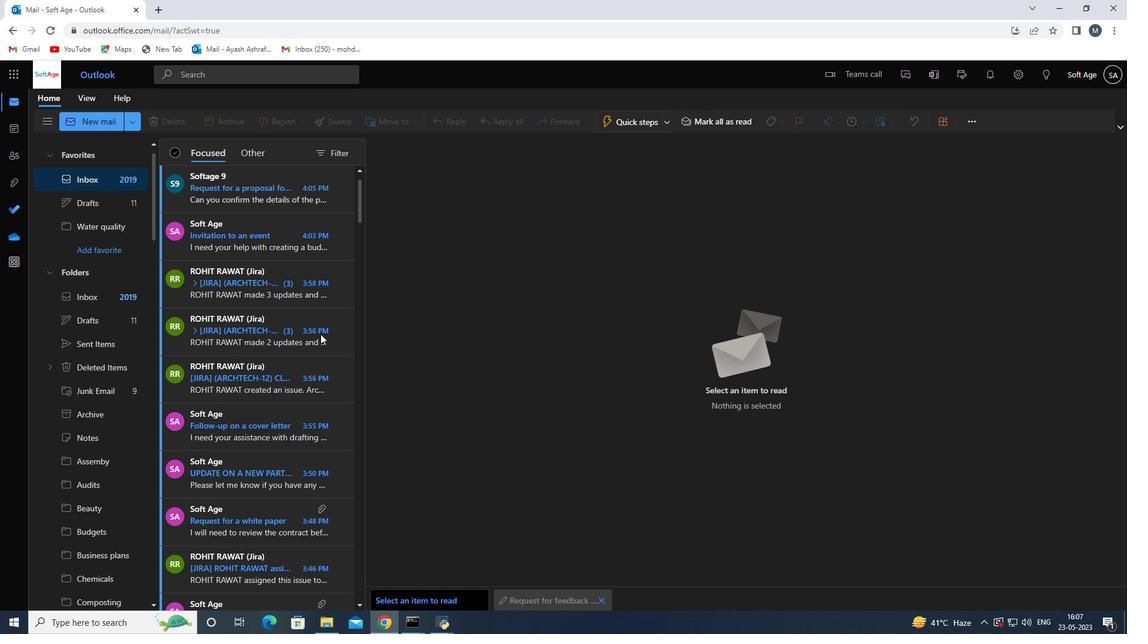 
Action: Mouse scrolled (212, 308) with delta (0, 0)
Screenshot: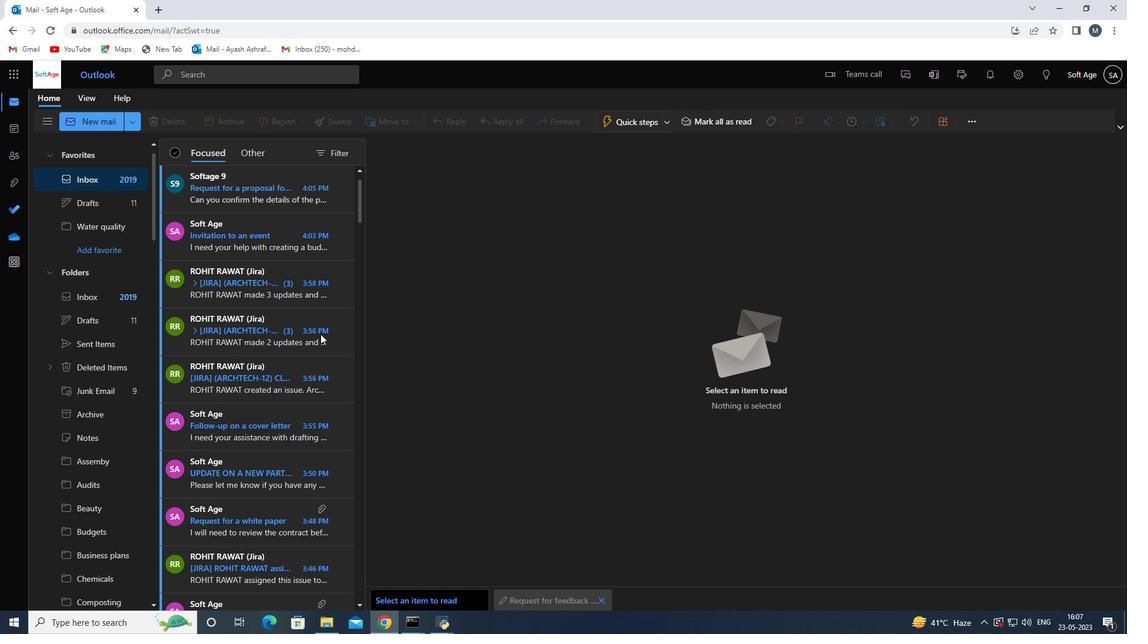 
Action: Mouse moved to (210, 307)
Screenshot: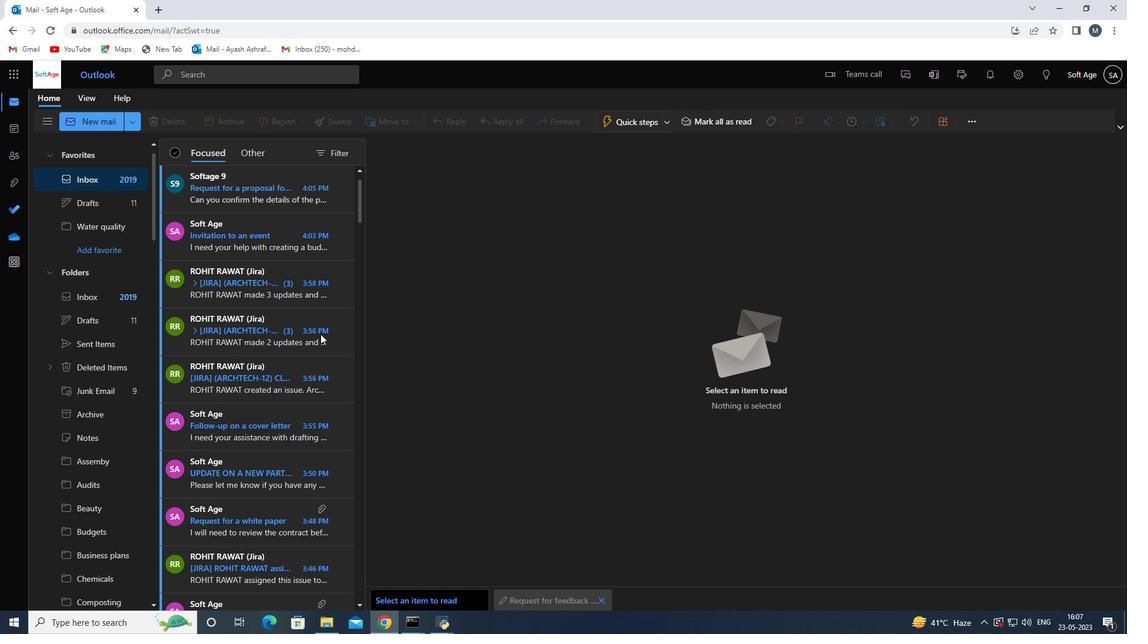 
Action: Mouse scrolled (210, 307) with delta (0, 0)
Screenshot: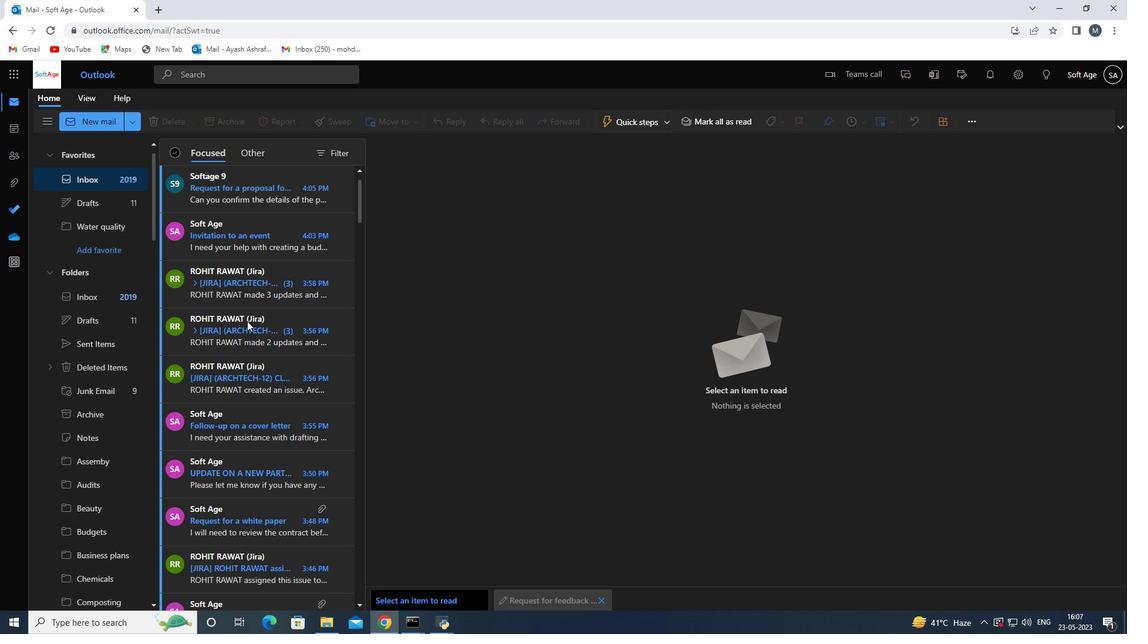 
Action: Mouse scrolled (210, 307) with delta (0, 0)
Screenshot: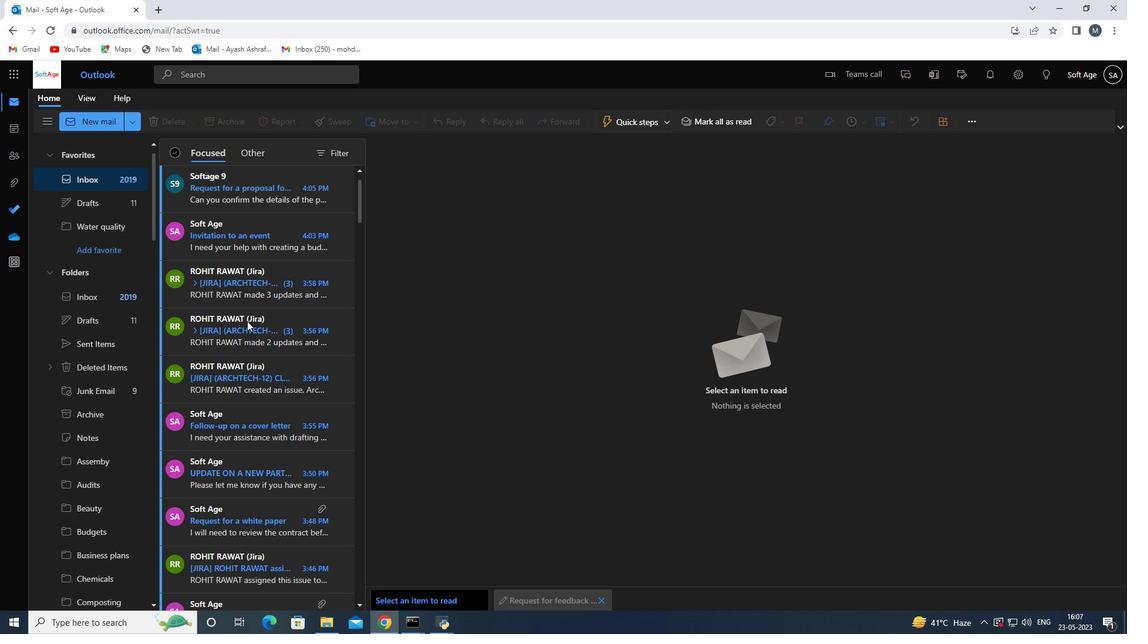 
Action: Mouse moved to (200, 304)
Screenshot: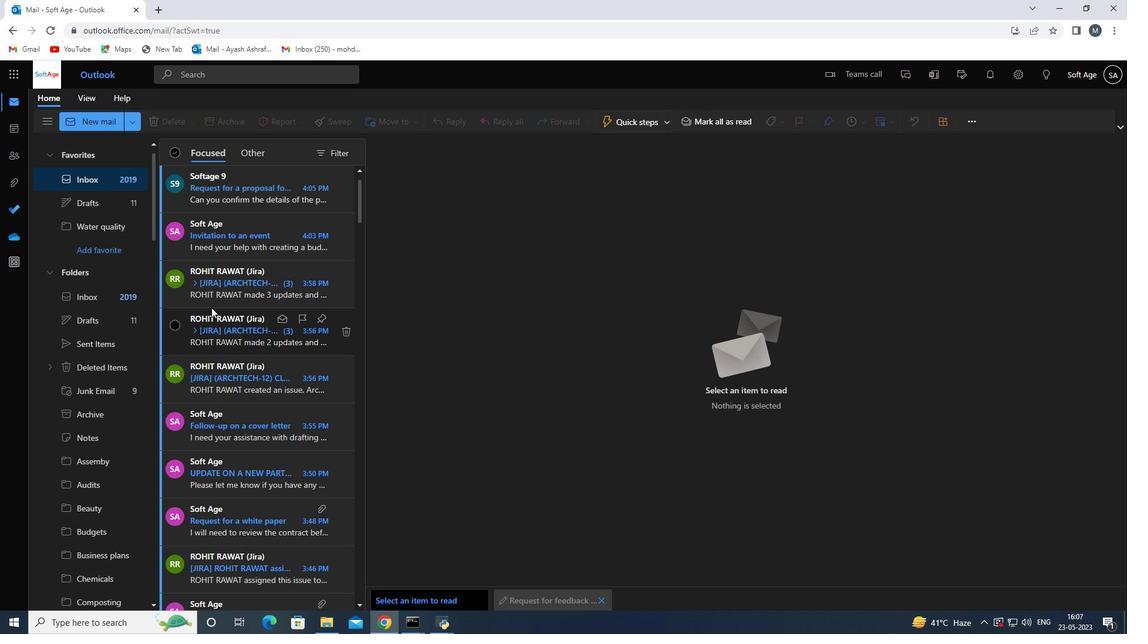 
Action: Mouse scrolled (200, 305) with delta (0, 0)
Screenshot: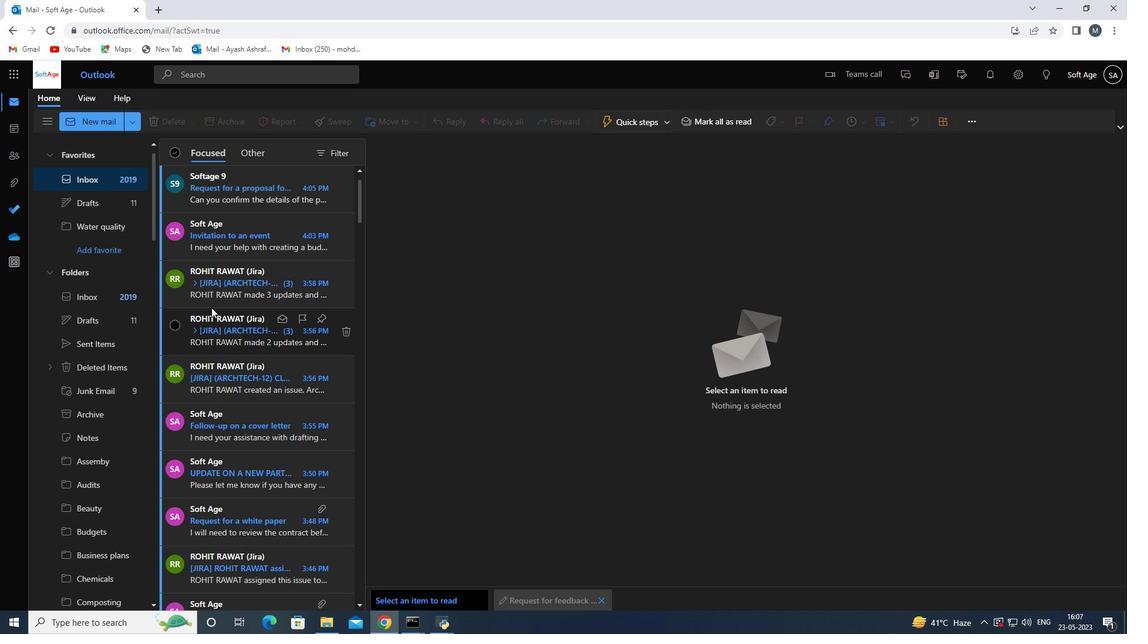 
Action: Mouse moved to (91, 347)
Screenshot: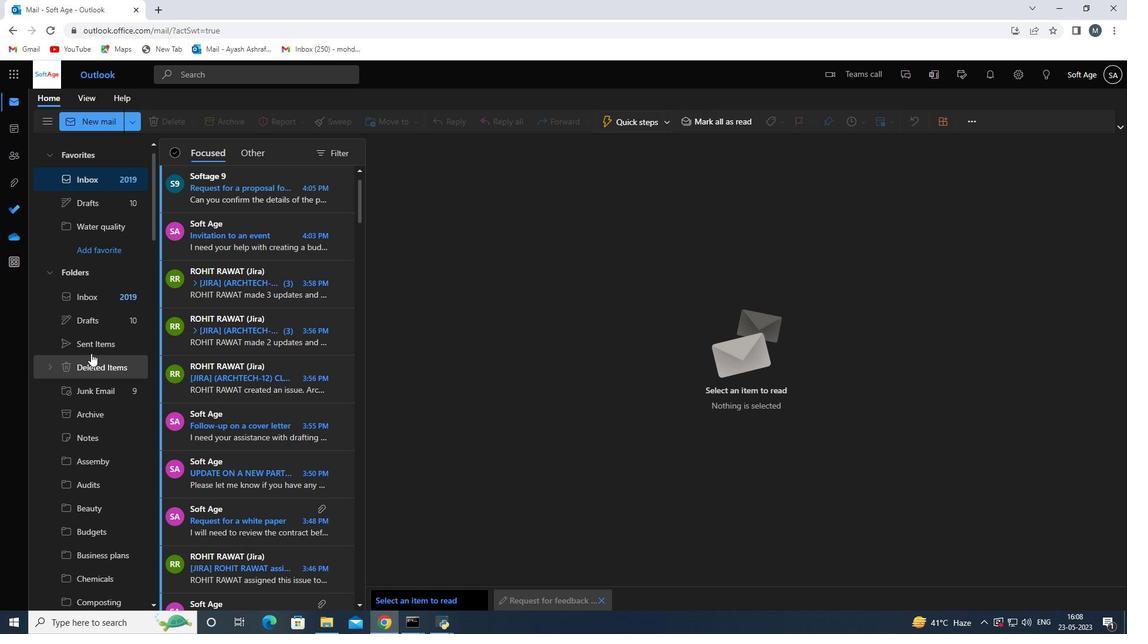 
Action: Mouse pressed left at (91, 347)
Screenshot: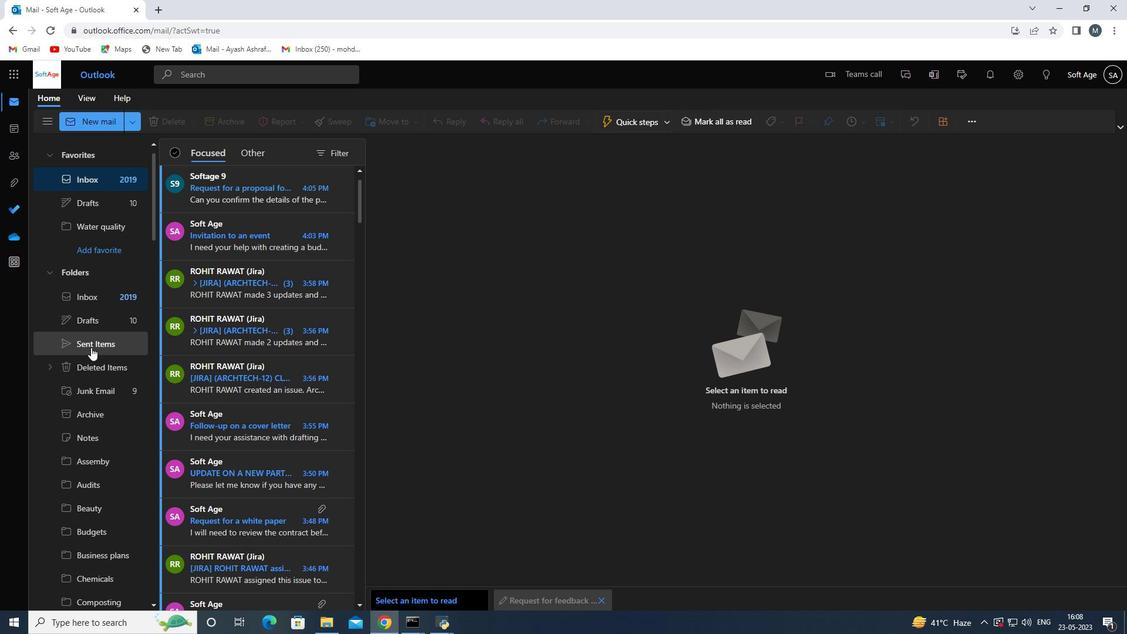 
Action: Mouse moved to (247, 200)
Screenshot: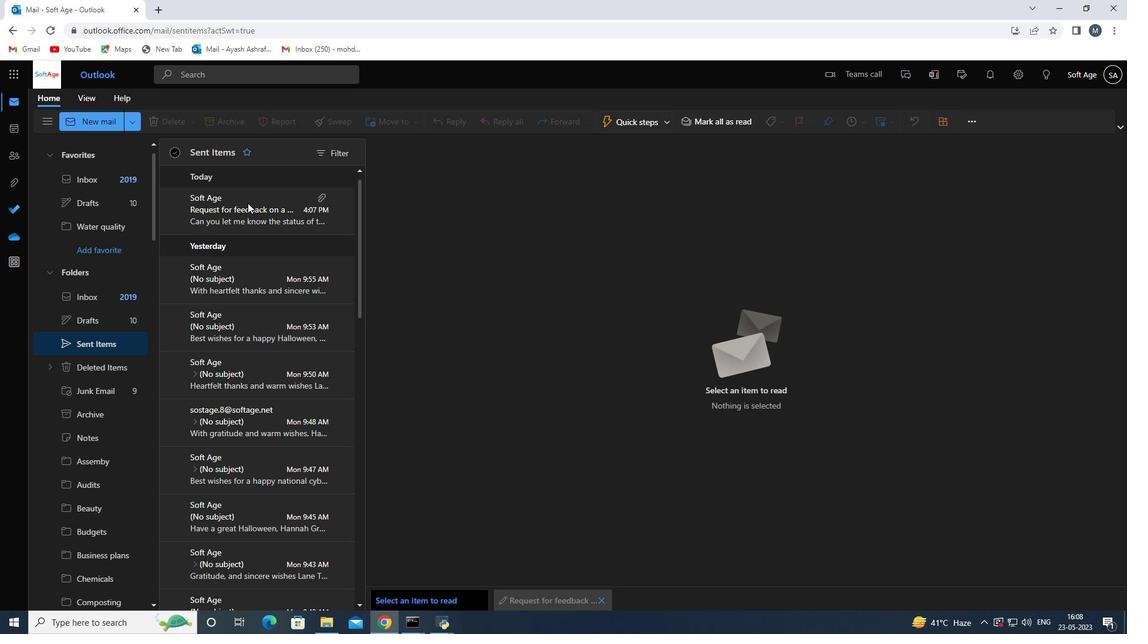 
Action: Mouse pressed left at (247, 200)
Screenshot: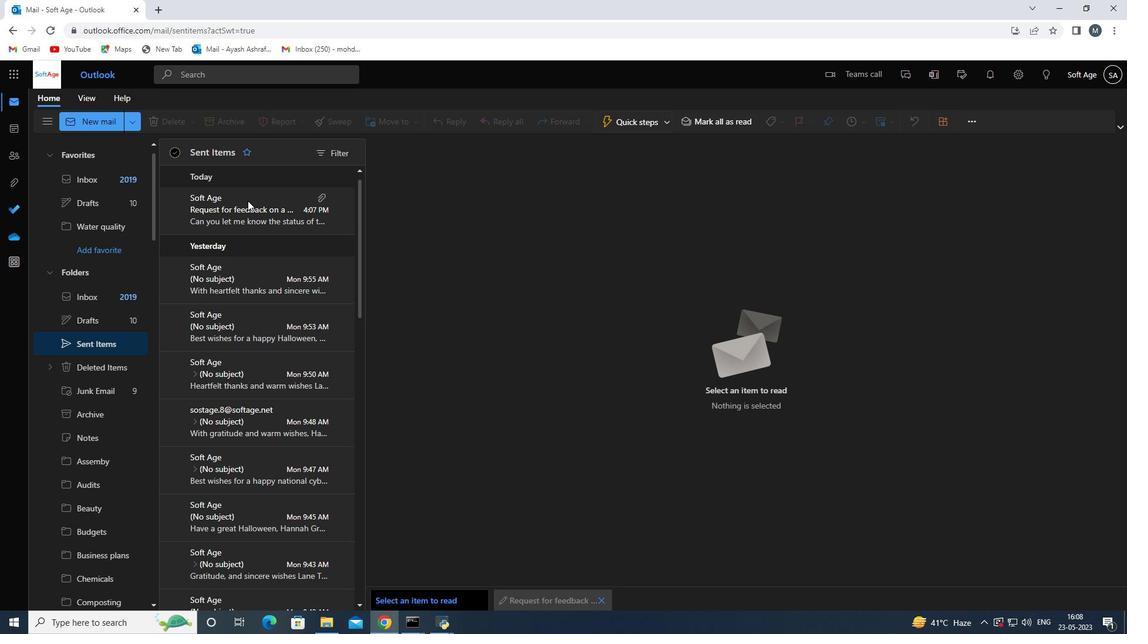 
Action: Mouse moved to (404, 123)
Screenshot: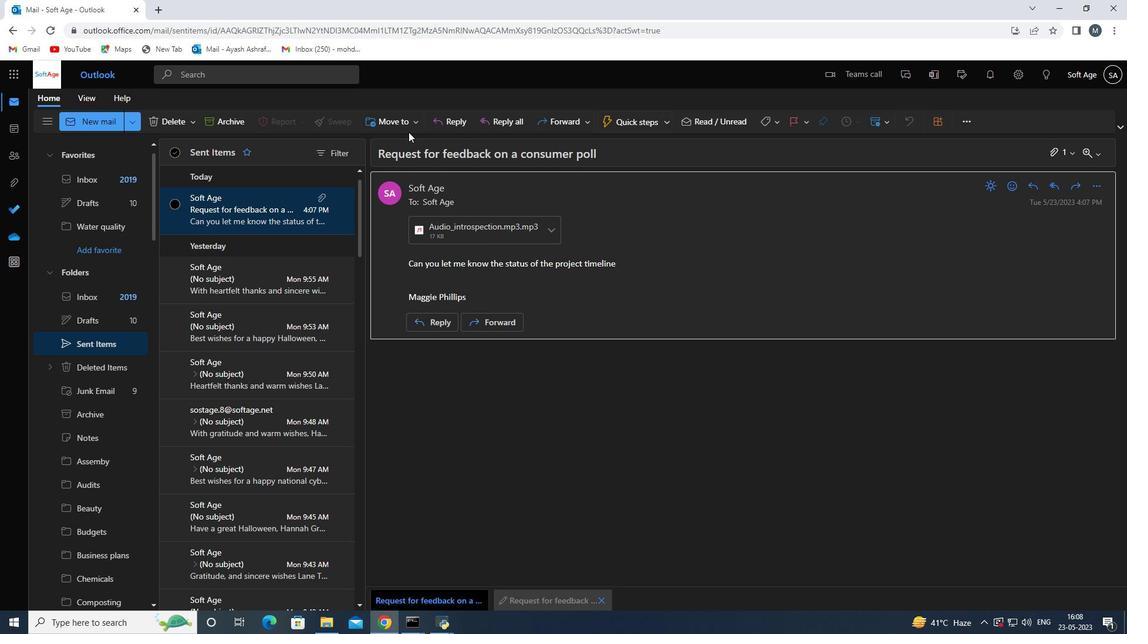 
Action: Mouse pressed left at (404, 123)
Screenshot: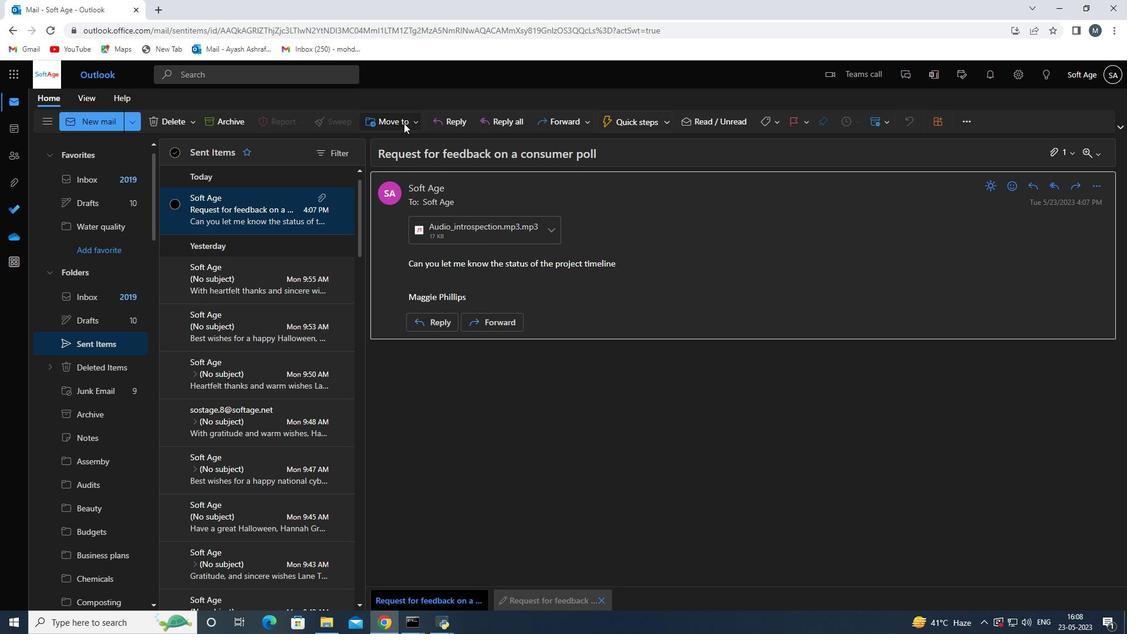 
Action: Mouse moved to (398, 144)
Screenshot: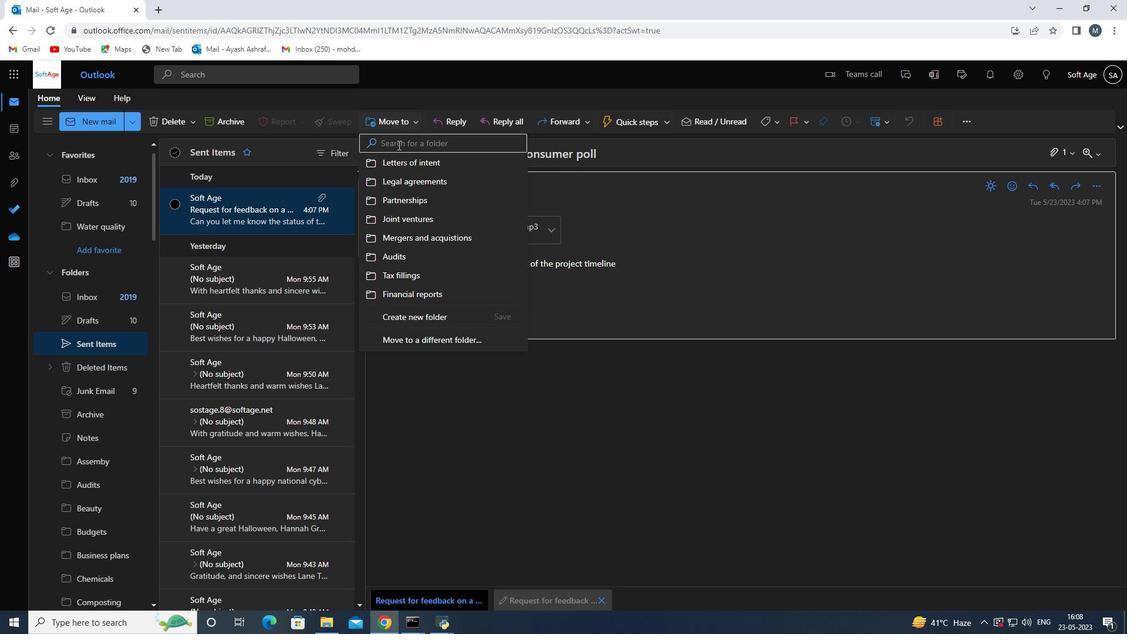 
Action: Mouse pressed left at (398, 144)
Screenshot: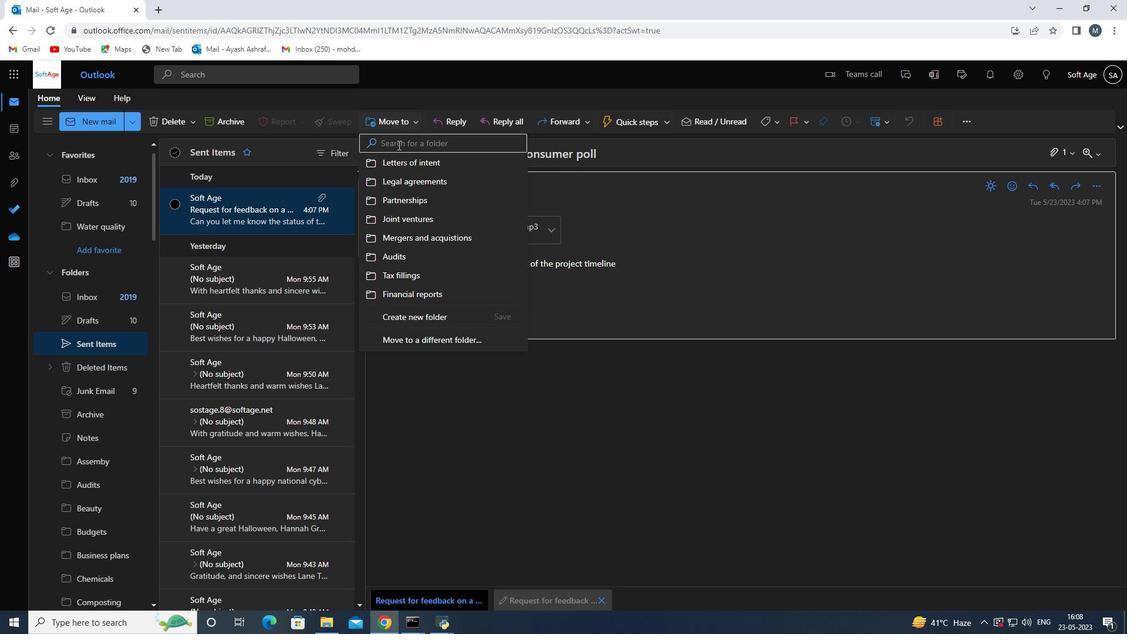 
Action: Key pressed <Key.shift>Memoranda
Screenshot: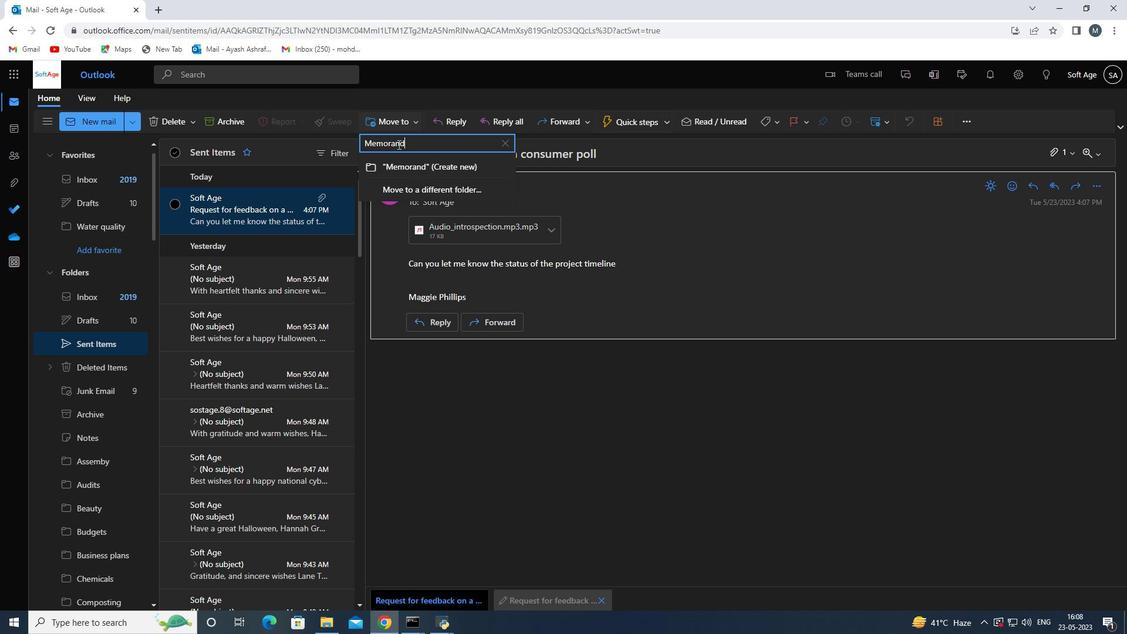 
Action: Mouse moved to (399, 164)
Screenshot: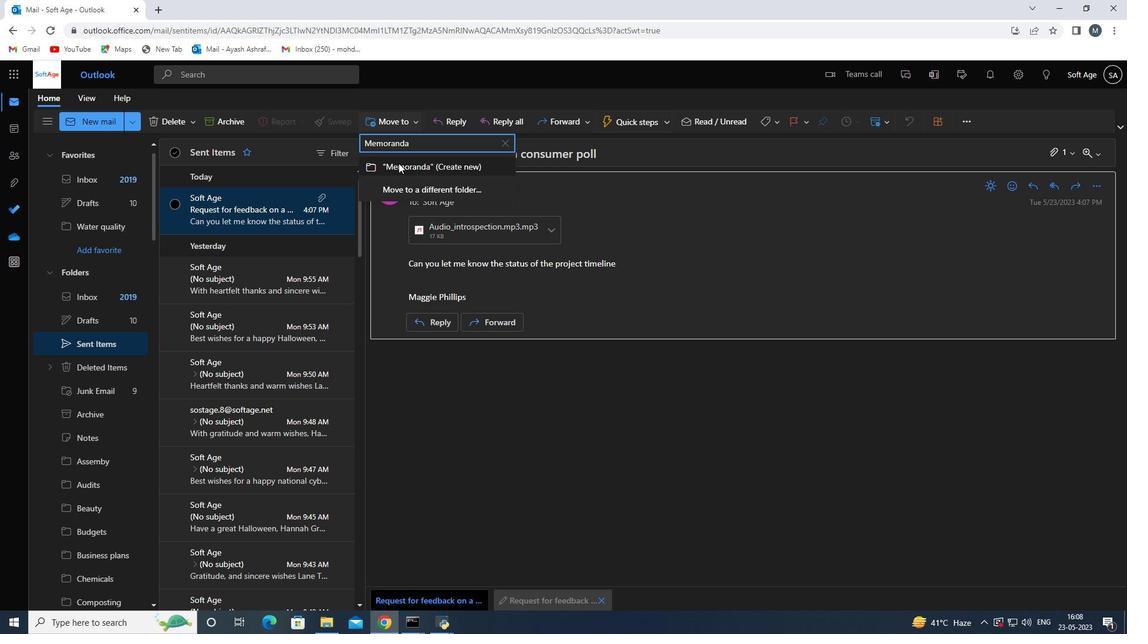 
Action: Mouse pressed left at (399, 164)
Screenshot: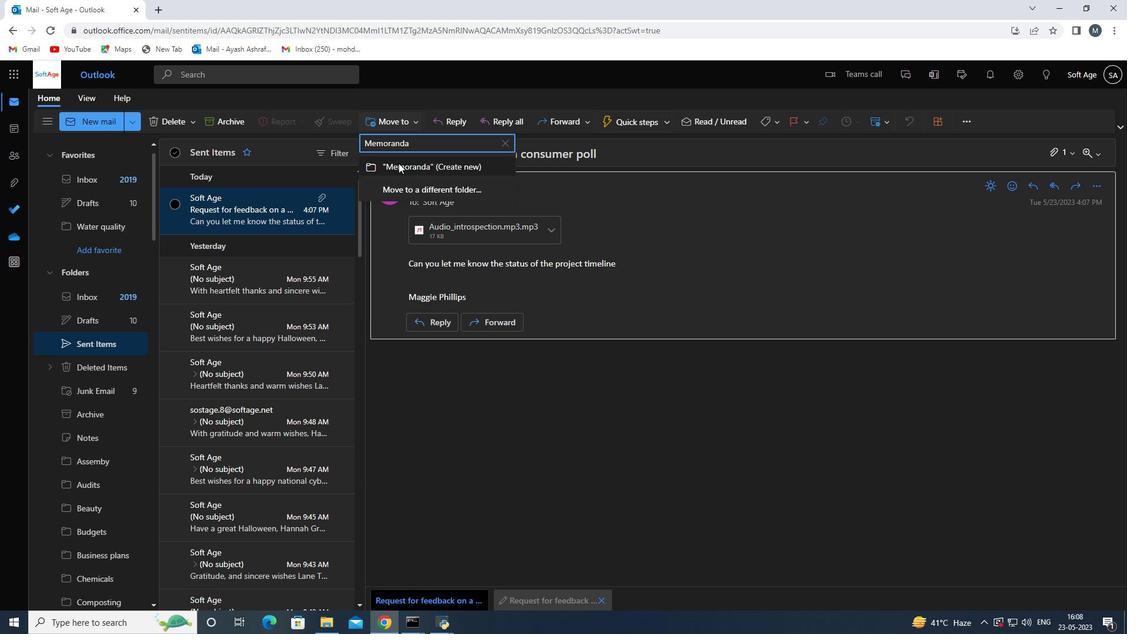 
Action: Mouse moved to (392, 313)
Screenshot: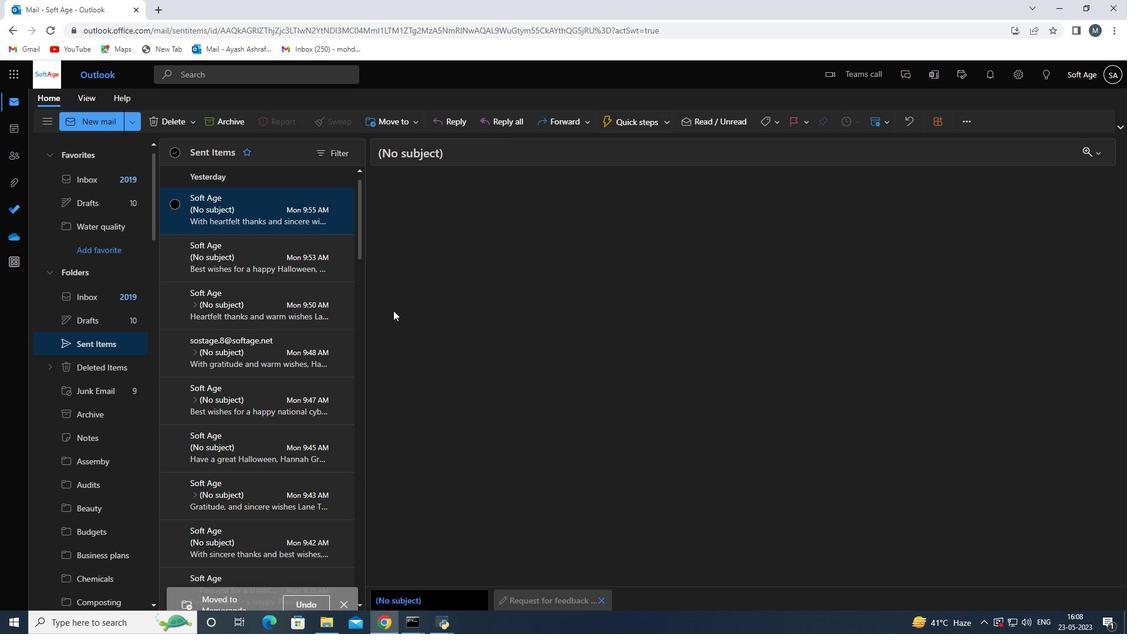 
Action: Mouse scrolled (392, 313) with delta (0, 0)
Screenshot: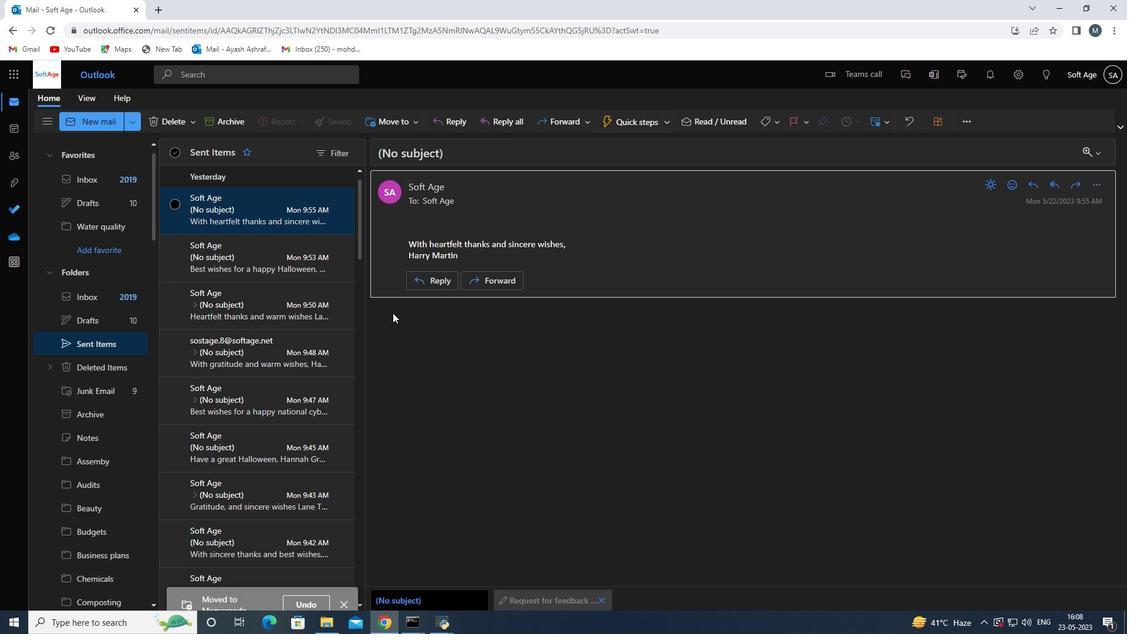 
Action: Mouse scrolled (392, 313) with delta (0, 0)
Screenshot: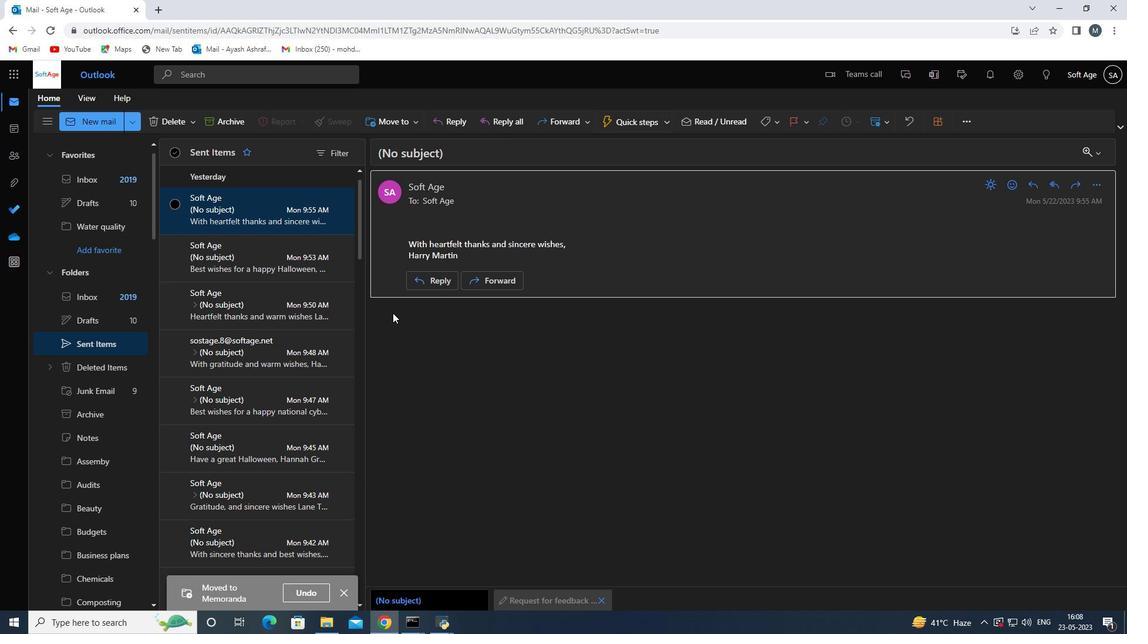 
Action: Mouse scrolled (392, 313) with delta (0, 0)
Screenshot: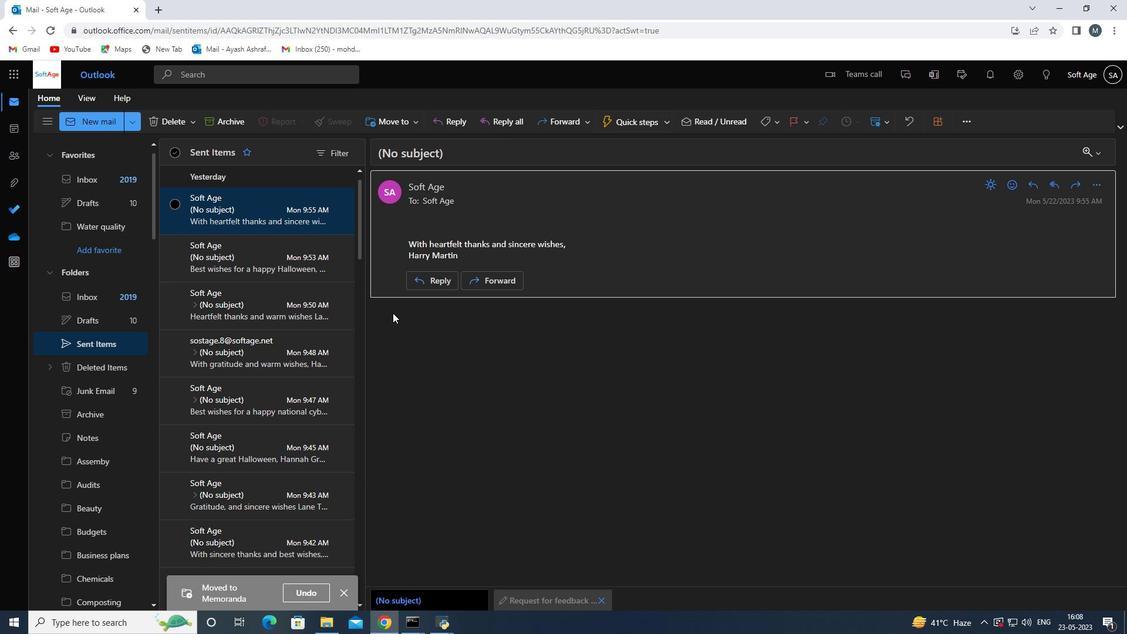 
Action: Mouse scrolled (392, 313) with delta (0, 0)
Screenshot: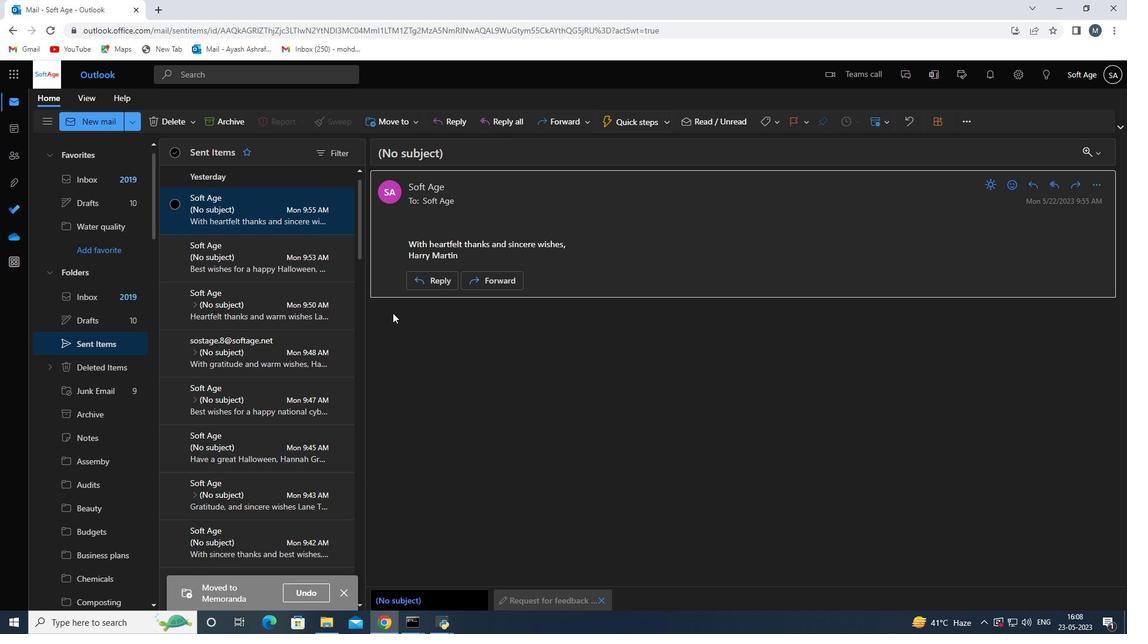 
Action: Mouse scrolled (392, 313) with delta (0, 0)
Screenshot: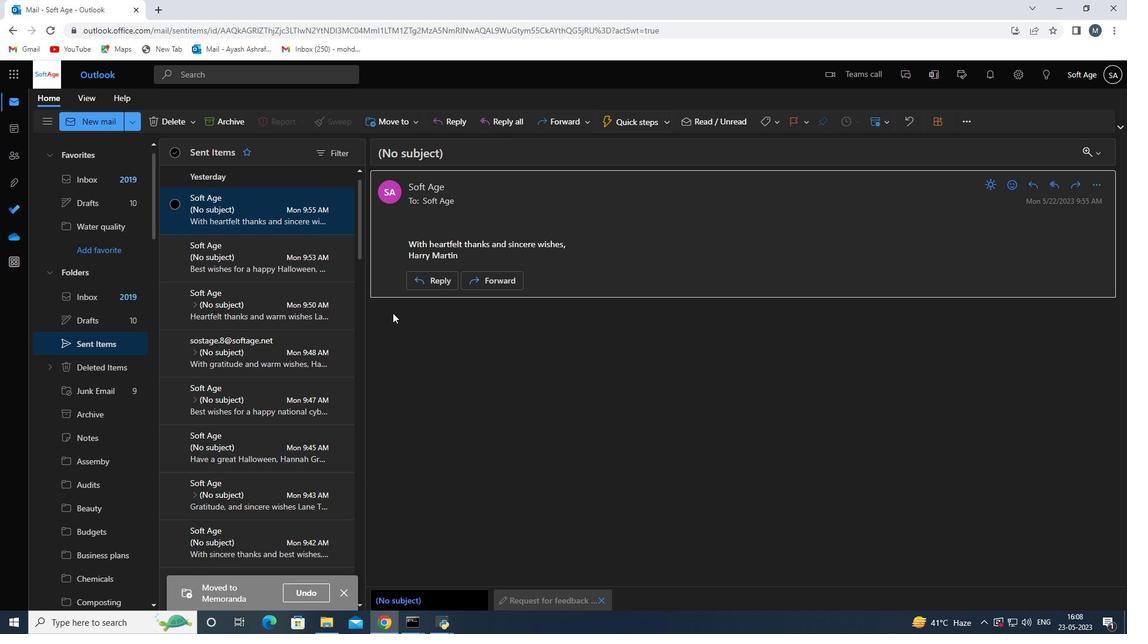 
